 Task: Compose an email with the signature Carlos Perez with the subject Feedback on a public opinion poll and the message Please find attached the latest version of the project budget. from softage.4@softage.net to softage.9@softage.net, select first 2 words, change the font of the message to Serif and change the font typography to underline Send the email. Finally, move the email from Sent Items to the label Meeting notes
Action: Mouse moved to (97, 130)
Screenshot: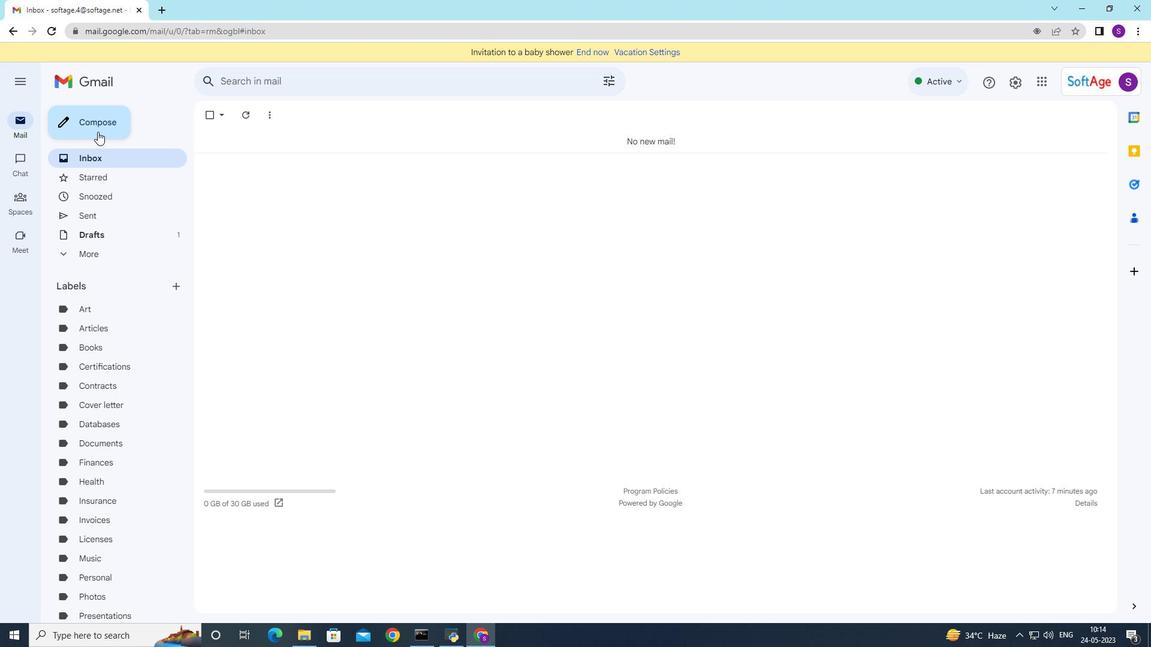 
Action: Mouse pressed left at (97, 130)
Screenshot: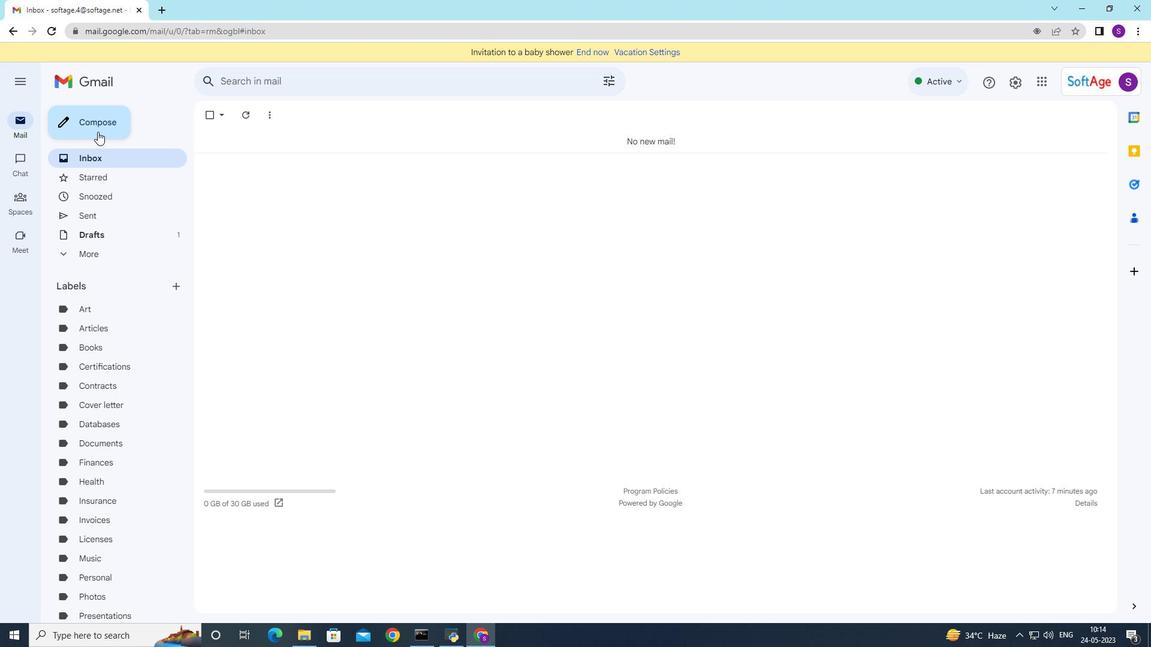 
Action: Mouse moved to (965, 607)
Screenshot: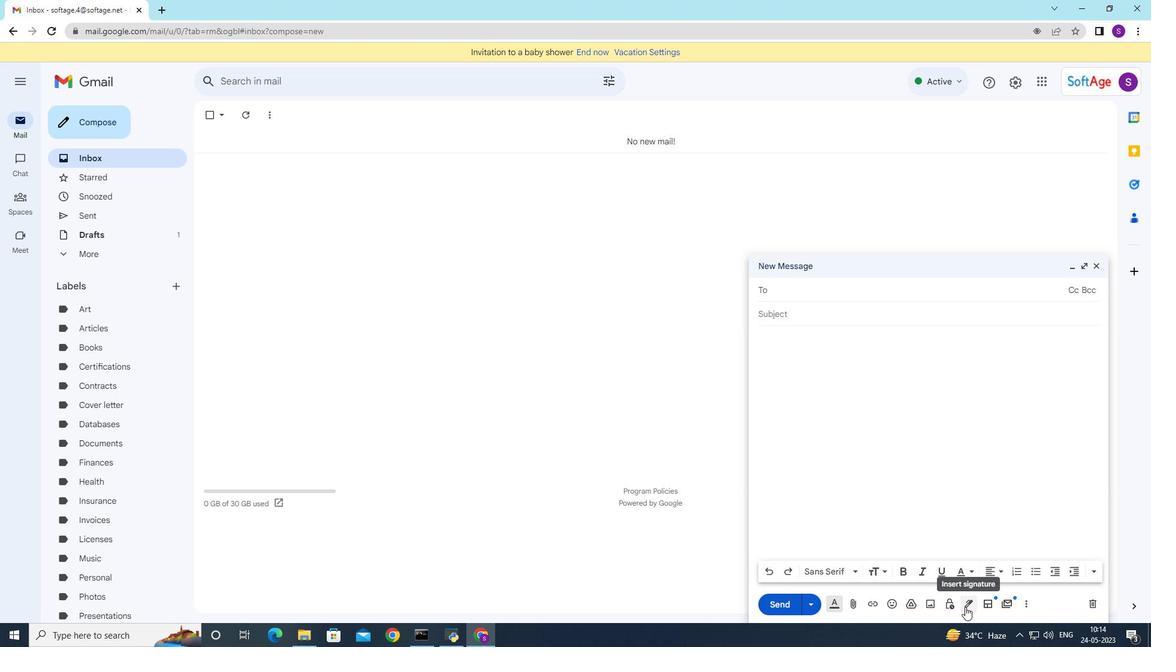 
Action: Mouse pressed left at (965, 607)
Screenshot: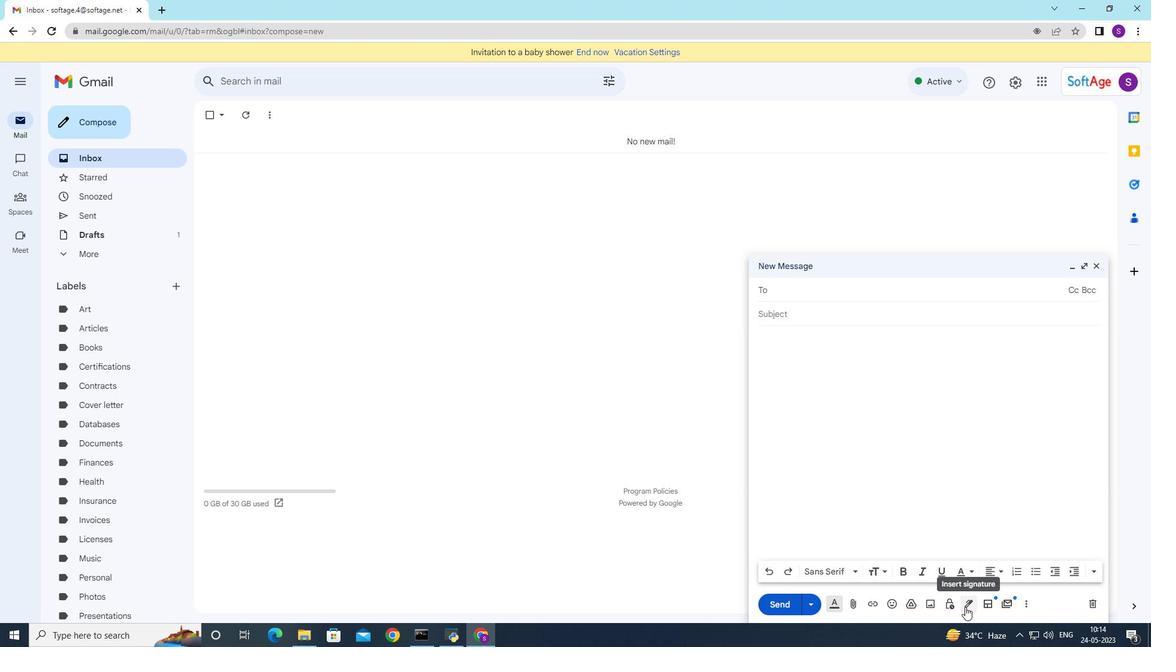 
Action: Mouse moved to (1020, 245)
Screenshot: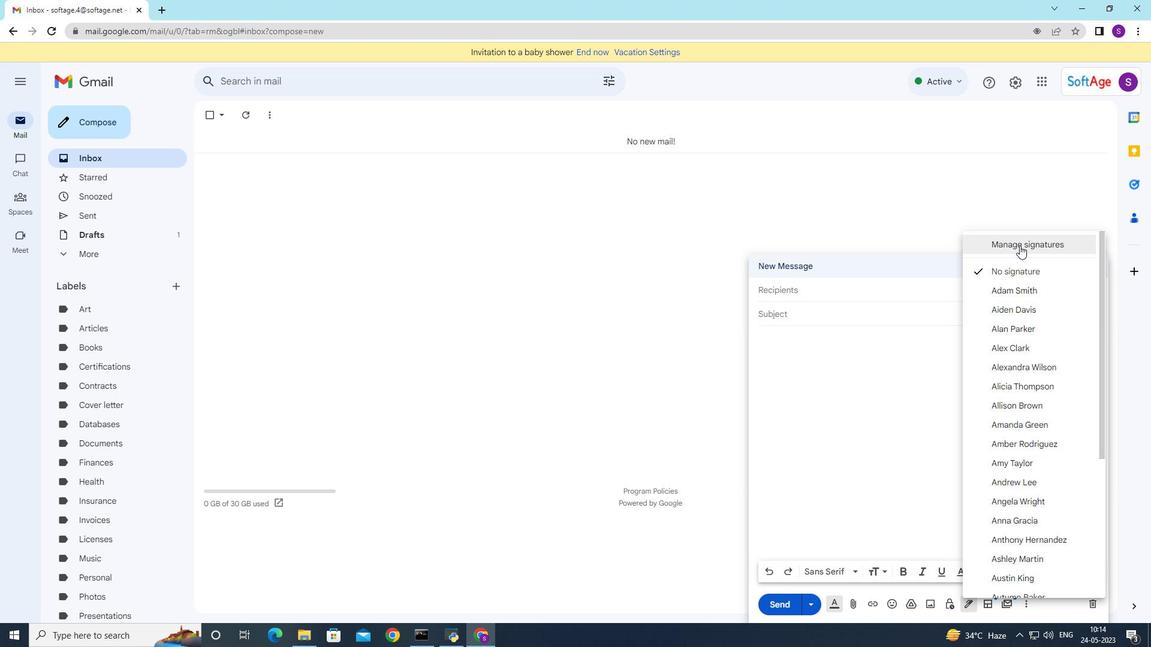 
Action: Mouse pressed left at (1020, 245)
Screenshot: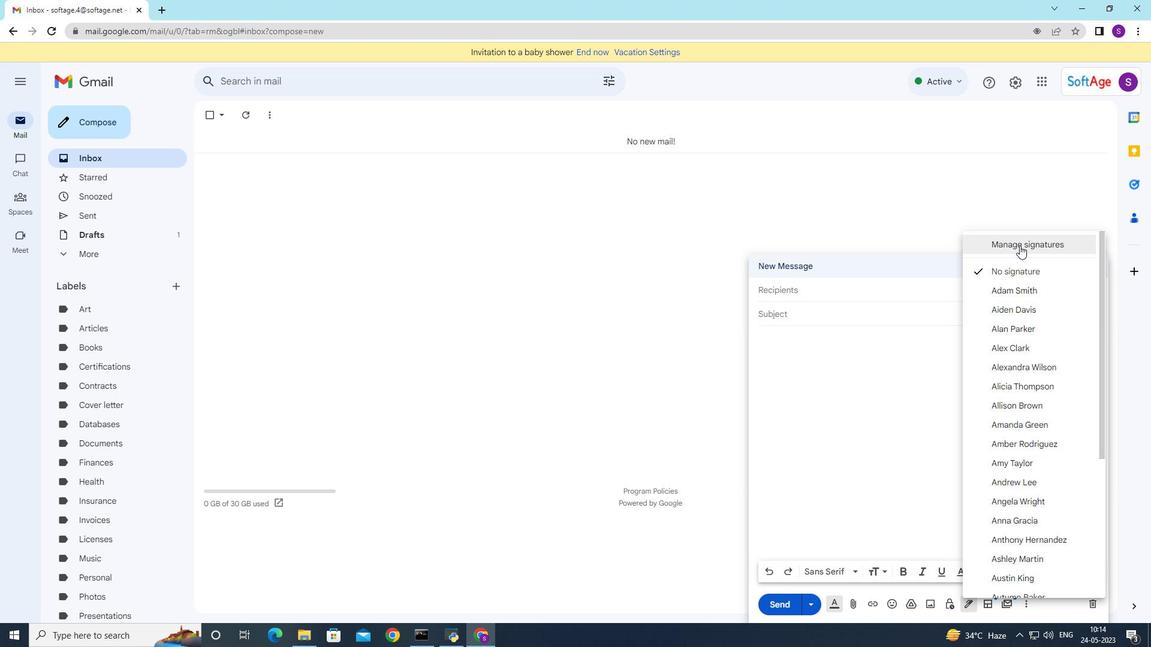 
Action: Mouse moved to (1097, 262)
Screenshot: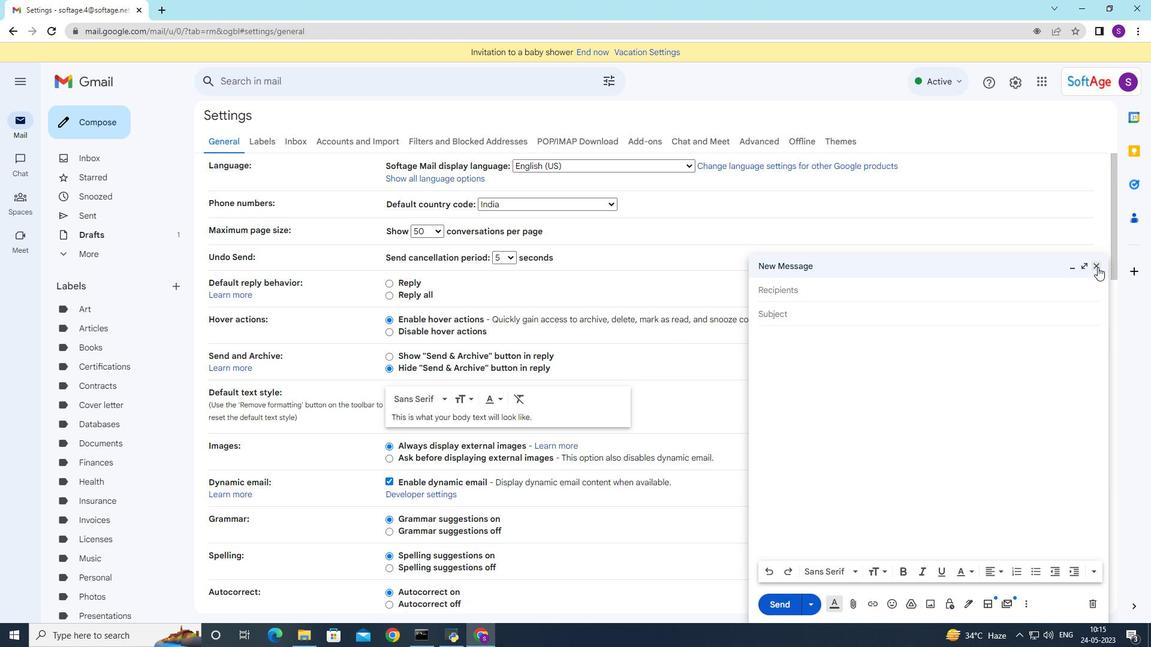 
Action: Mouse pressed left at (1097, 262)
Screenshot: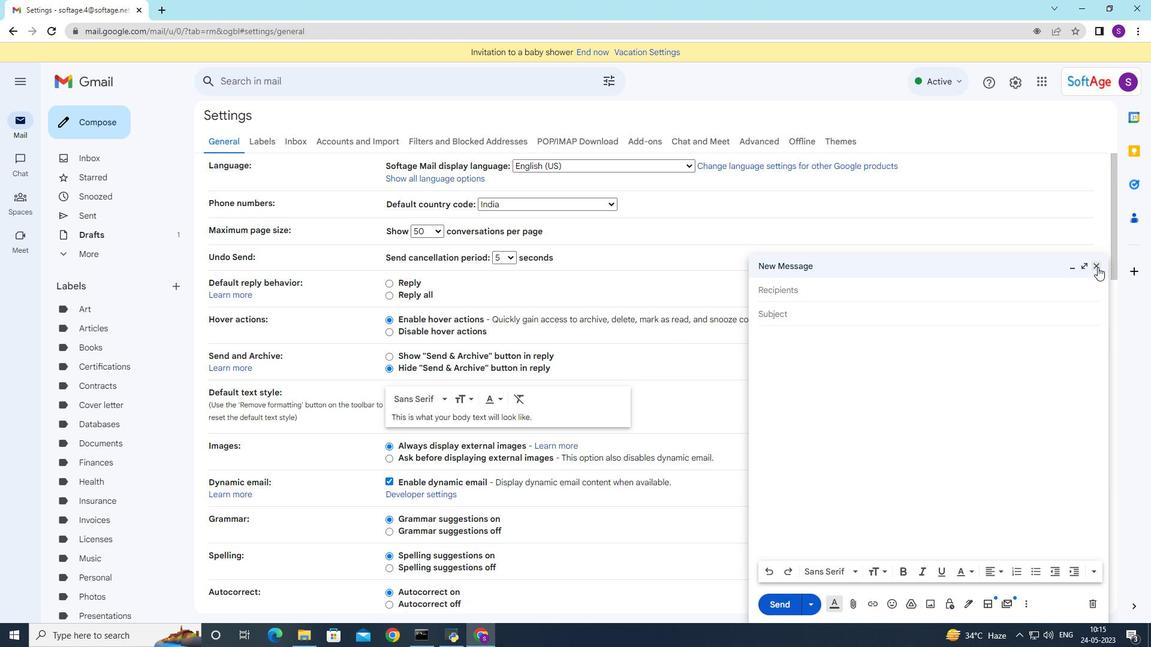 
Action: Mouse moved to (689, 294)
Screenshot: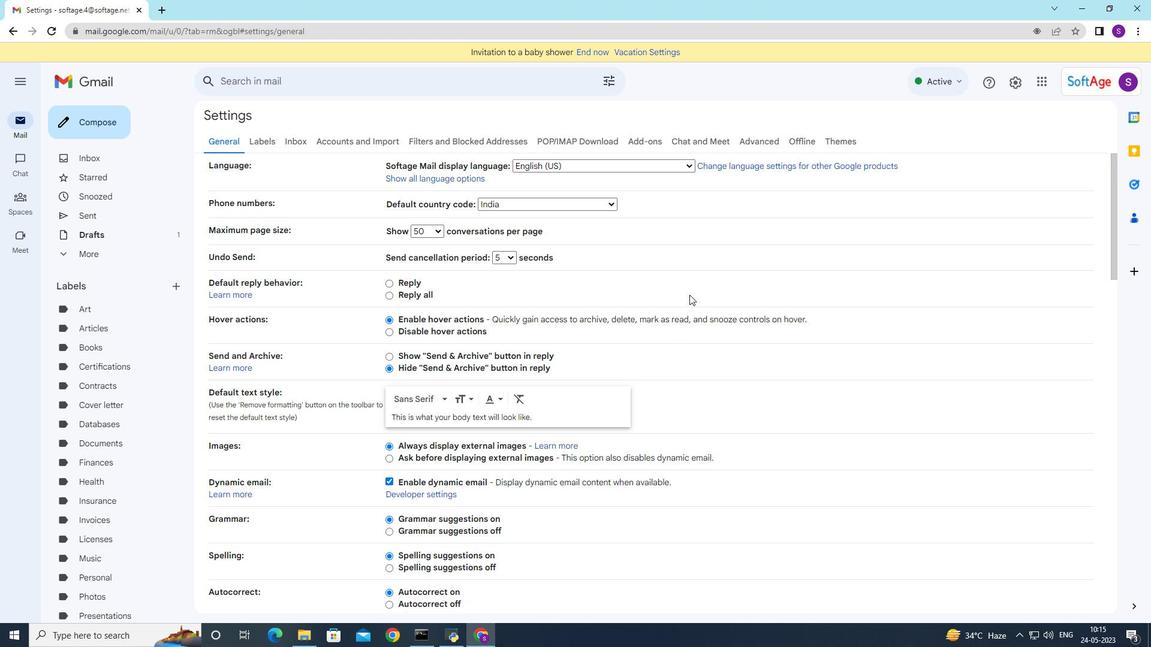 
Action: Mouse scrolled (689, 293) with delta (0, 0)
Screenshot: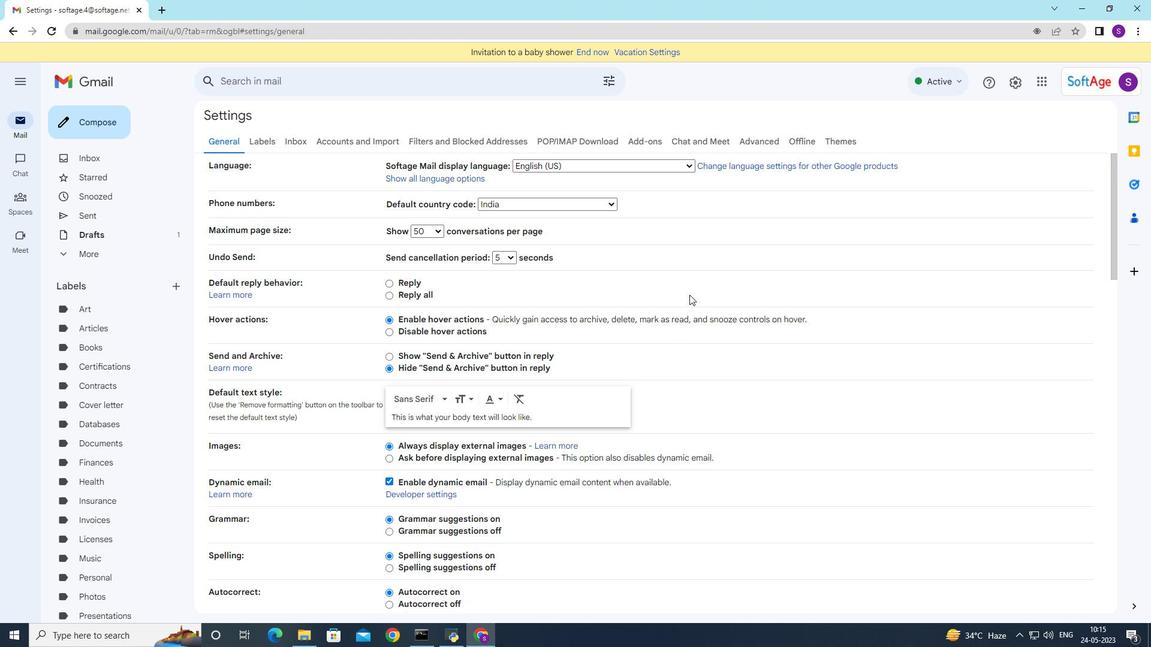 
Action: Mouse moved to (689, 296)
Screenshot: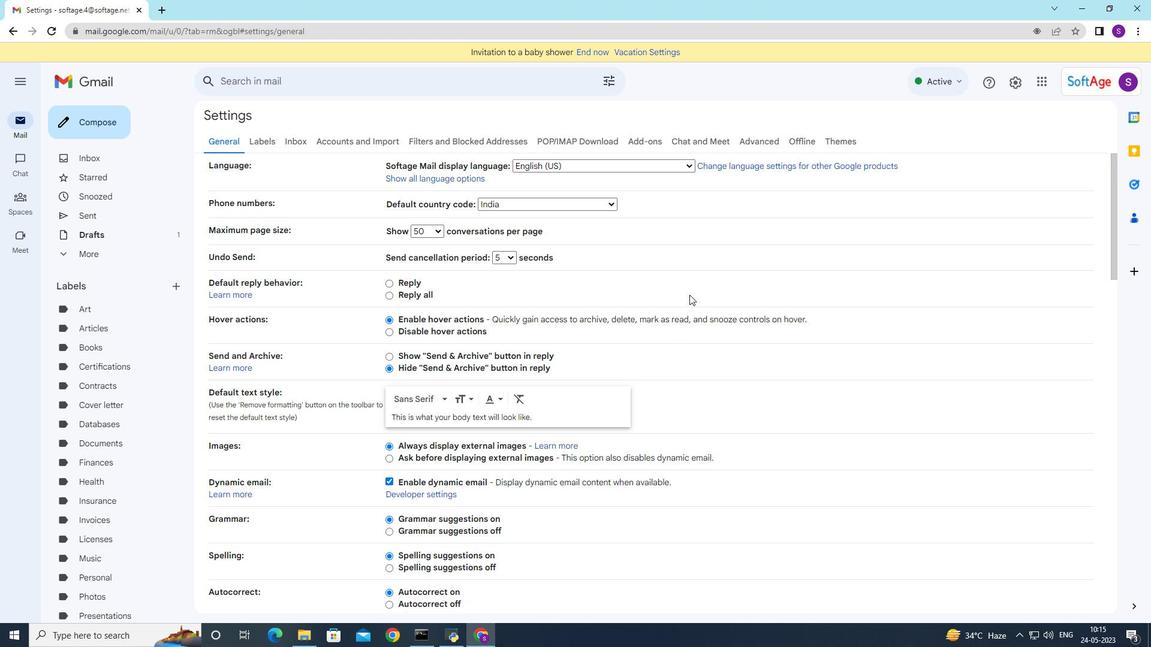 
Action: Mouse scrolled (689, 296) with delta (0, 0)
Screenshot: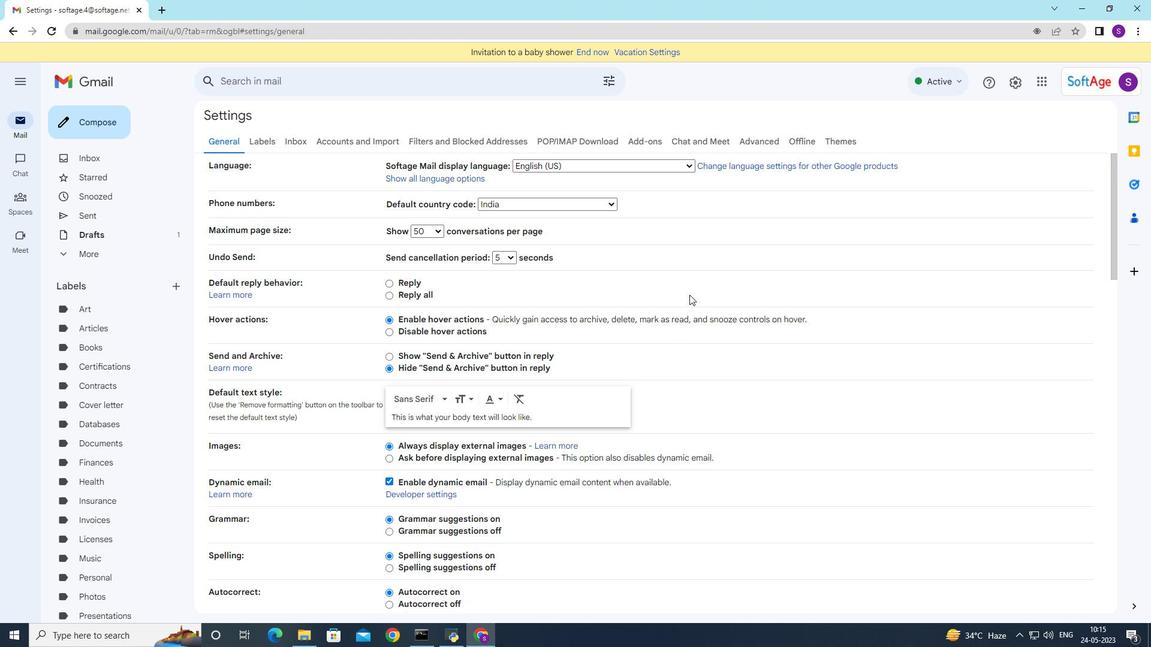 
Action: Mouse moved to (688, 297)
Screenshot: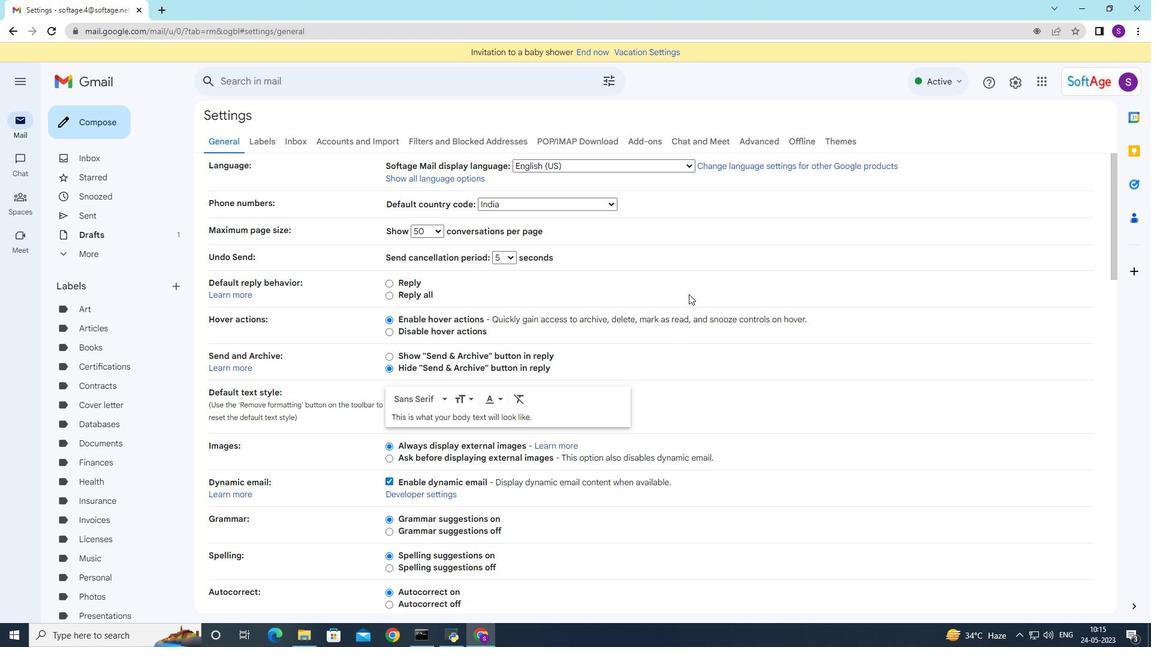 
Action: Mouse scrolled (688, 296) with delta (0, 0)
Screenshot: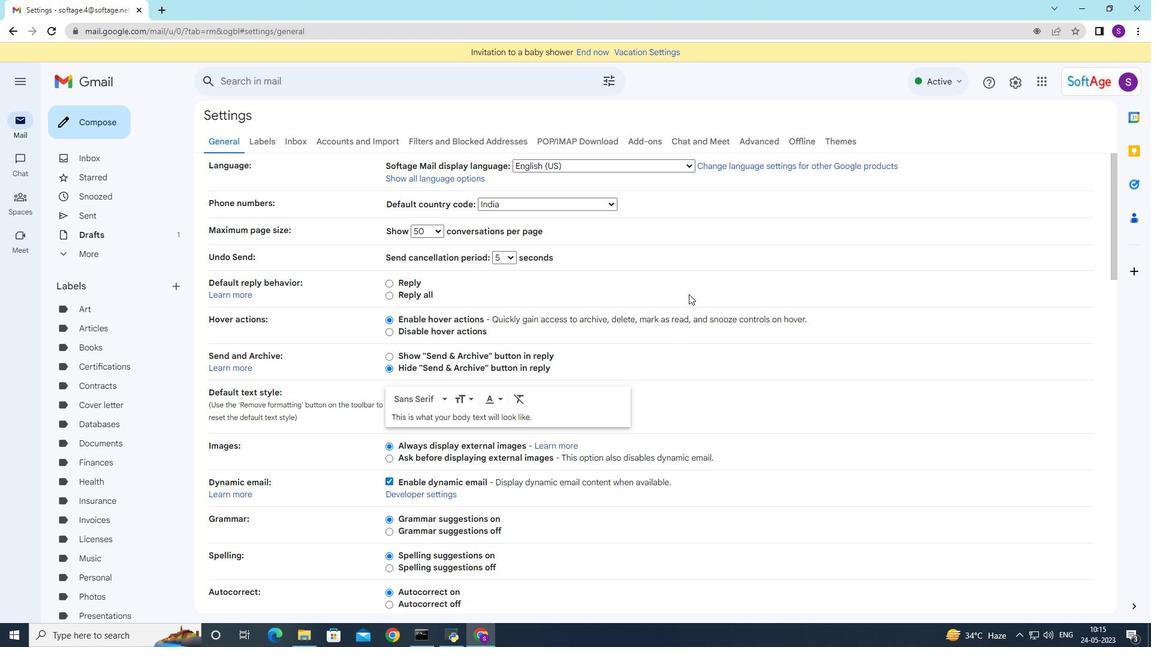 
Action: Mouse moved to (687, 298)
Screenshot: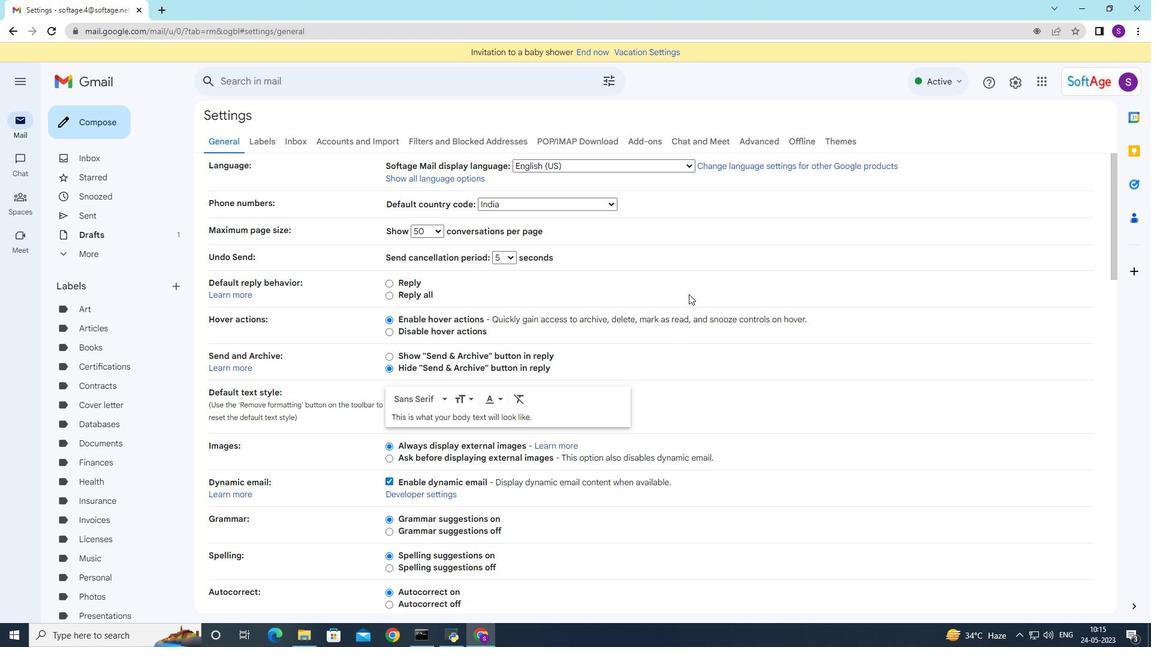 
Action: Mouse scrolled (688, 297) with delta (0, 0)
Screenshot: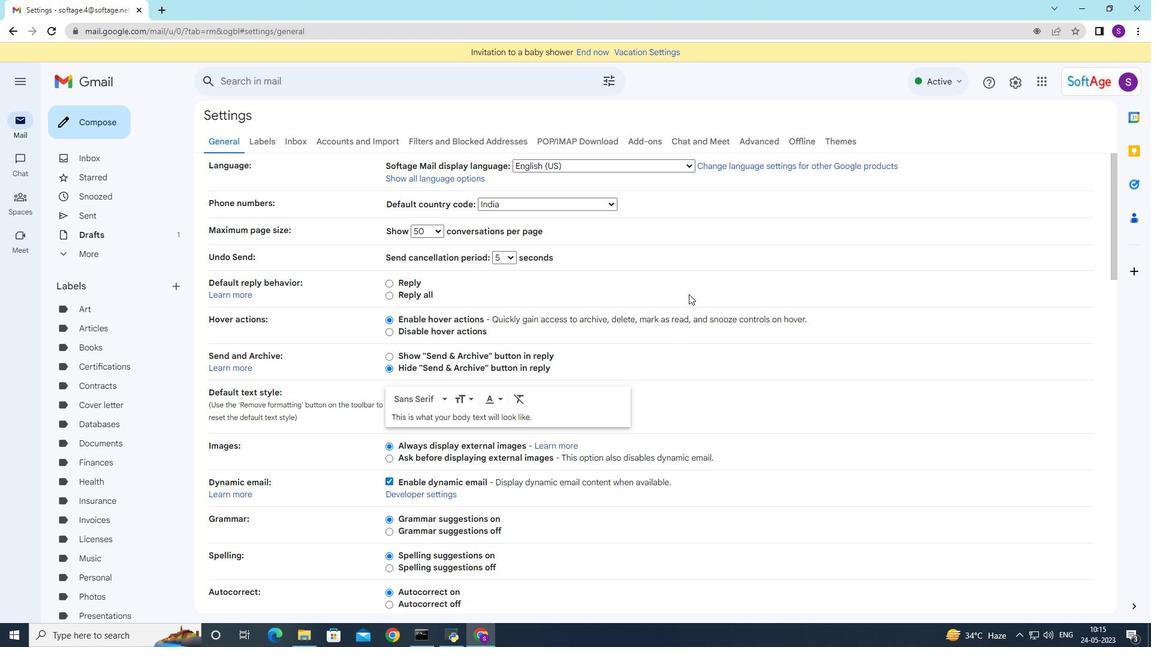 
Action: Mouse moved to (686, 302)
Screenshot: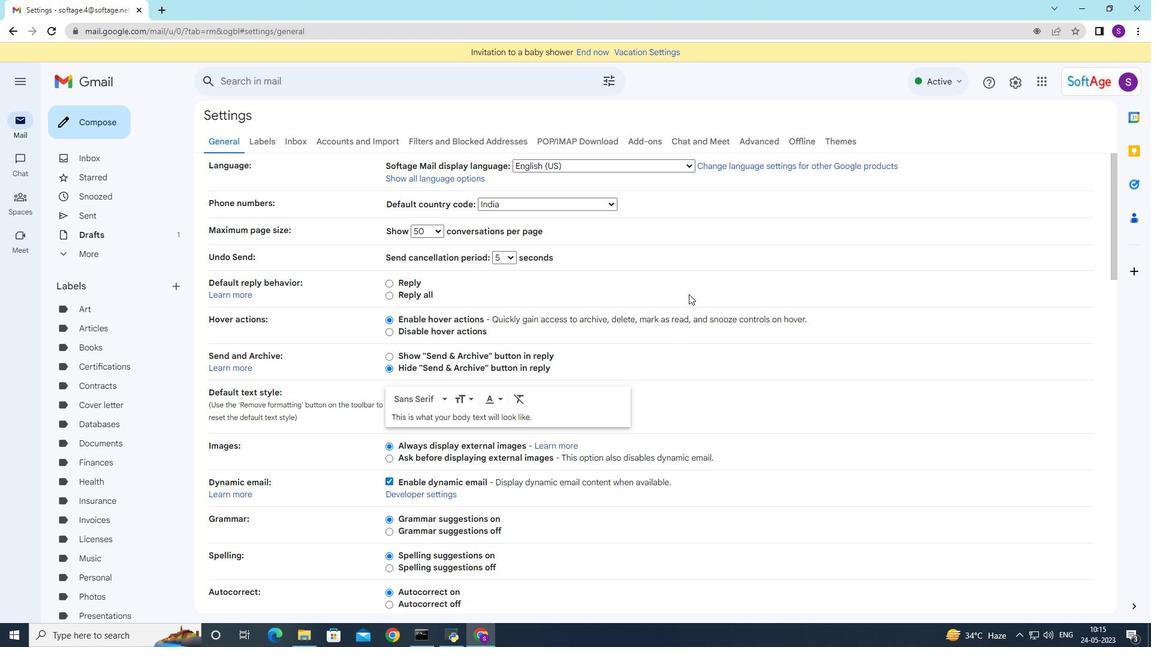 
Action: Mouse scrolled (687, 299) with delta (0, 0)
Screenshot: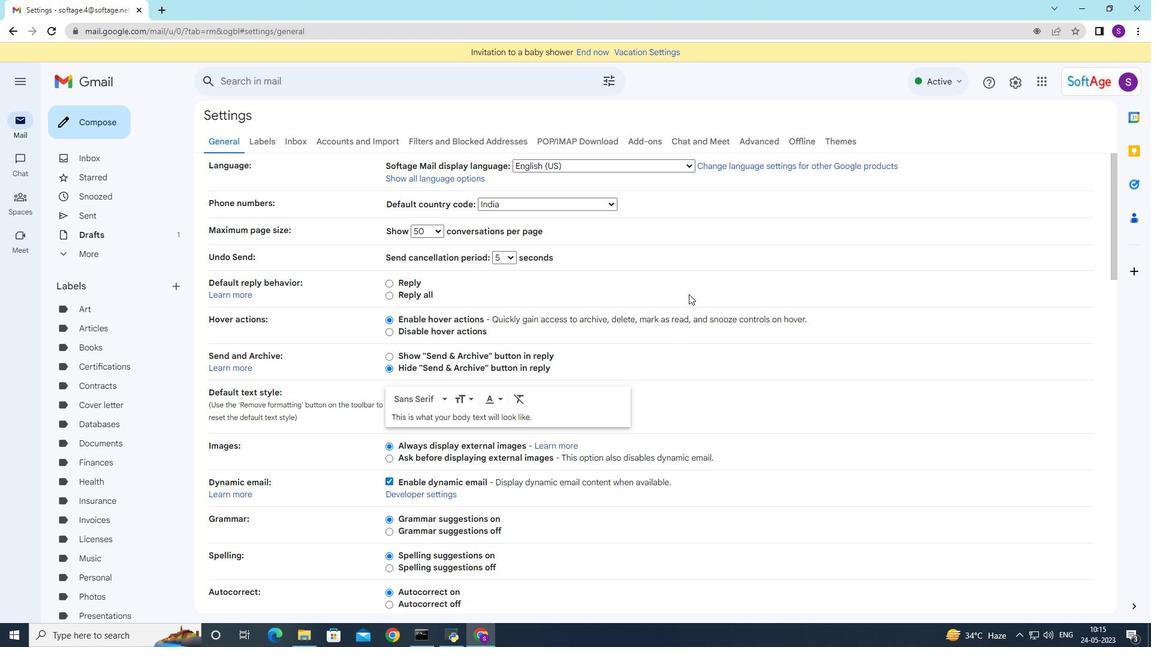 
Action: Mouse moved to (654, 351)
Screenshot: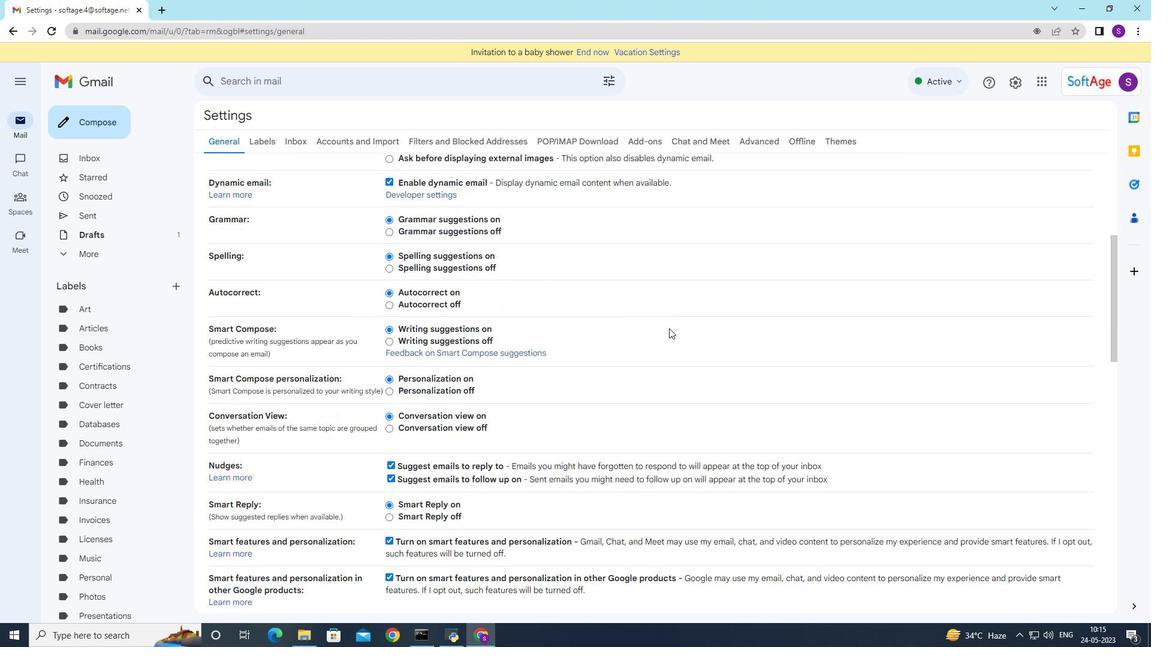 
Action: Mouse scrolled (654, 350) with delta (0, 0)
Screenshot: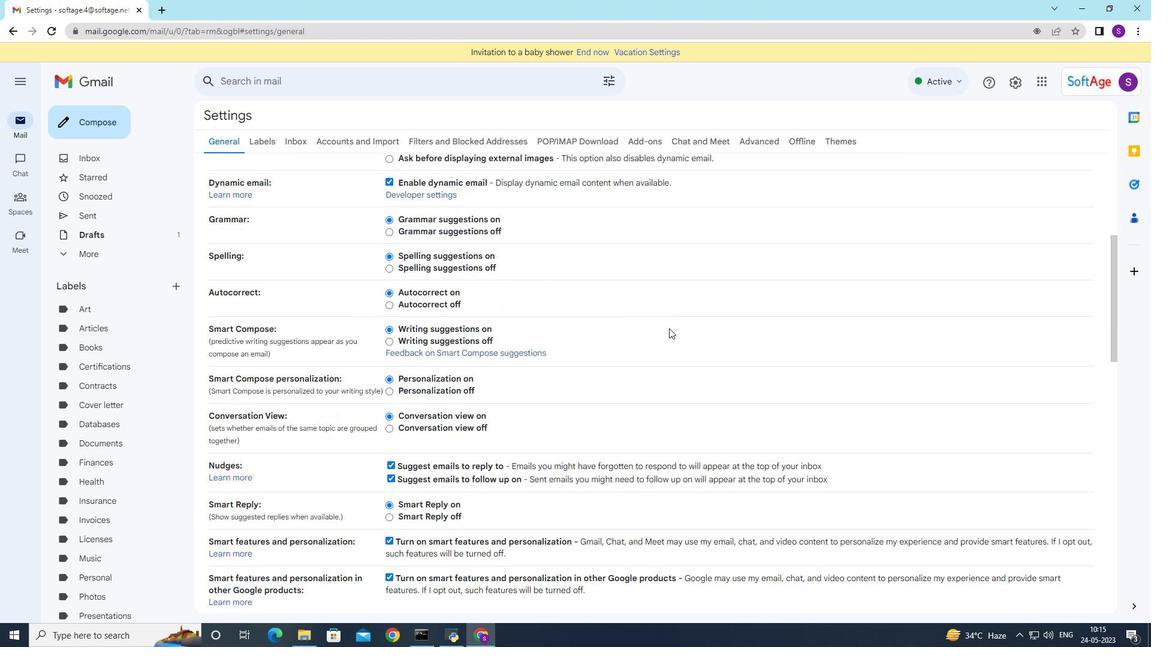 
Action: Mouse moved to (650, 355)
Screenshot: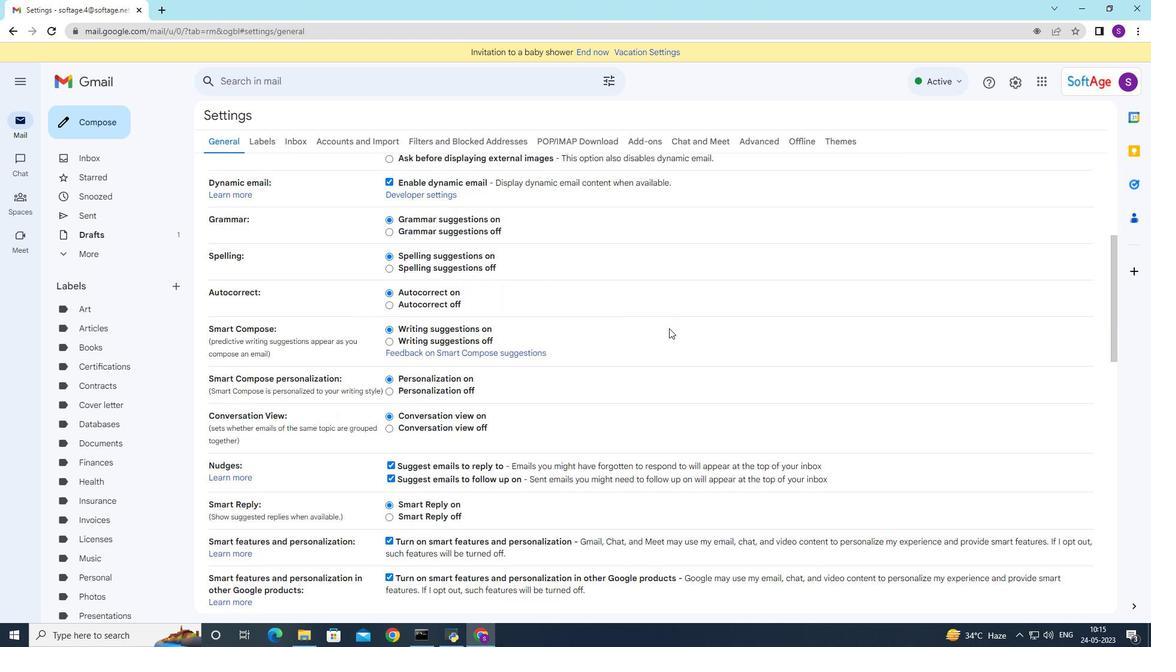 
Action: Mouse scrolled (650, 354) with delta (0, 0)
Screenshot: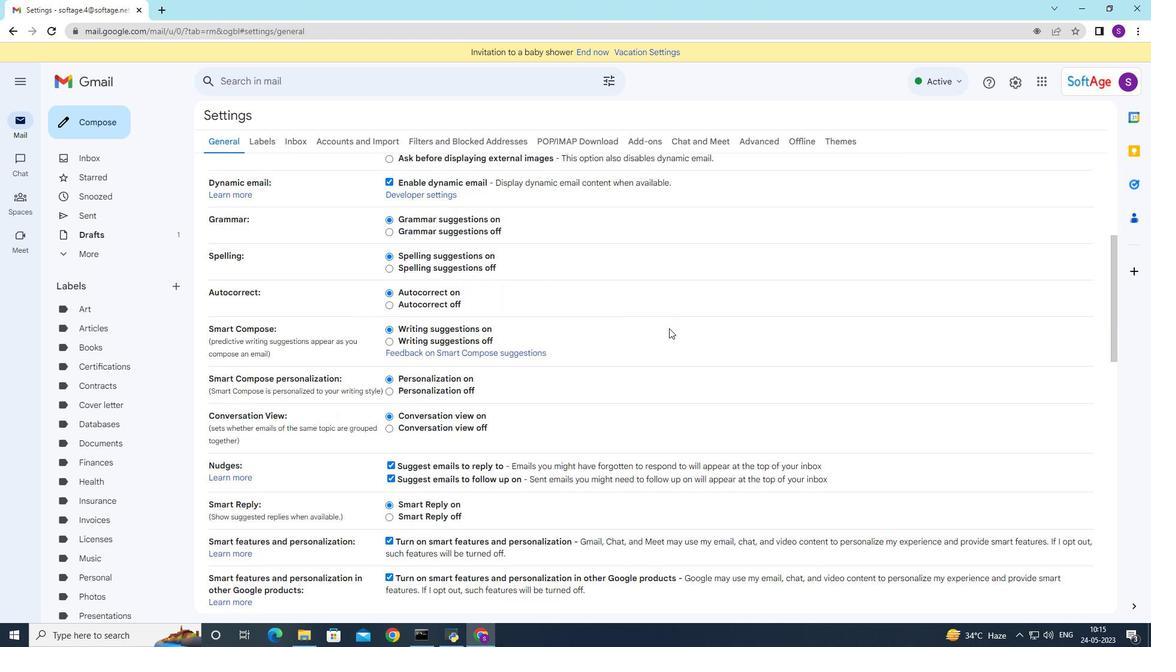 
Action: Mouse moved to (648, 358)
Screenshot: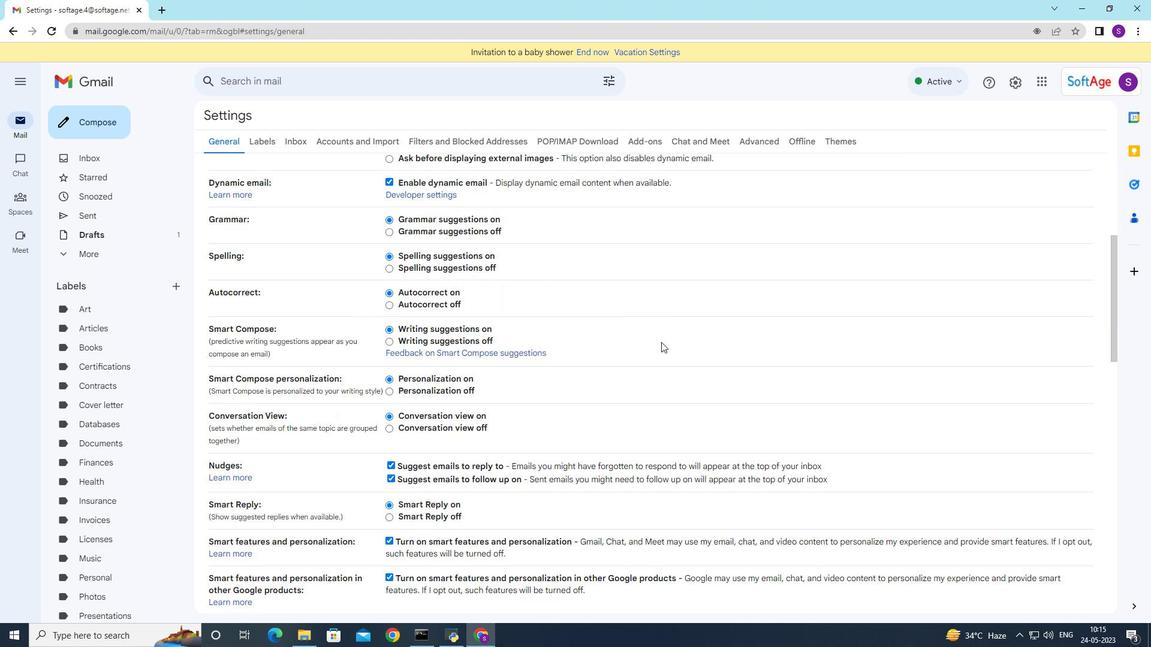 
Action: Mouse scrolled (648, 357) with delta (0, 0)
Screenshot: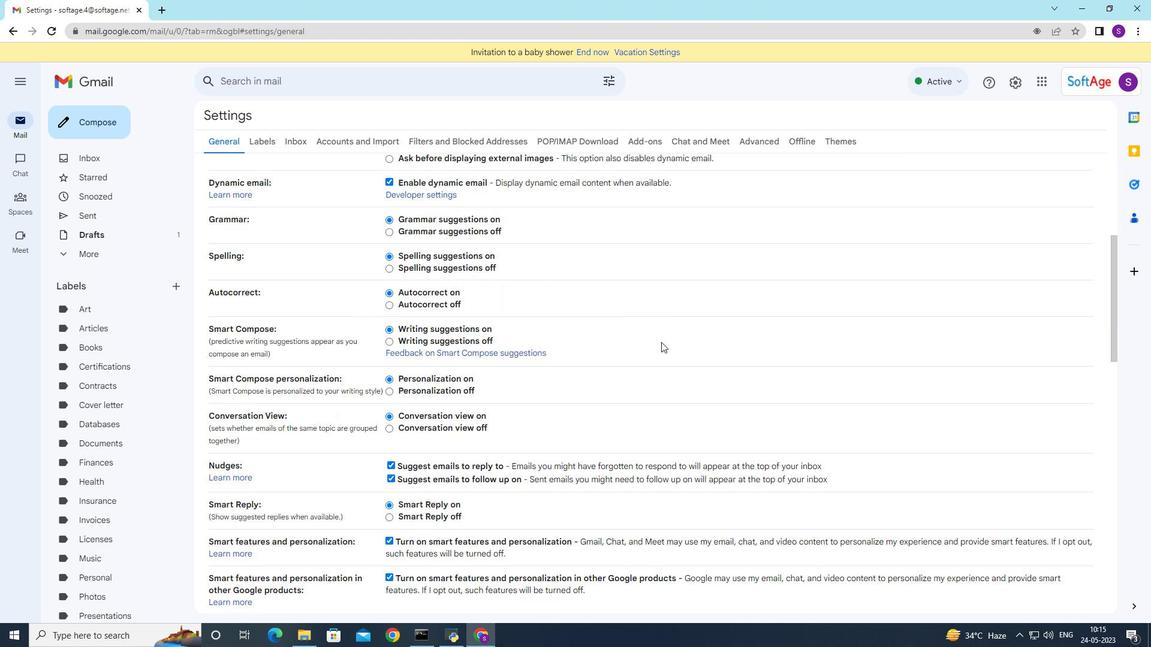 
Action: Mouse moved to (642, 363)
Screenshot: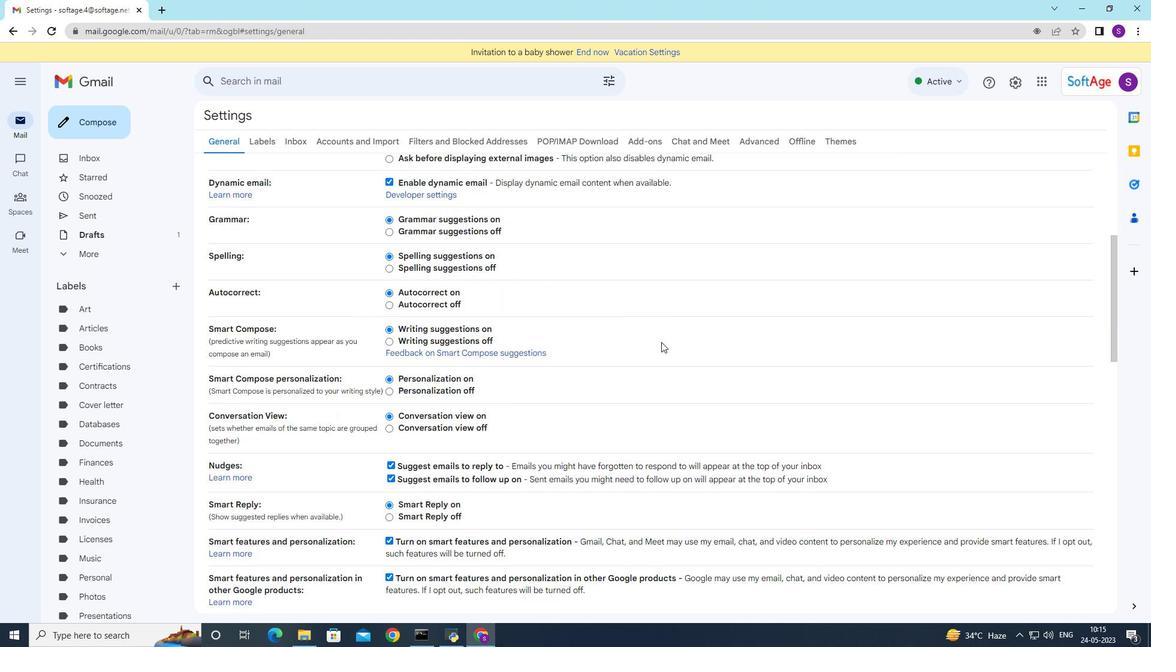 
Action: Mouse scrolled (642, 362) with delta (0, 0)
Screenshot: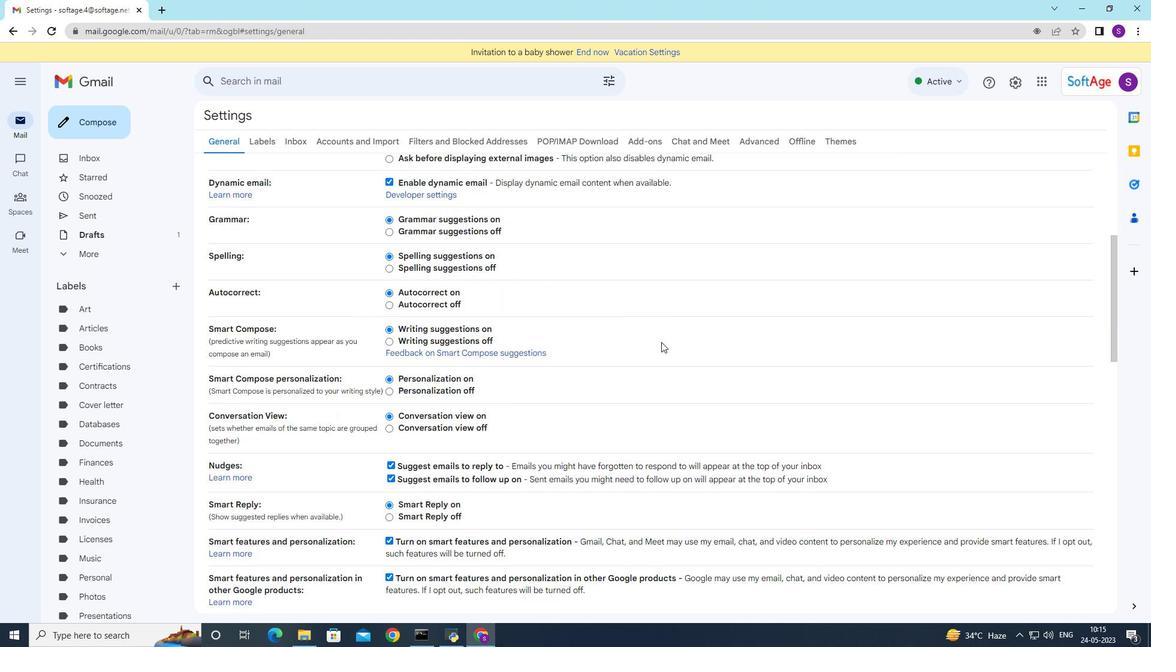 
Action: Mouse moved to (609, 393)
Screenshot: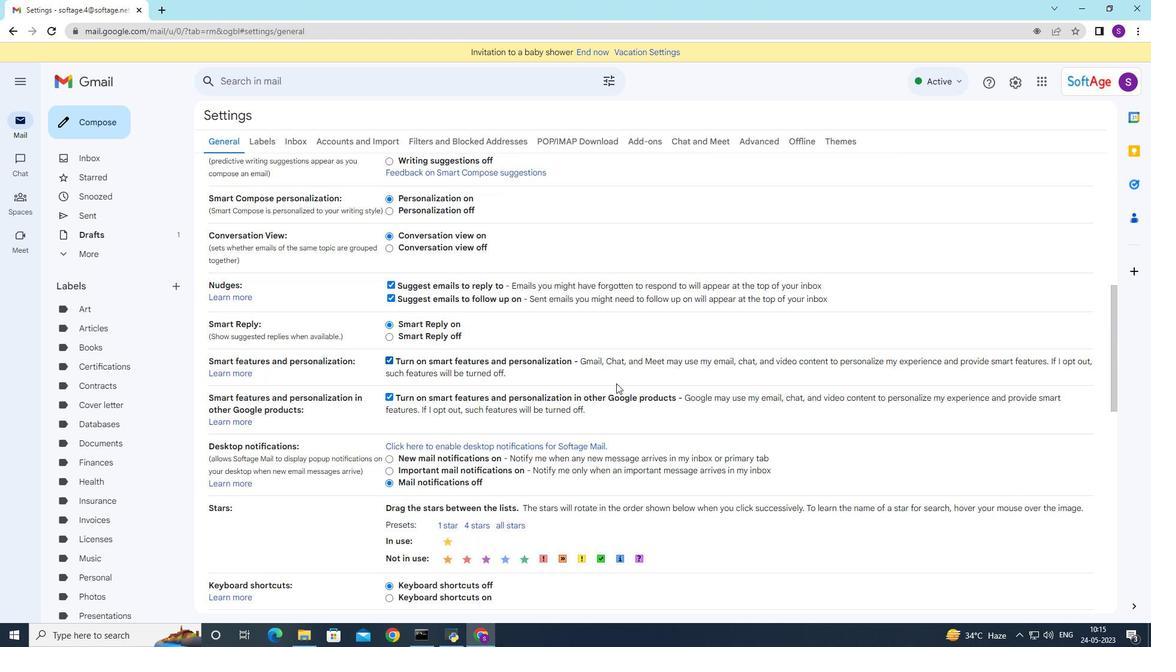 
Action: Mouse scrolled (609, 392) with delta (0, 0)
Screenshot: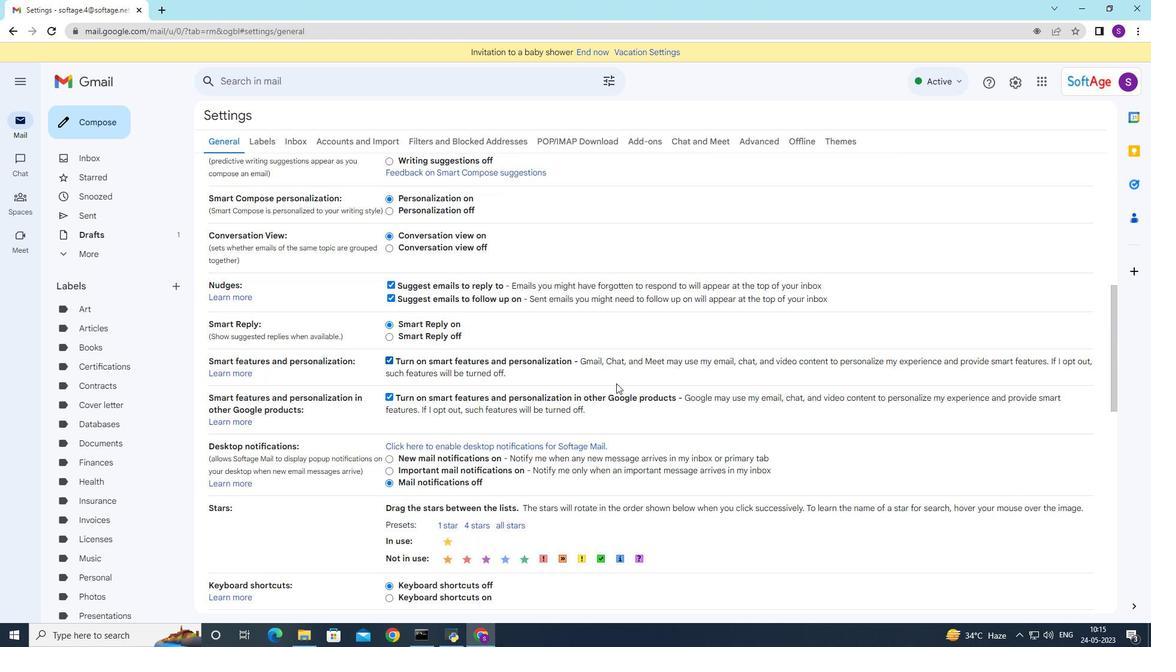 
Action: Mouse moved to (608, 394)
Screenshot: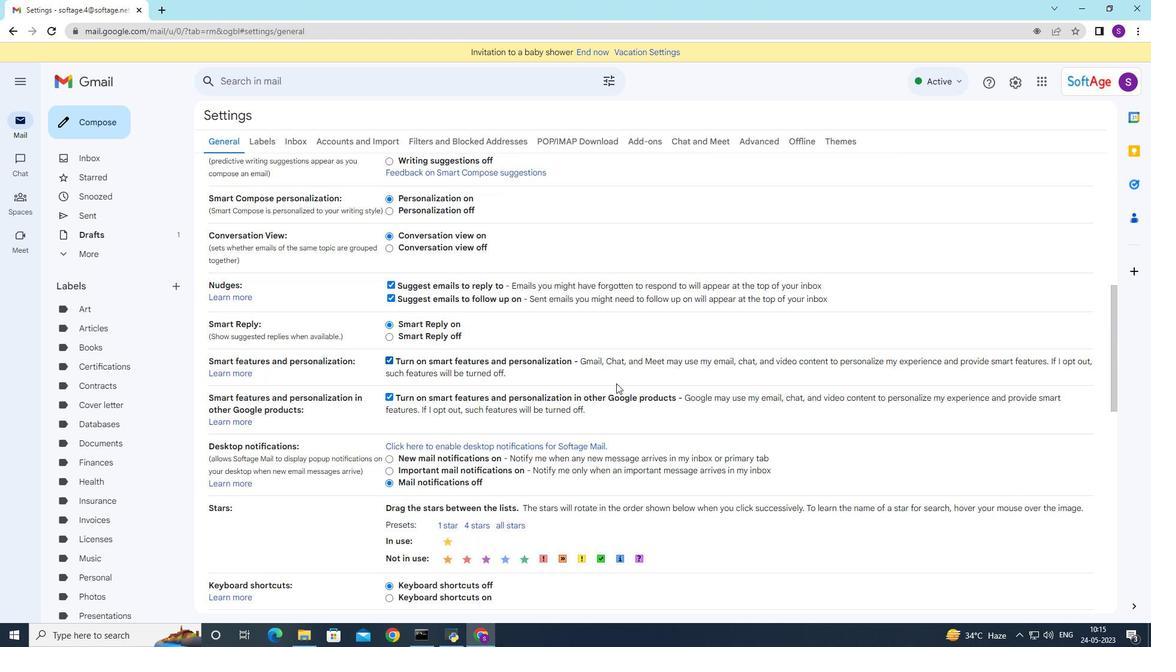
Action: Mouse scrolled (608, 393) with delta (0, 0)
Screenshot: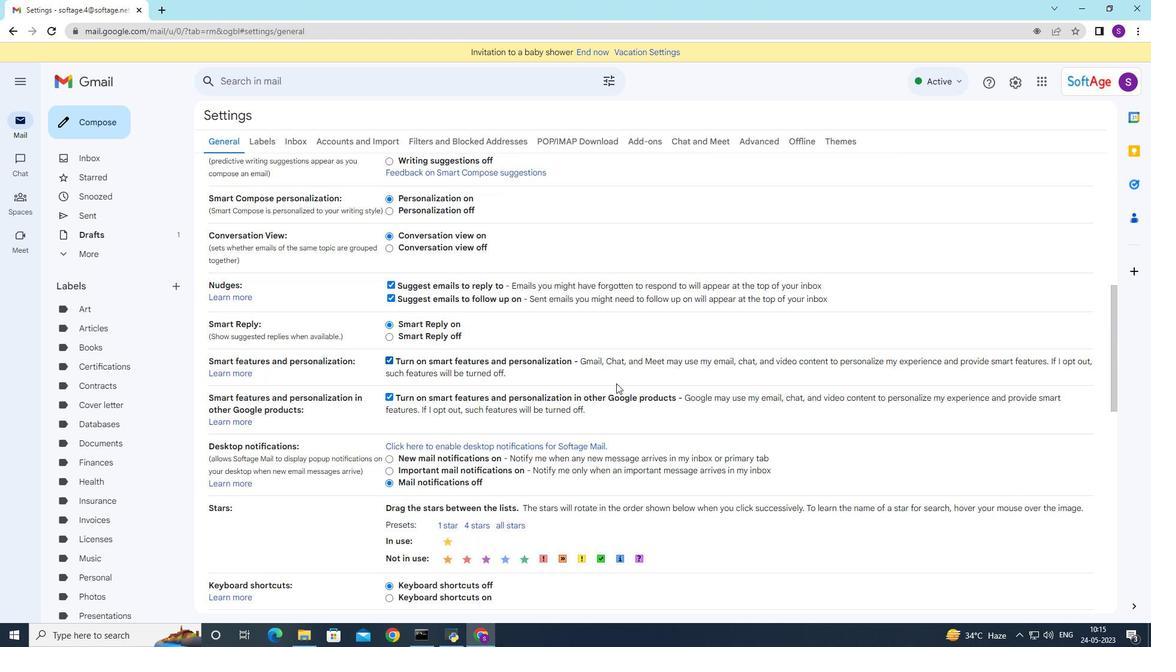 
Action: Mouse moved to (608, 395)
Screenshot: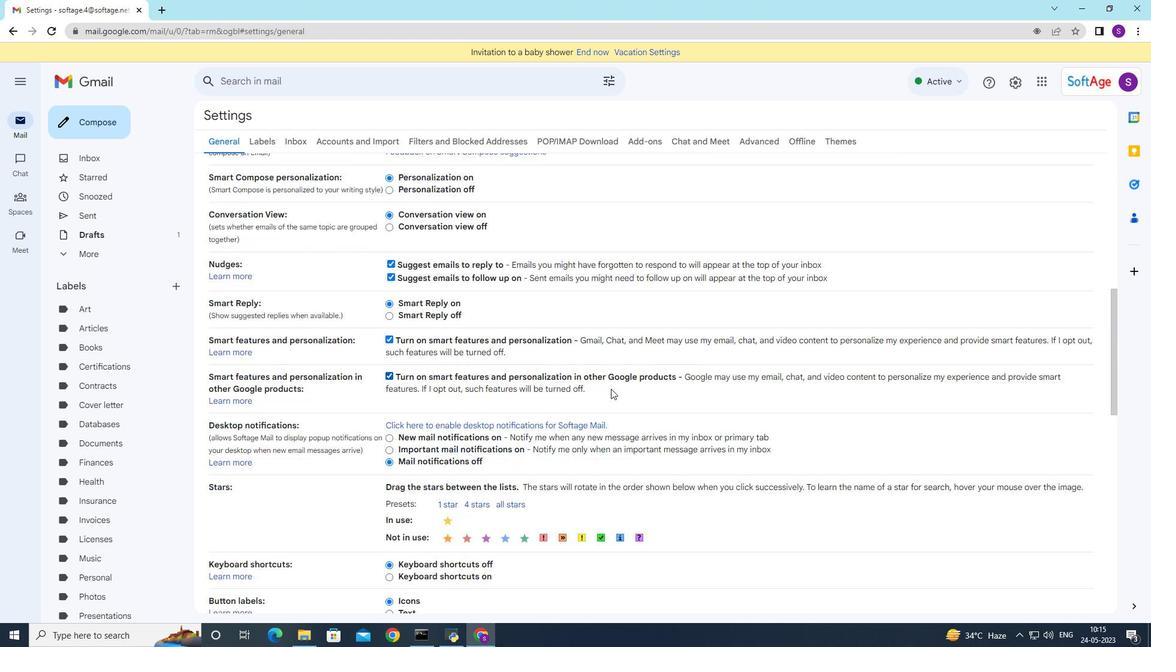
Action: Mouse scrolled (608, 393) with delta (0, 0)
Screenshot: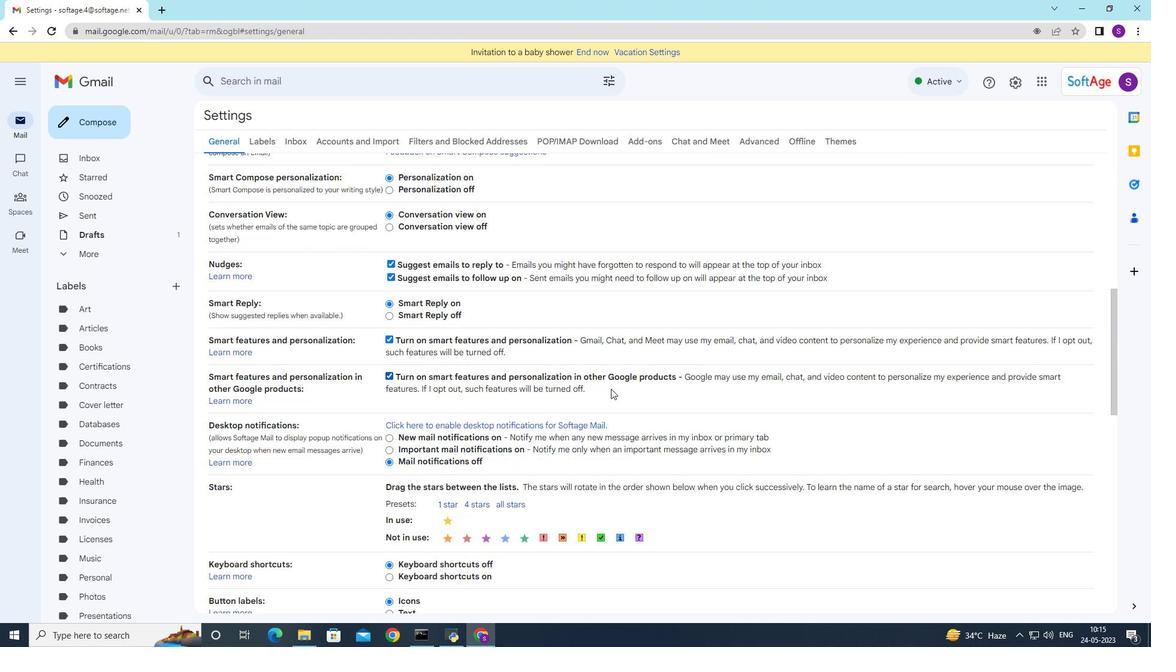 
Action: Mouse moved to (606, 396)
Screenshot: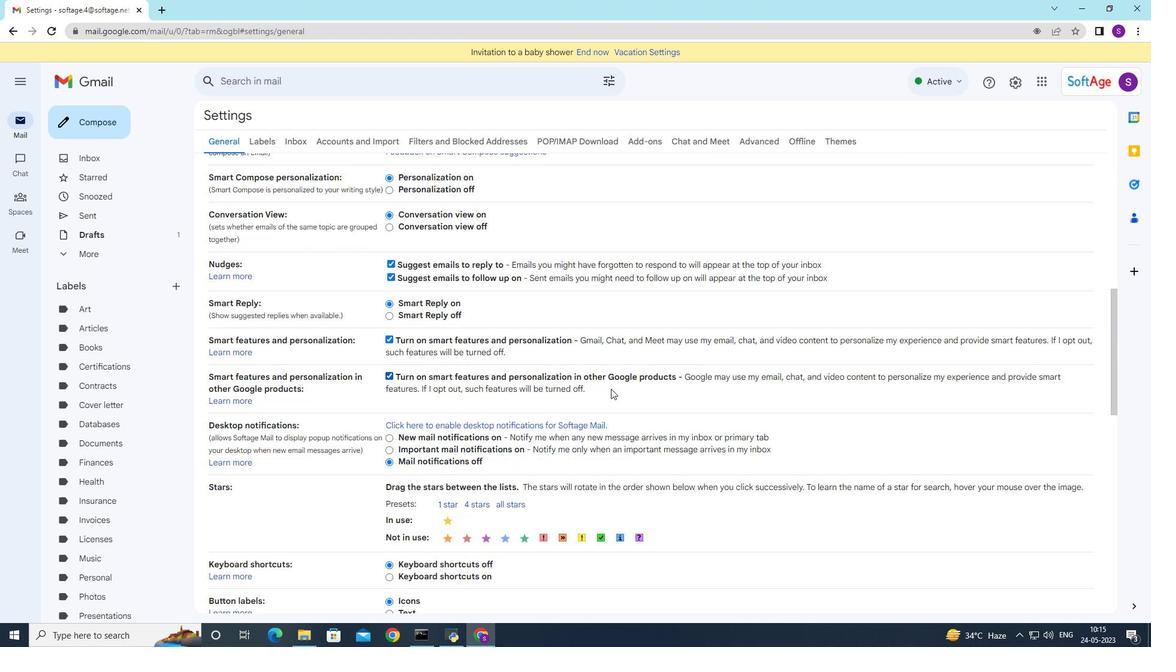 
Action: Mouse scrolled (607, 395) with delta (0, 0)
Screenshot: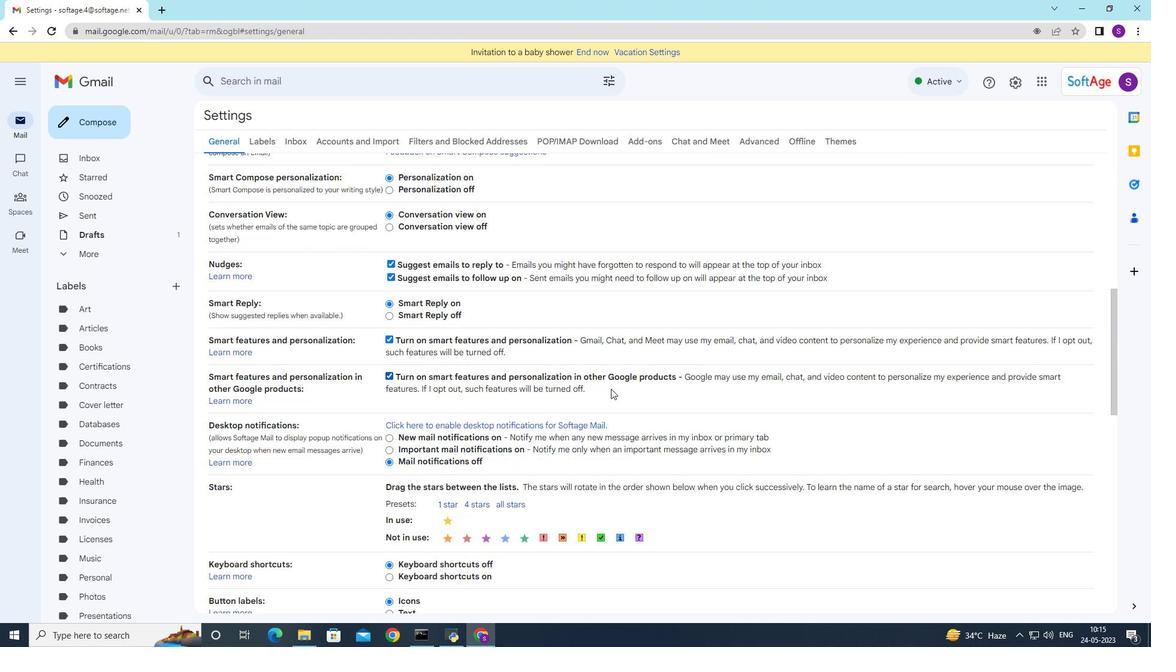 
Action: Mouse moved to (555, 448)
Screenshot: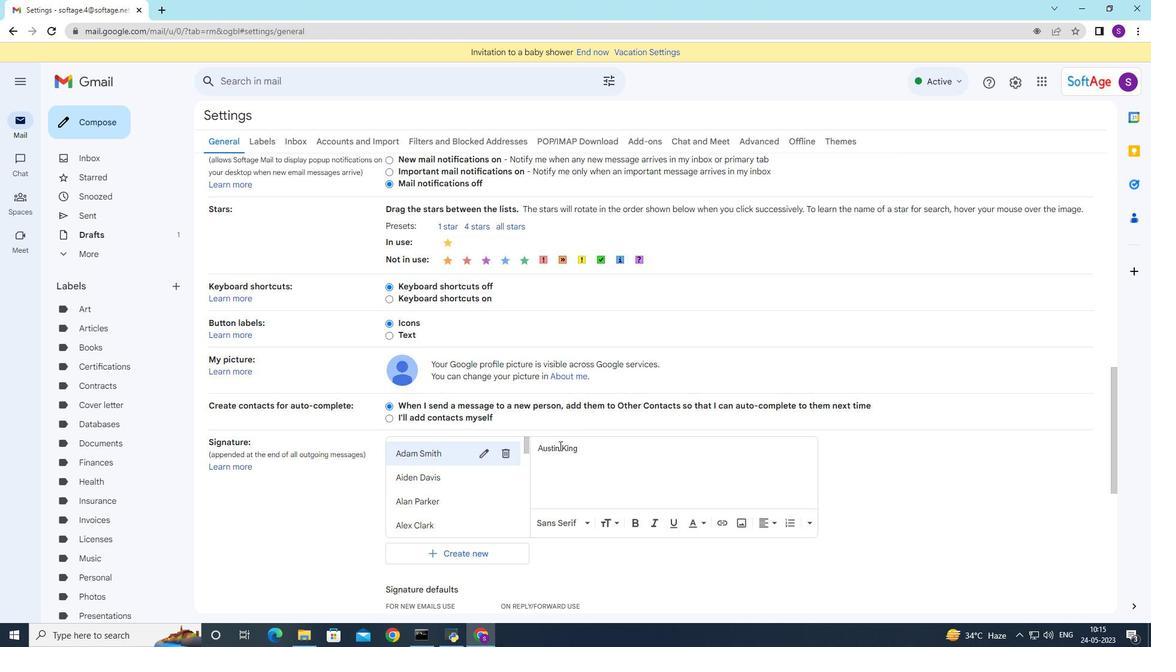 
Action: Mouse scrolled (555, 447) with delta (0, 0)
Screenshot: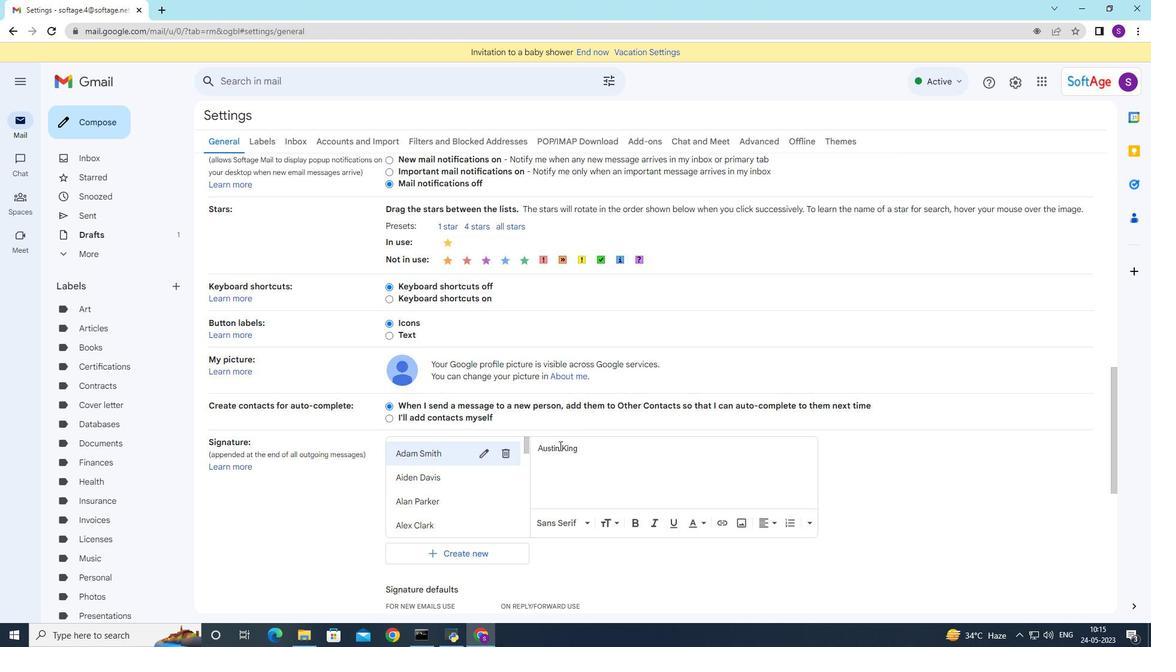 
Action: Mouse moved to (552, 451)
Screenshot: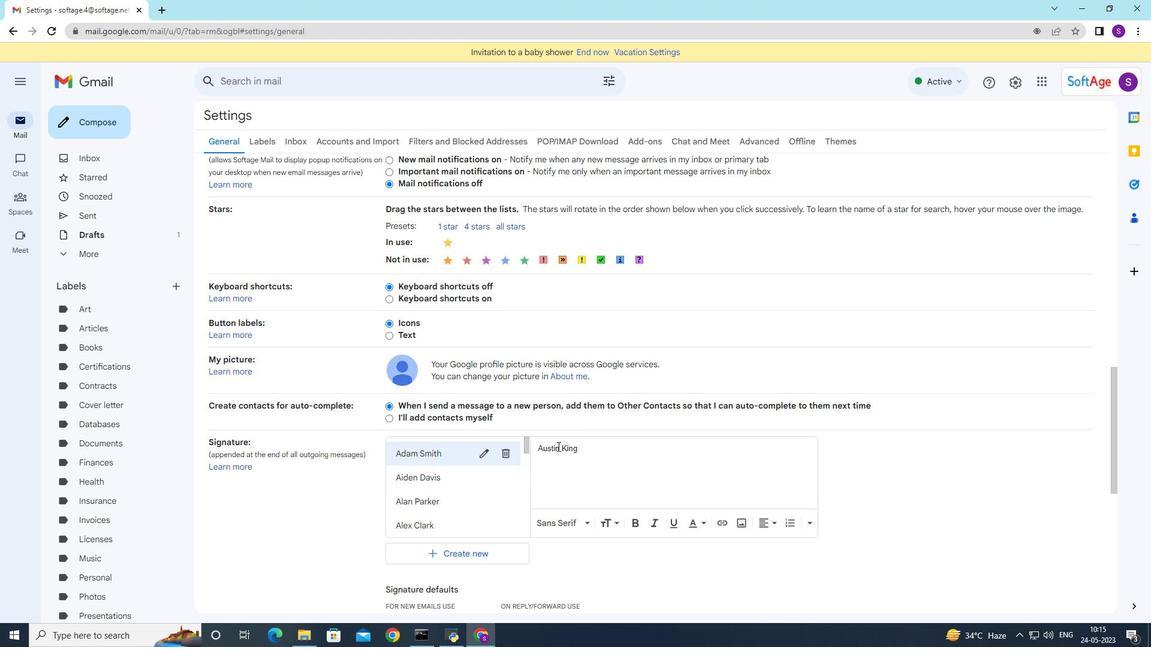 
Action: Mouse scrolled (552, 450) with delta (0, 0)
Screenshot: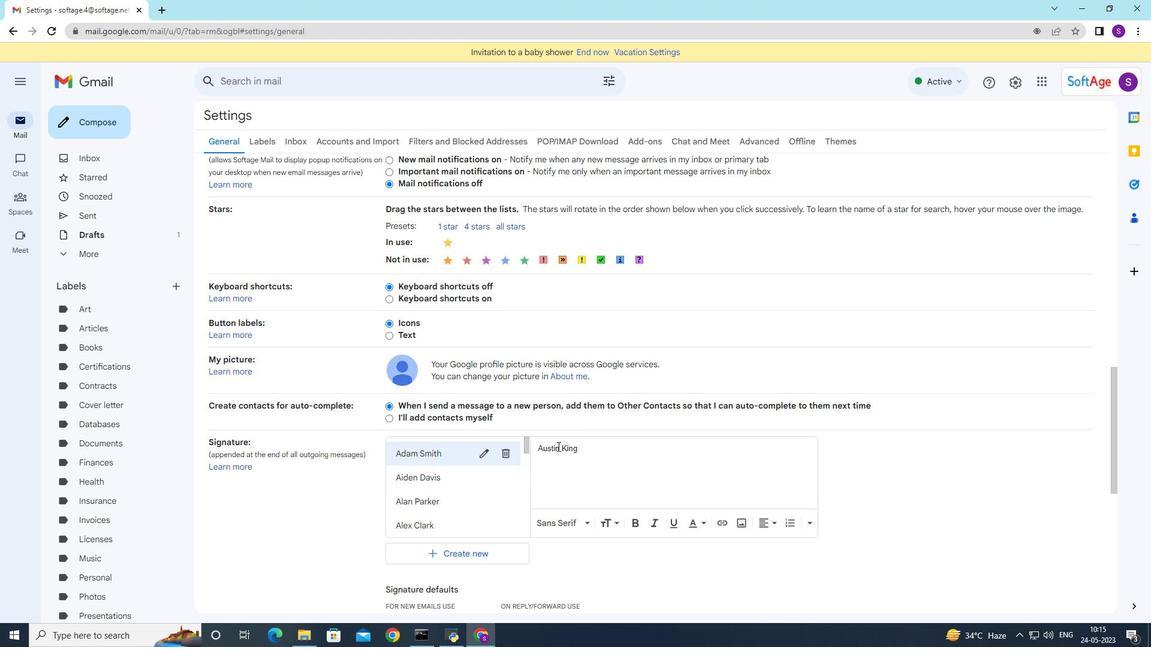 
Action: Mouse moved to (552, 452)
Screenshot: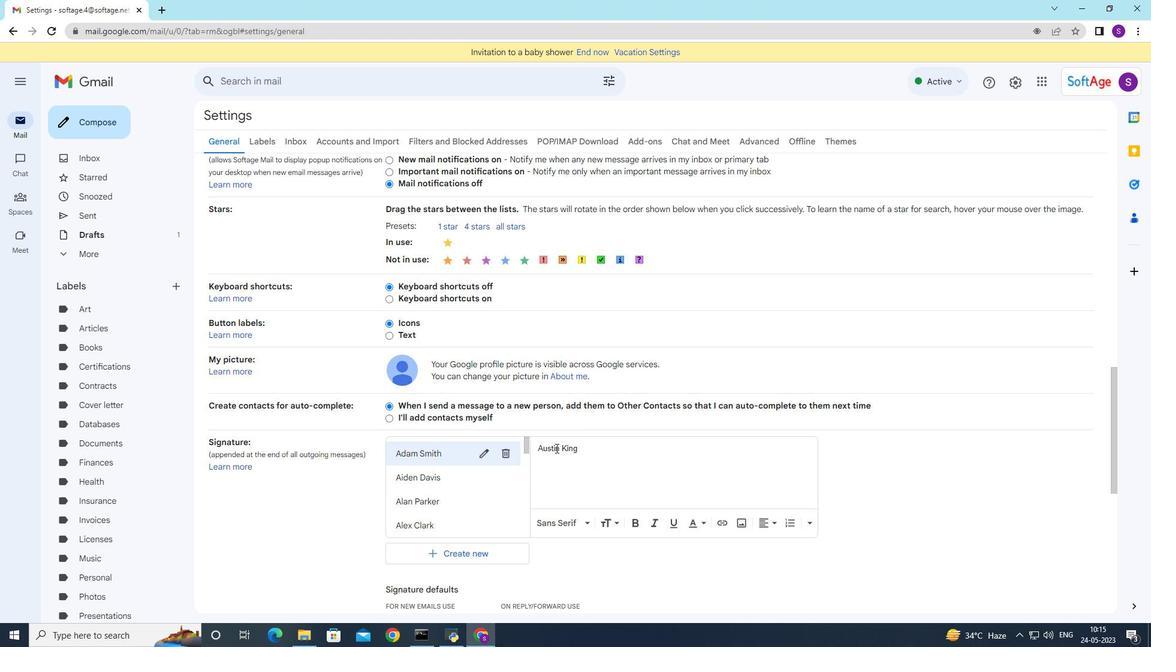 
Action: Mouse scrolled (552, 451) with delta (0, 0)
Screenshot: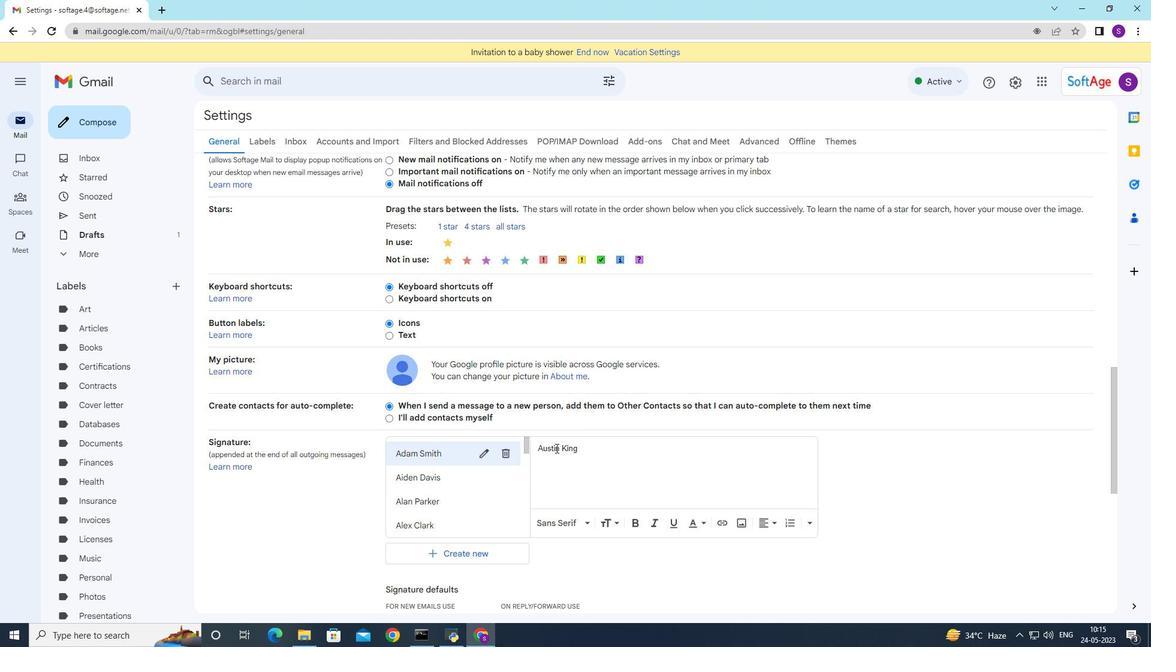 
Action: Mouse moved to (551, 452)
Screenshot: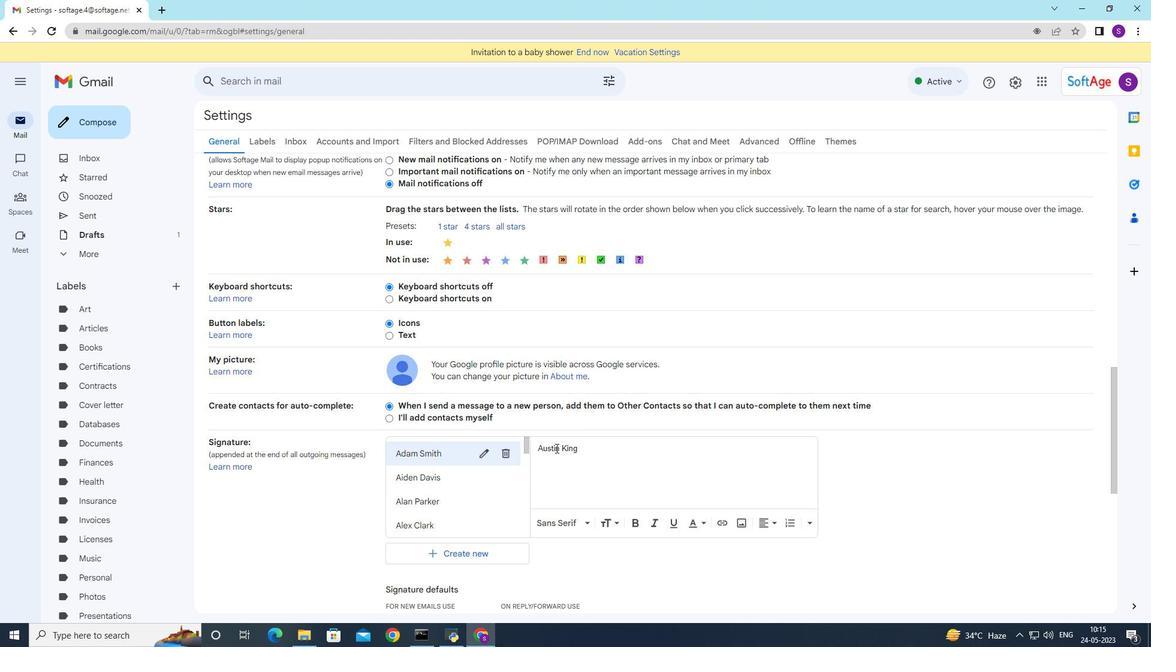 
Action: Mouse scrolled (551, 451) with delta (0, 0)
Screenshot: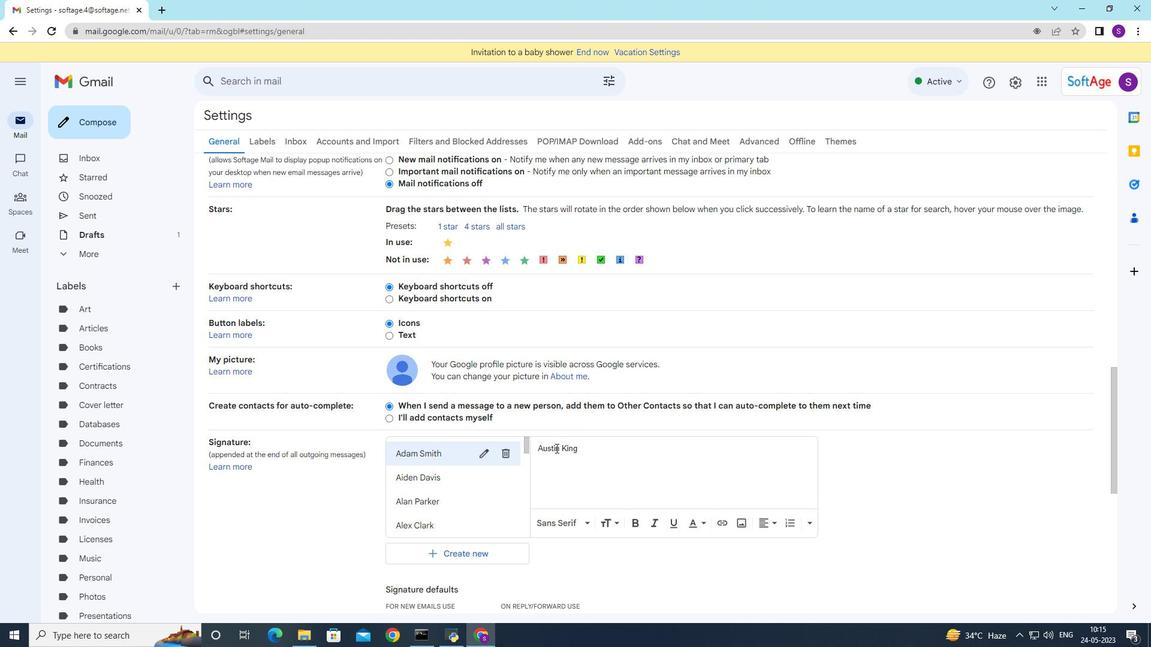 
Action: Mouse moved to (459, 316)
Screenshot: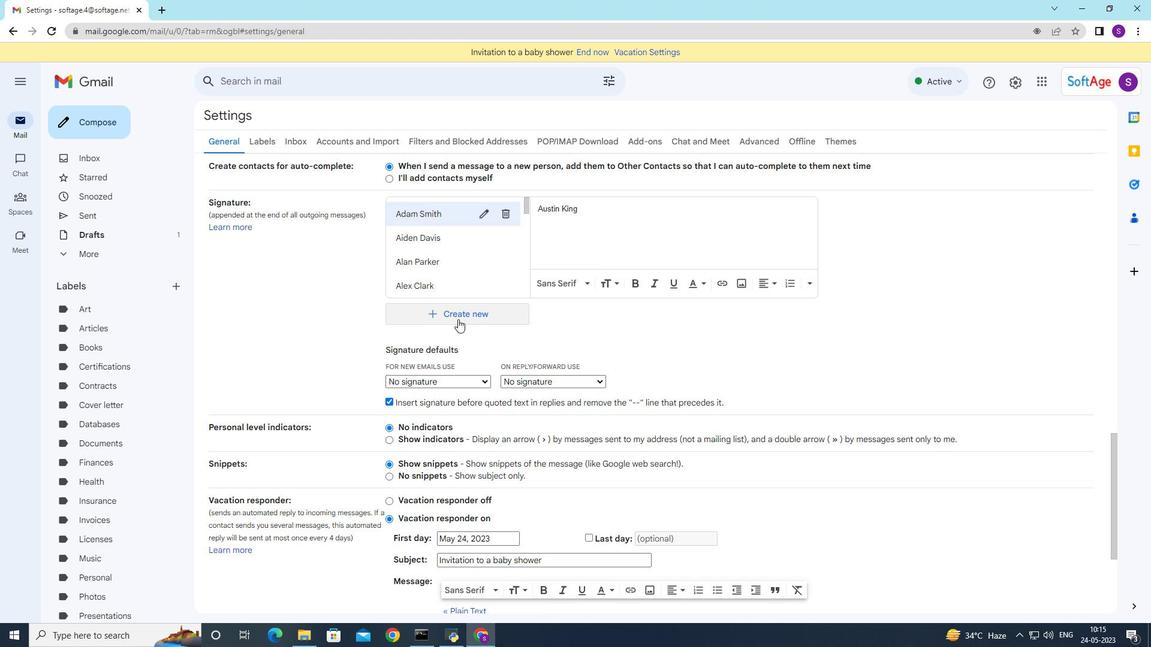 
Action: Mouse pressed left at (459, 316)
Screenshot: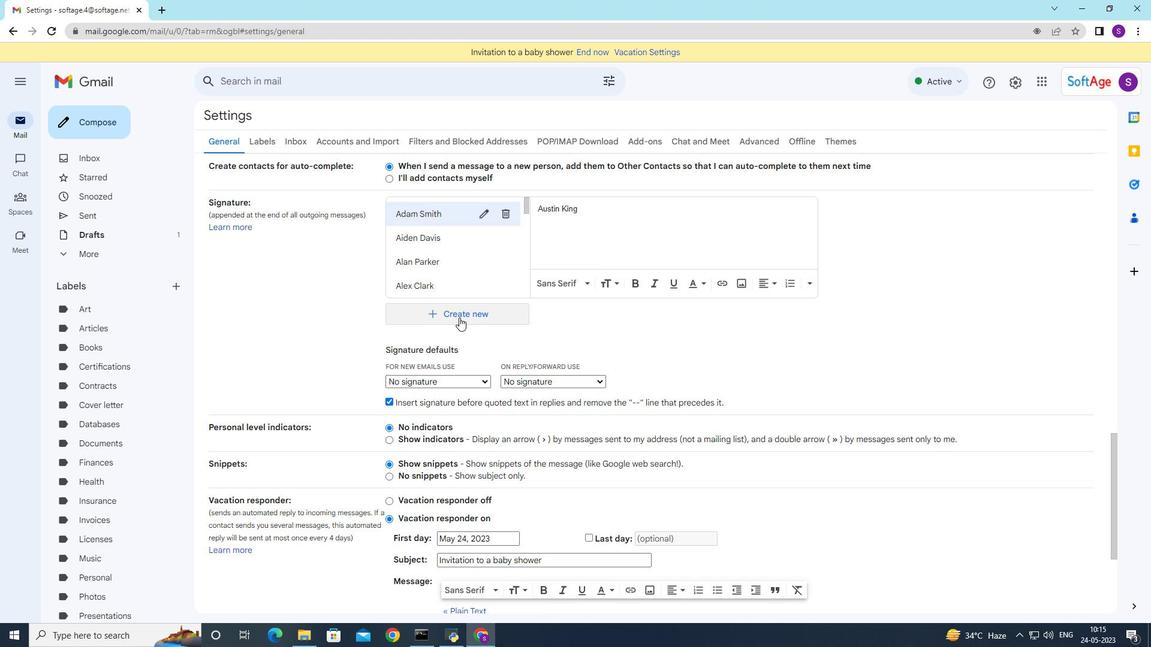 
Action: Mouse moved to (459, 315)
Screenshot: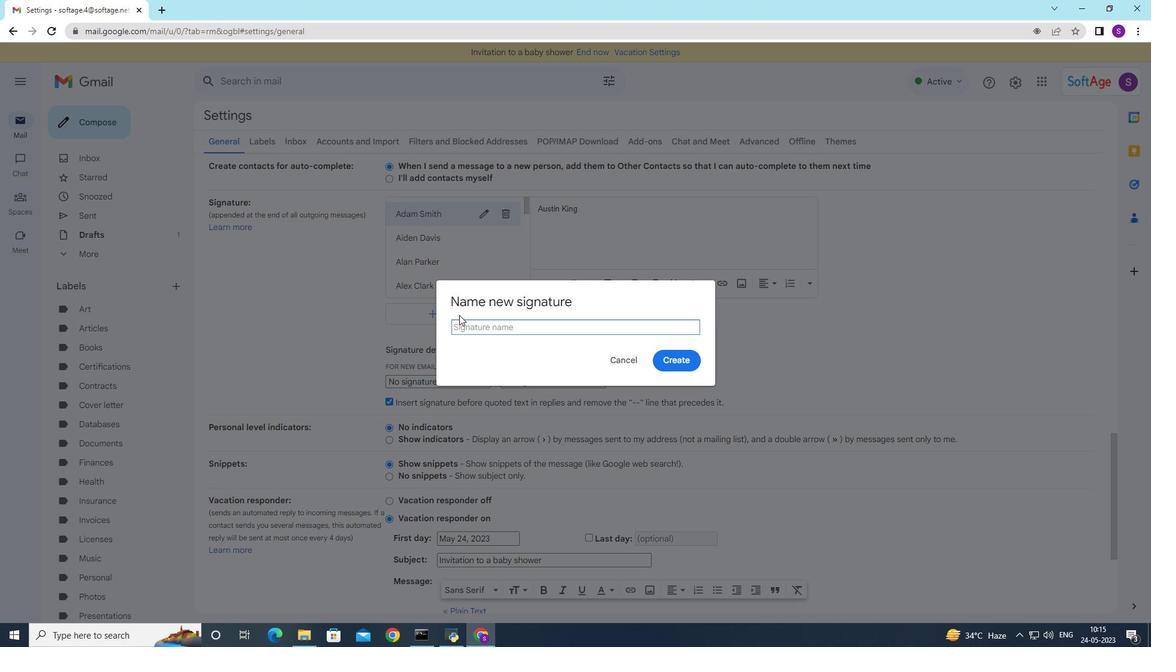 
Action: Key pressed <Key.shift>Carlos<Key.space><Key.shift><Key.shift><Key.shift>Perez
Screenshot: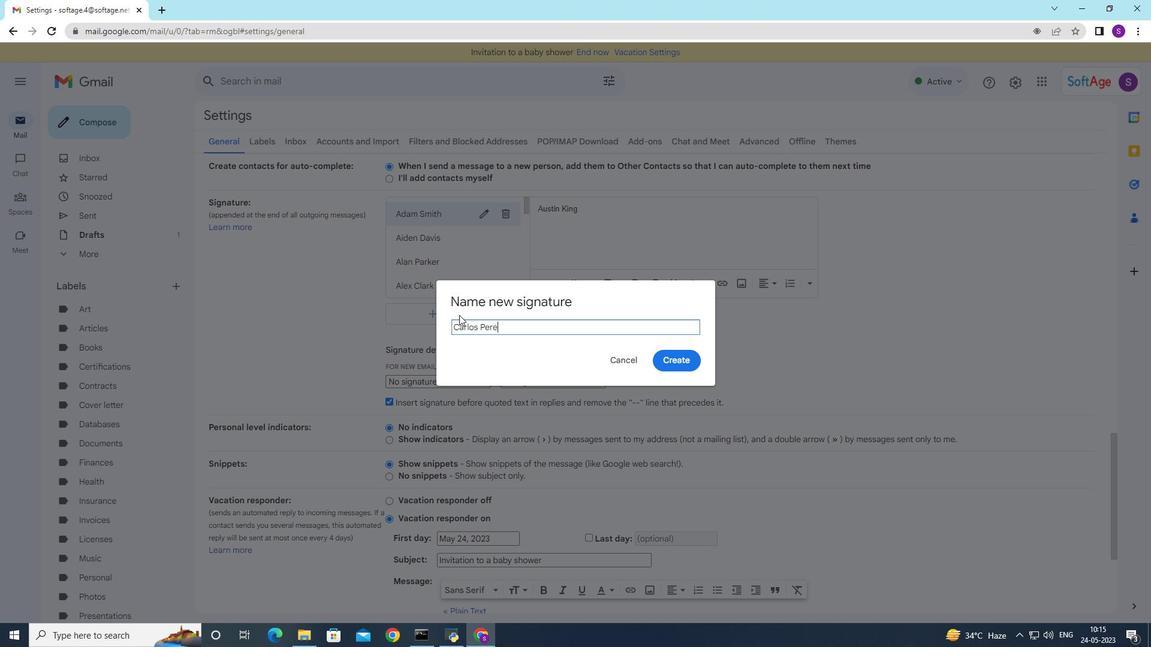 
Action: Mouse moved to (692, 362)
Screenshot: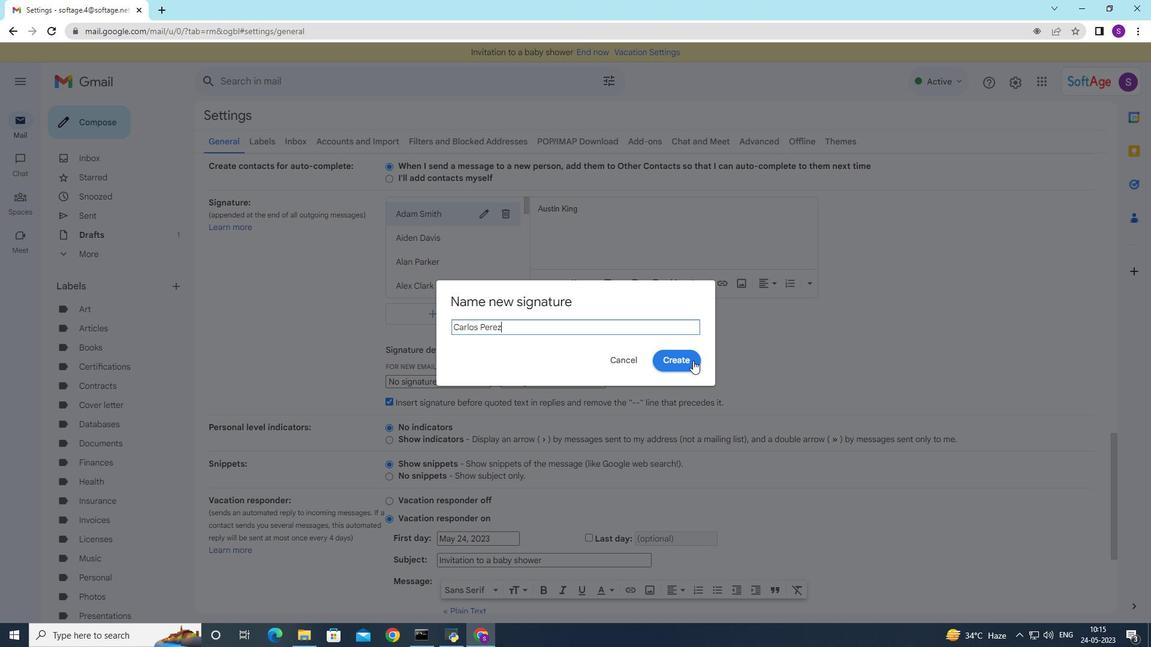 
Action: Mouse pressed left at (692, 362)
Screenshot: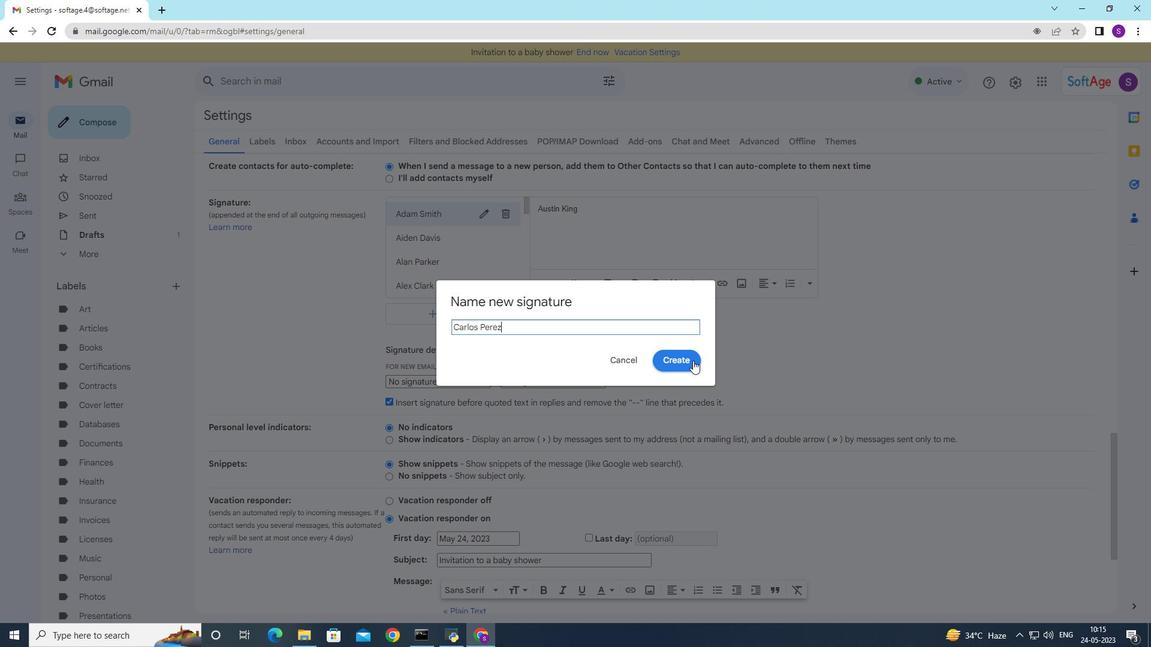 
Action: Mouse moved to (604, 233)
Screenshot: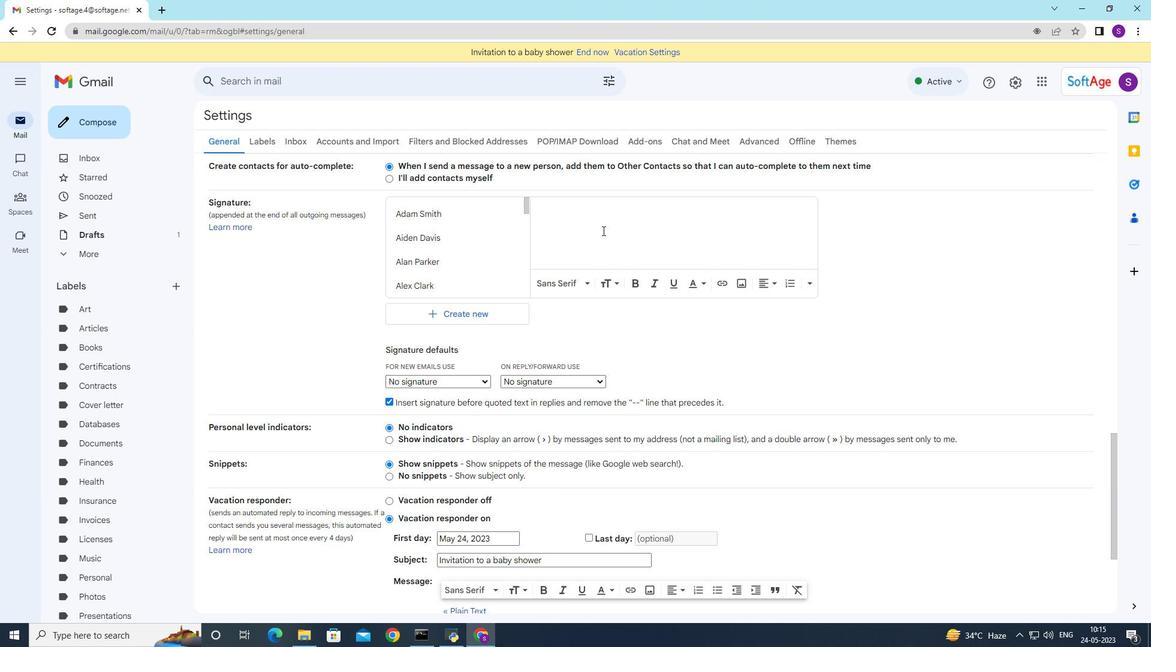 
Action: Key pressed <Key.shift>Carlos<Key.shift><Key.space><Key.shift><Key.shift><Key.shift><Key.shift><Key.shift><Key.shift><Key.shift>Perez
Screenshot: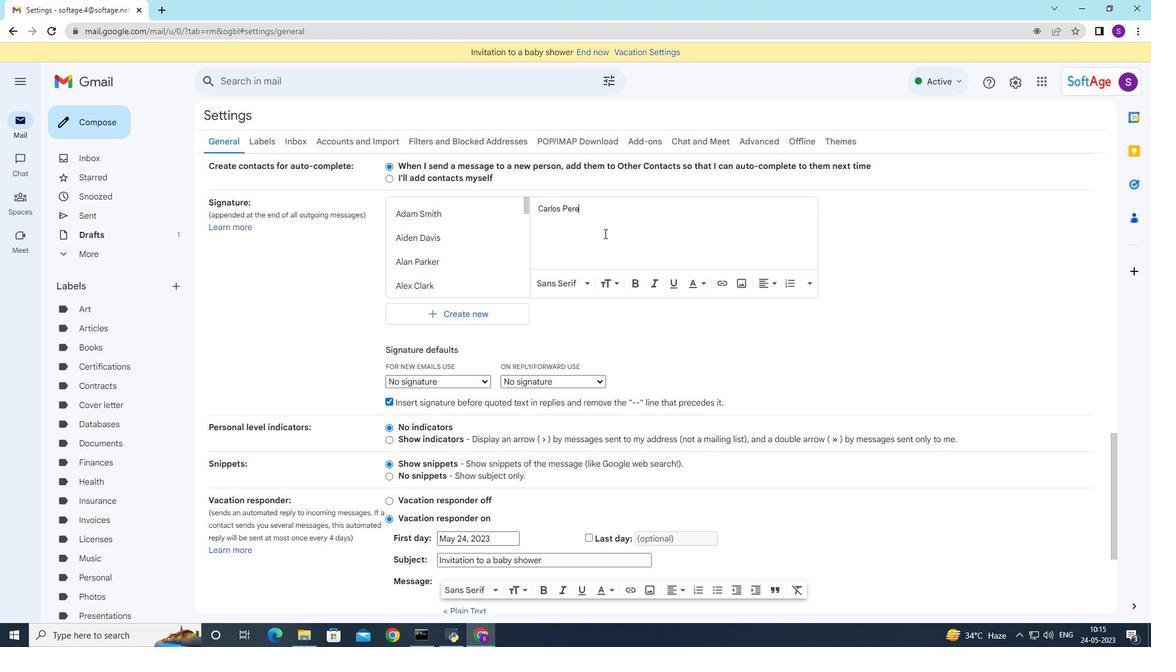 
Action: Mouse moved to (577, 356)
Screenshot: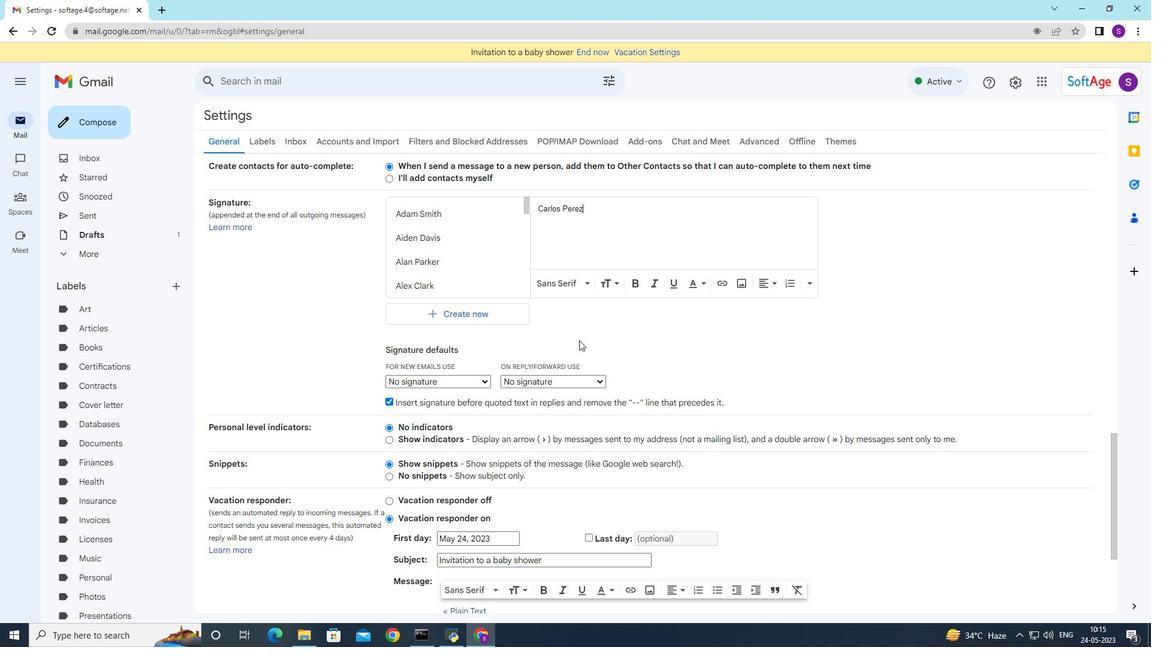
Action: Mouse scrolled (578, 354) with delta (0, 0)
Screenshot: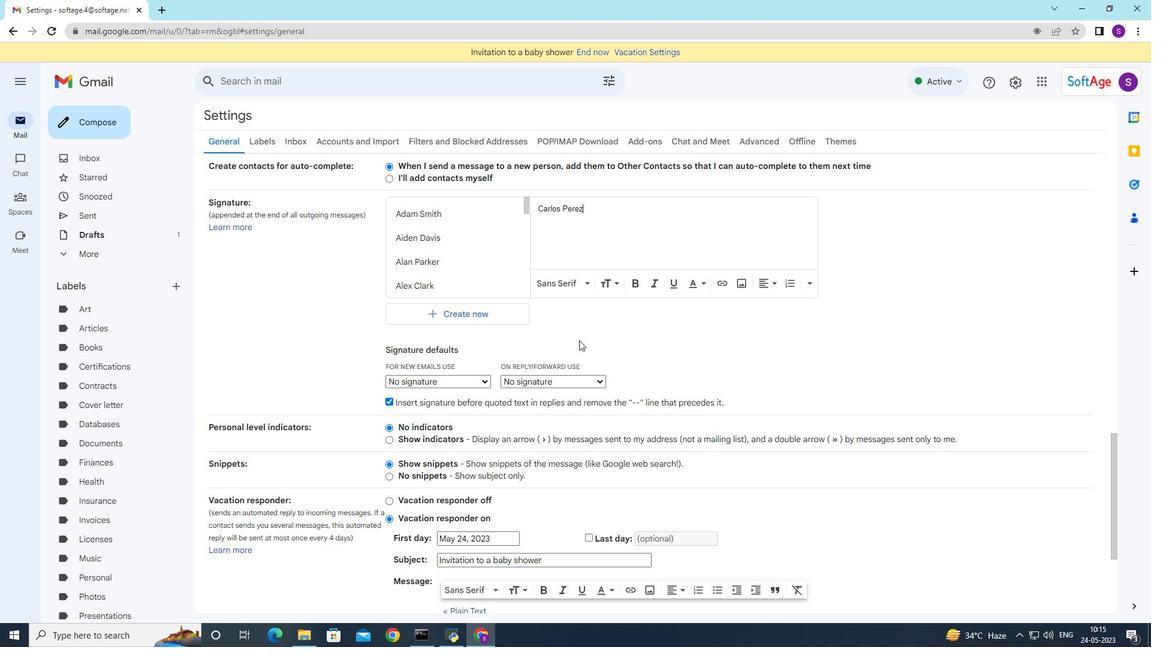 
Action: Mouse moved to (577, 357)
Screenshot: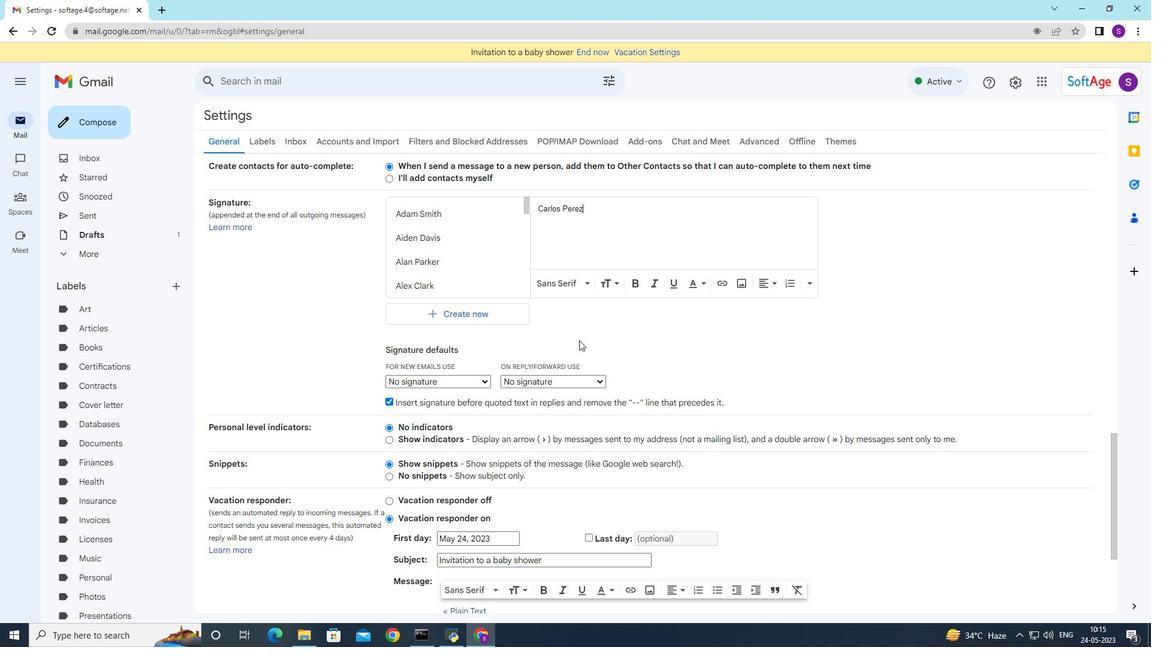 
Action: Mouse scrolled (577, 356) with delta (0, 0)
Screenshot: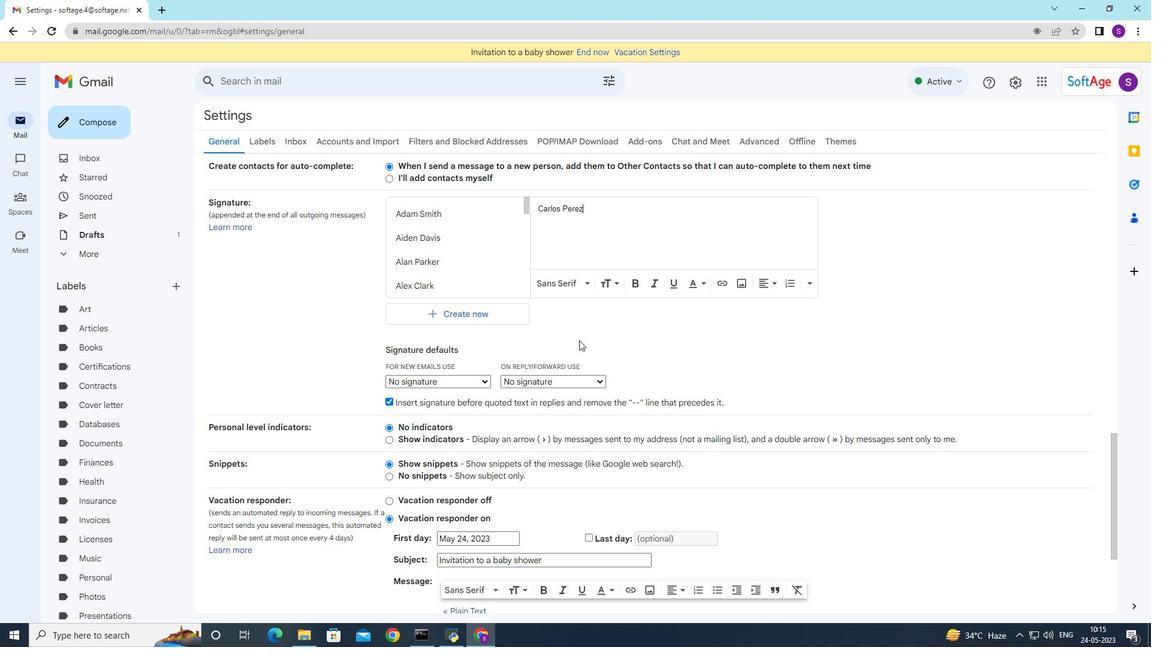 
Action: Mouse moved to (575, 369)
Screenshot: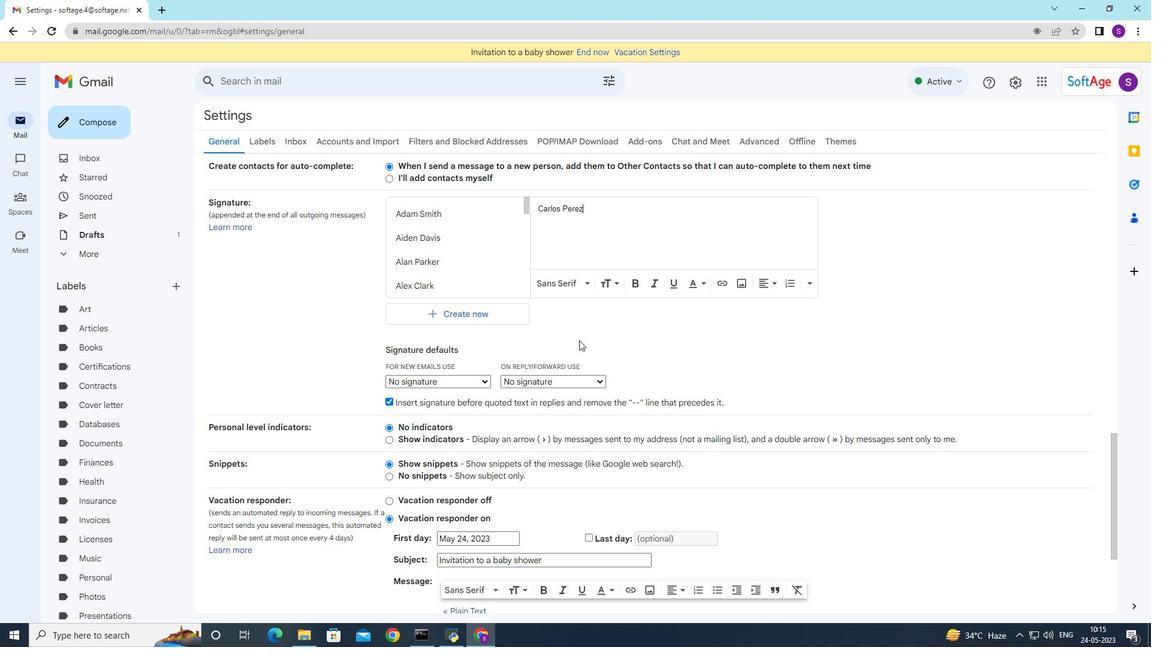 
Action: Mouse scrolled (576, 357) with delta (0, 0)
Screenshot: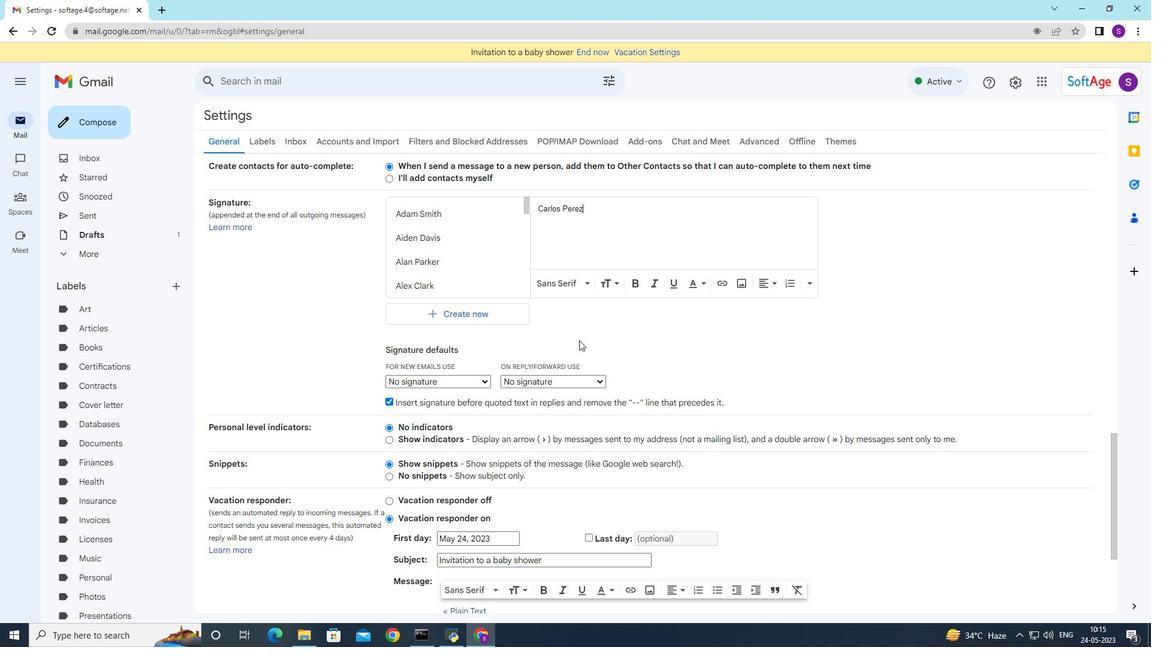 
Action: Mouse moved to (566, 385)
Screenshot: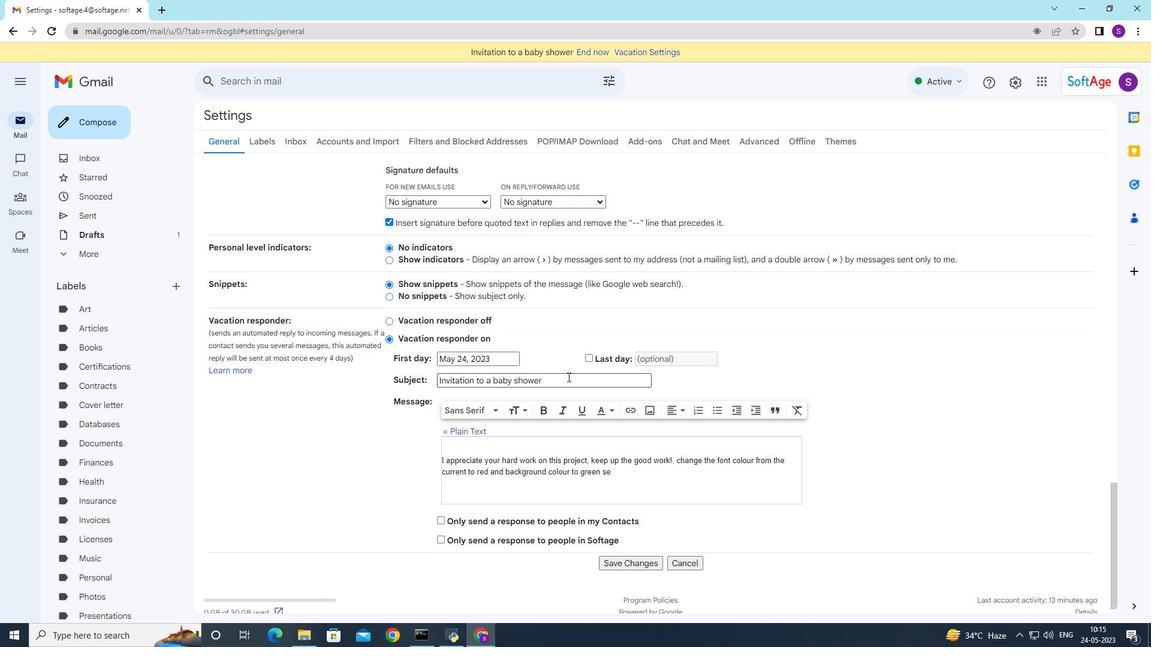 
Action: Mouse scrolled (566, 384) with delta (0, 0)
Screenshot: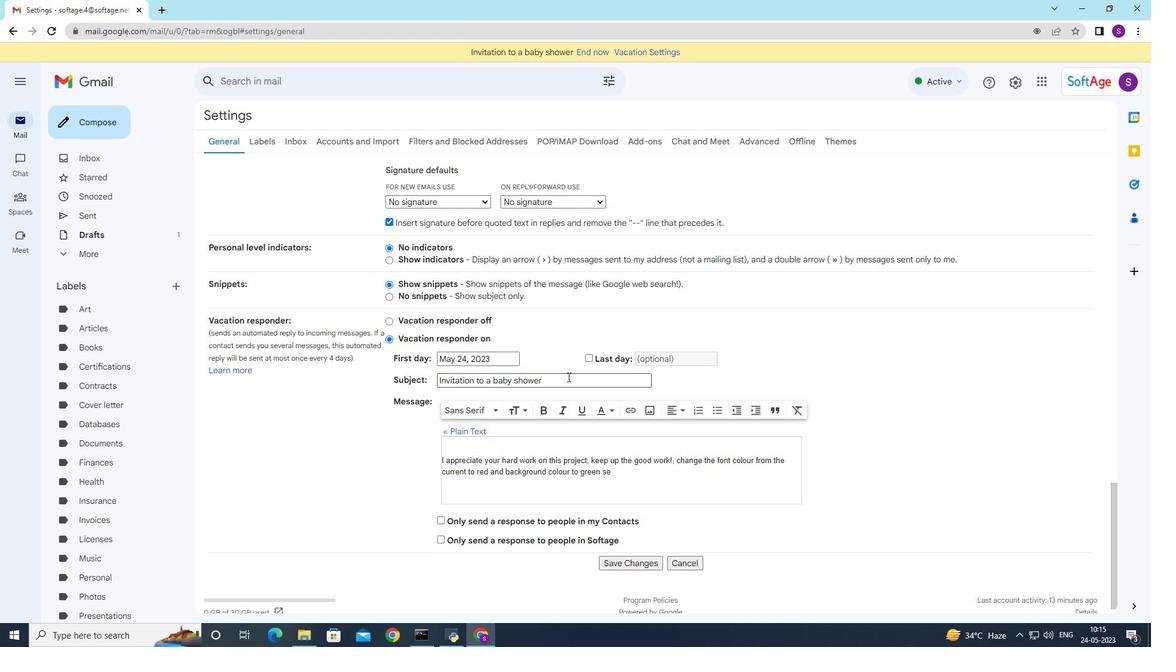 
Action: Mouse moved to (567, 418)
Screenshot: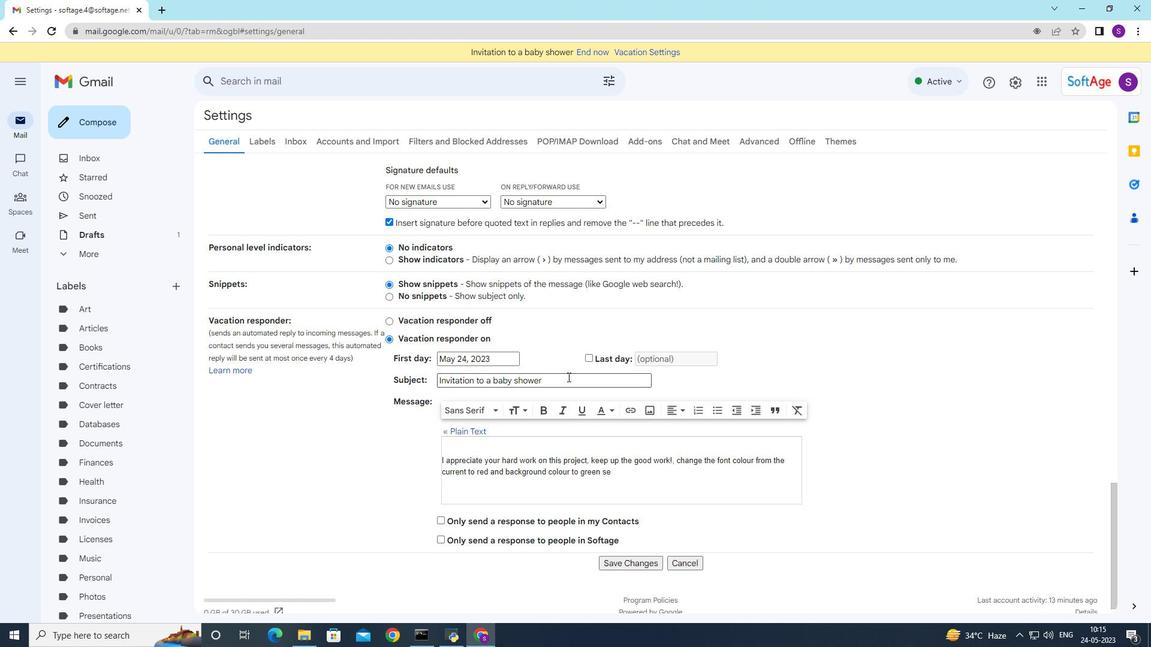 
Action: Mouse scrolled (567, 417) with delta (0, 0)
Screenshot: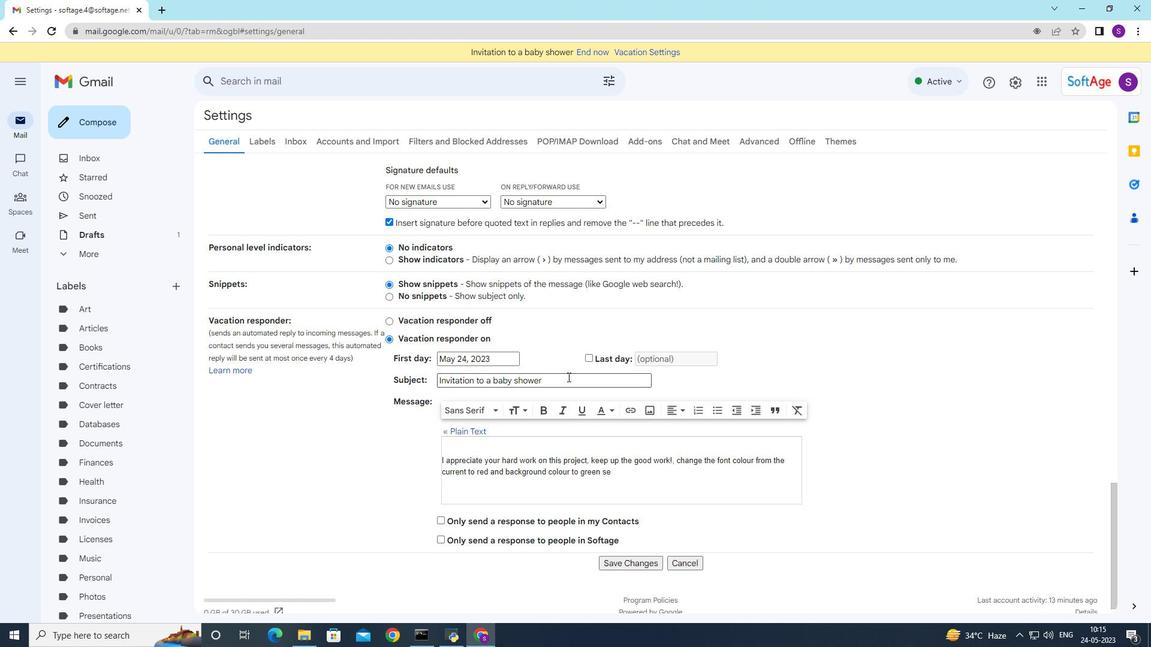 
Action: Mouse moved to (567, 428)
Screenshot: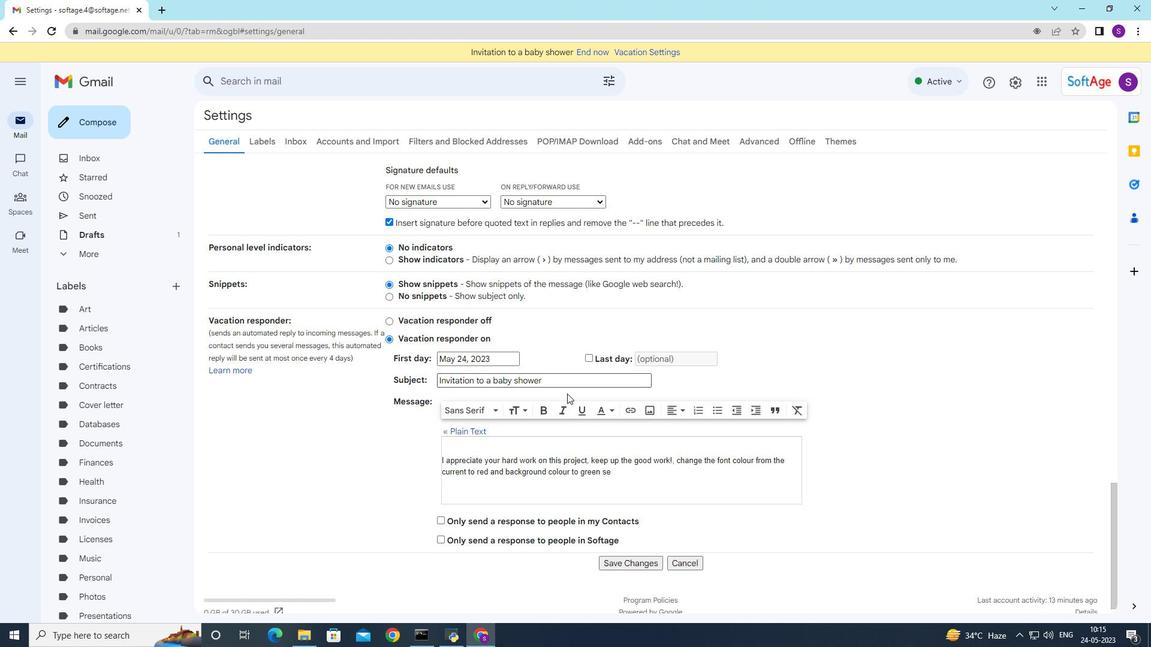 
Action: Mouse scrolled (567, 427) with delta (0, 0)
Screenshot: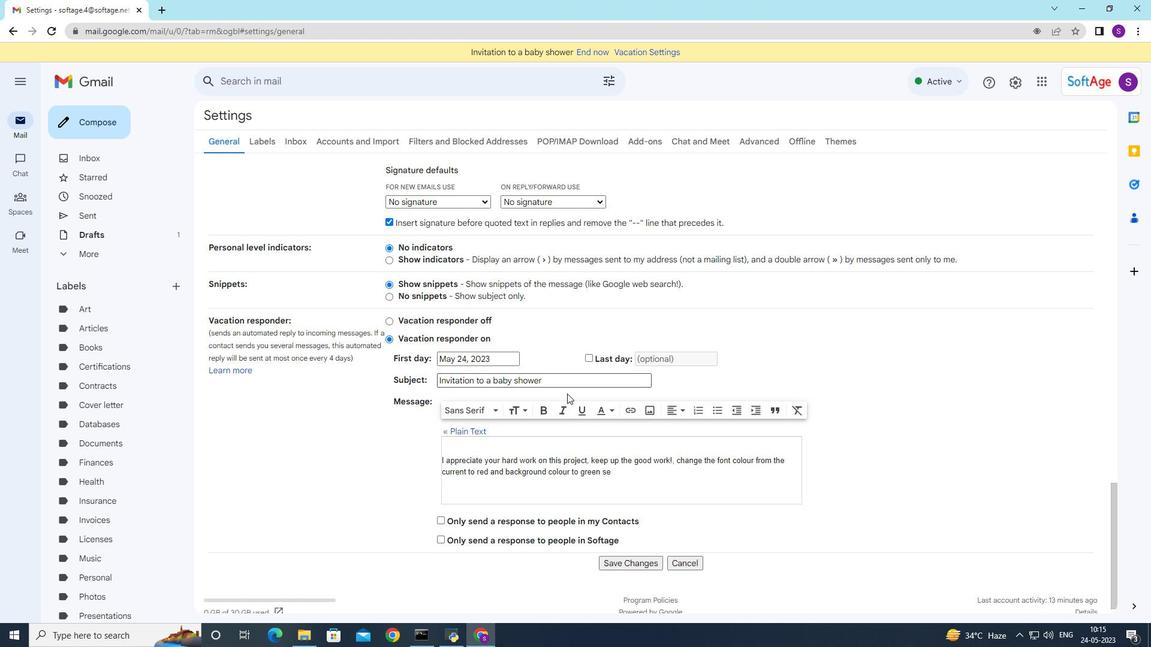 
Action: Mouse moved to (567, 436)
Screenshot: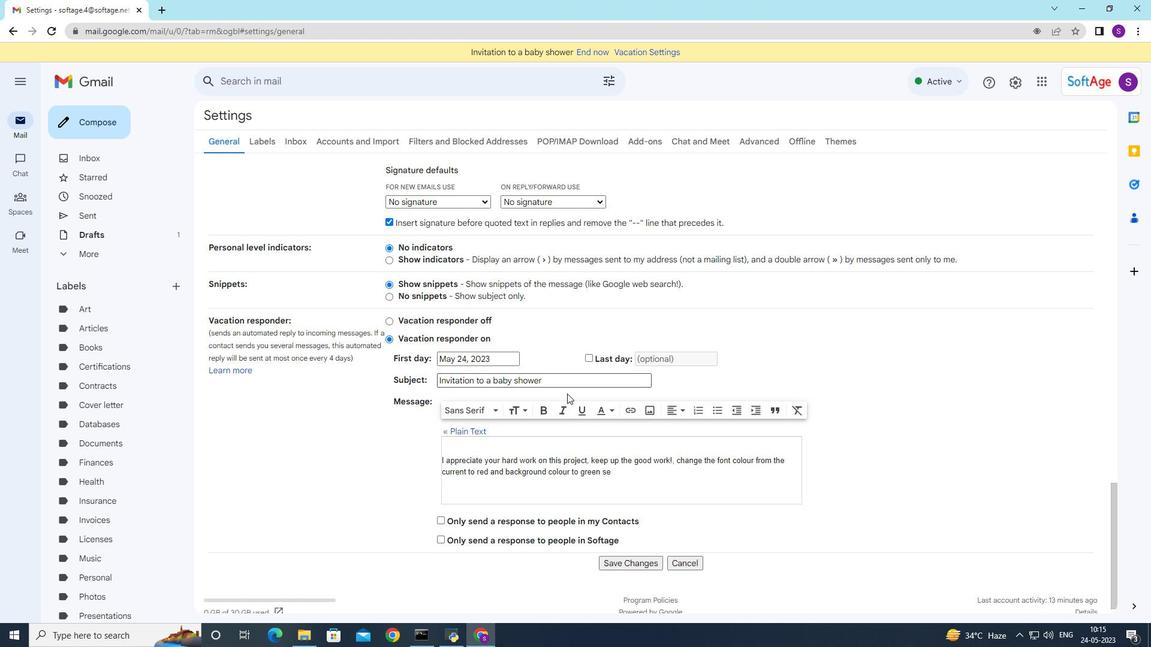 
Action: Mouse scrolled (567, 434) with delta (0, 0)
Screenshot: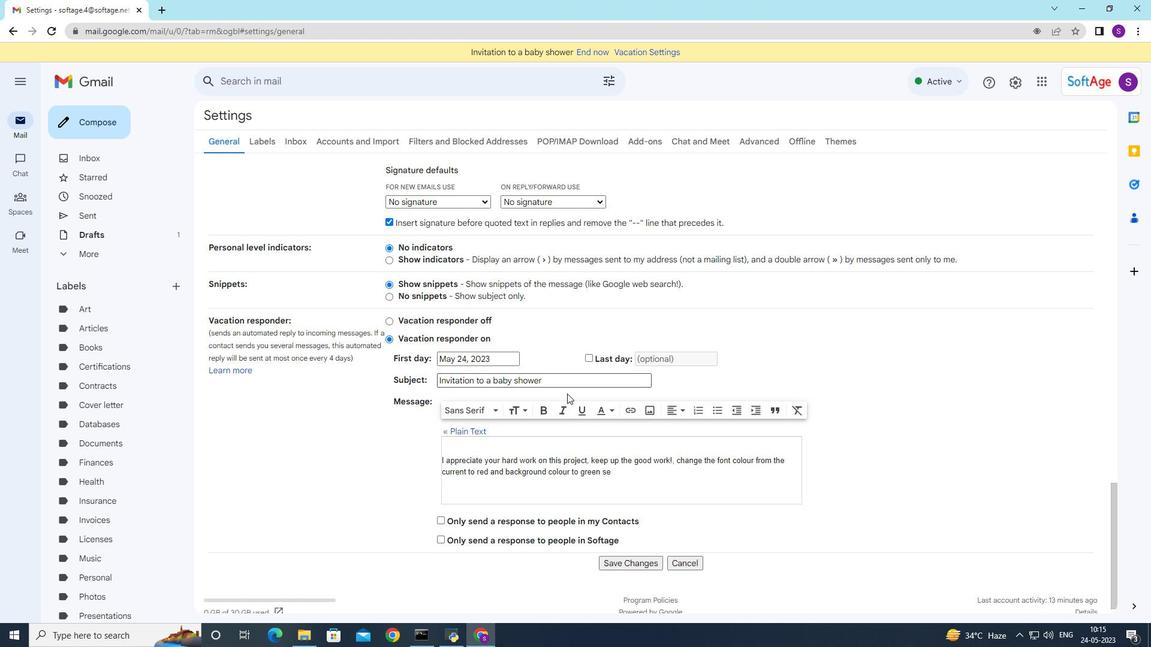 
Action: Mouse moved to (567, 447)
Screenshot: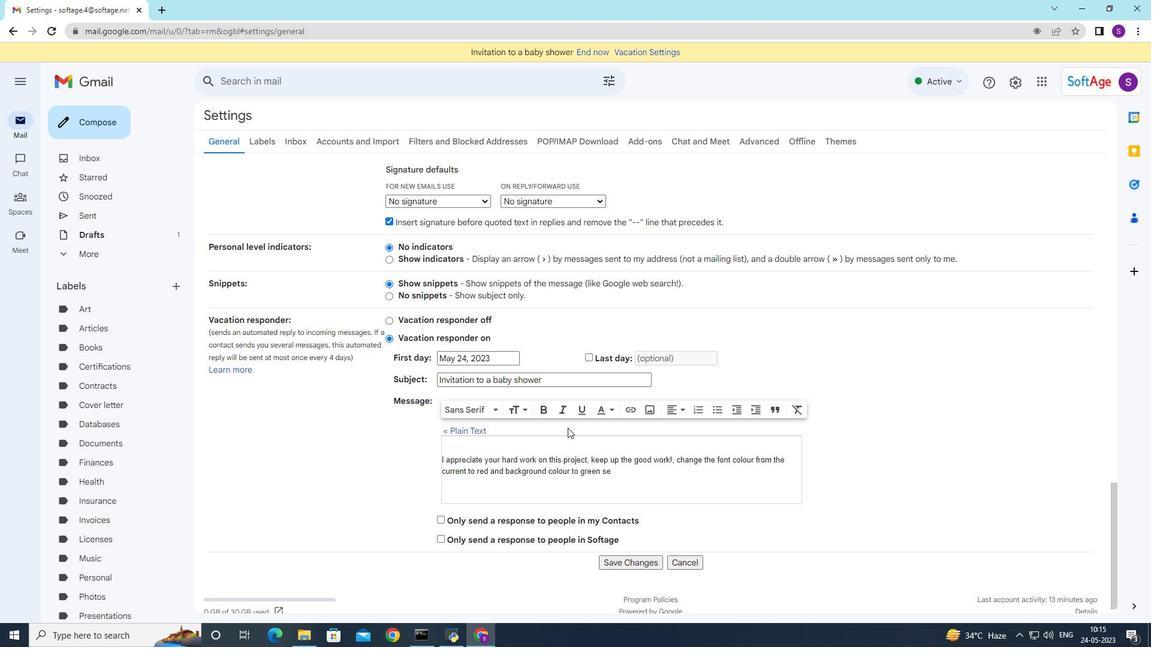 
Action: Mouse scrolled (567, 447) with delta (0, 0)
Screenshot: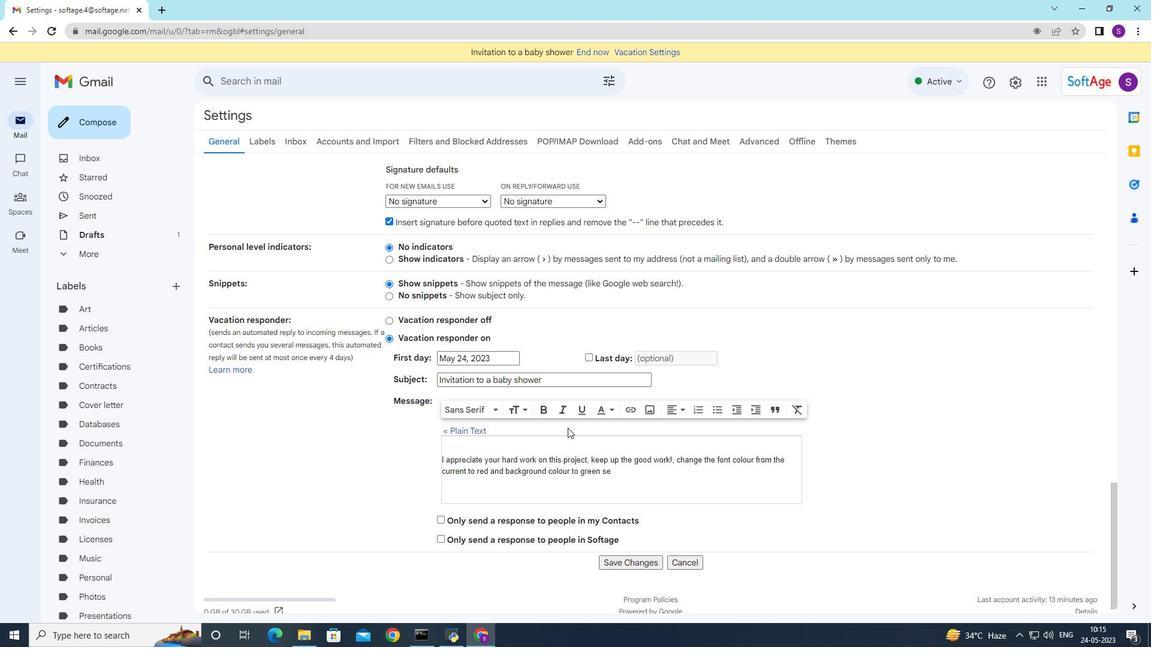 
Action: Mouse moved to (633, 552)
Screenshot: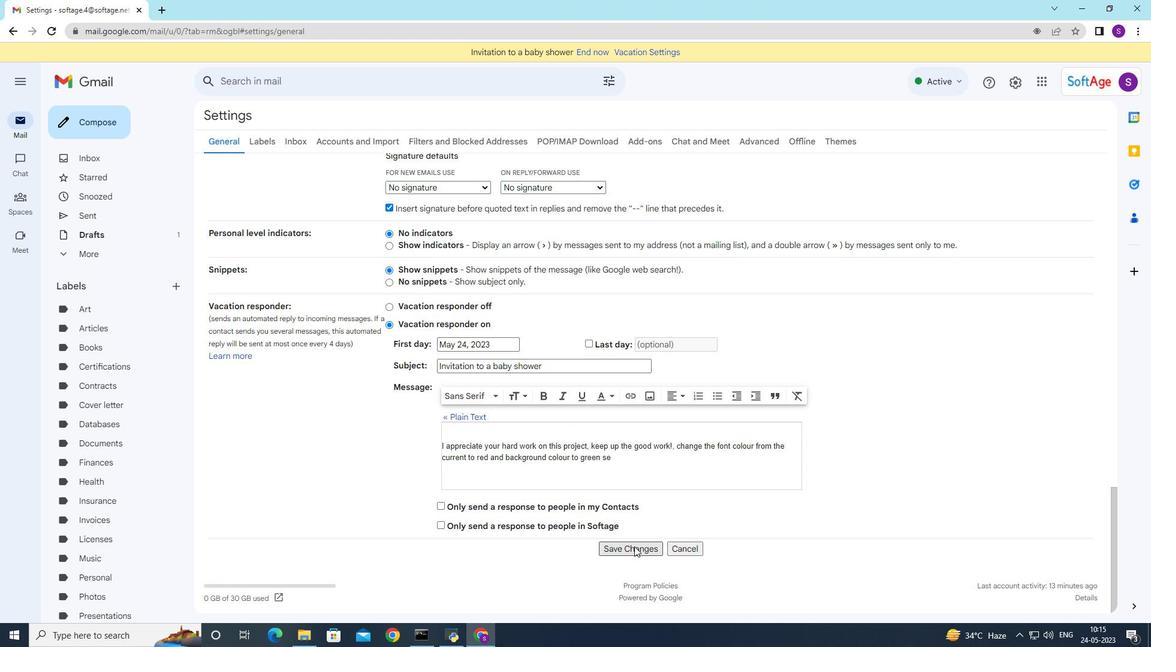 
Action: Mouse pressed left at (633, 552)
Screenshot: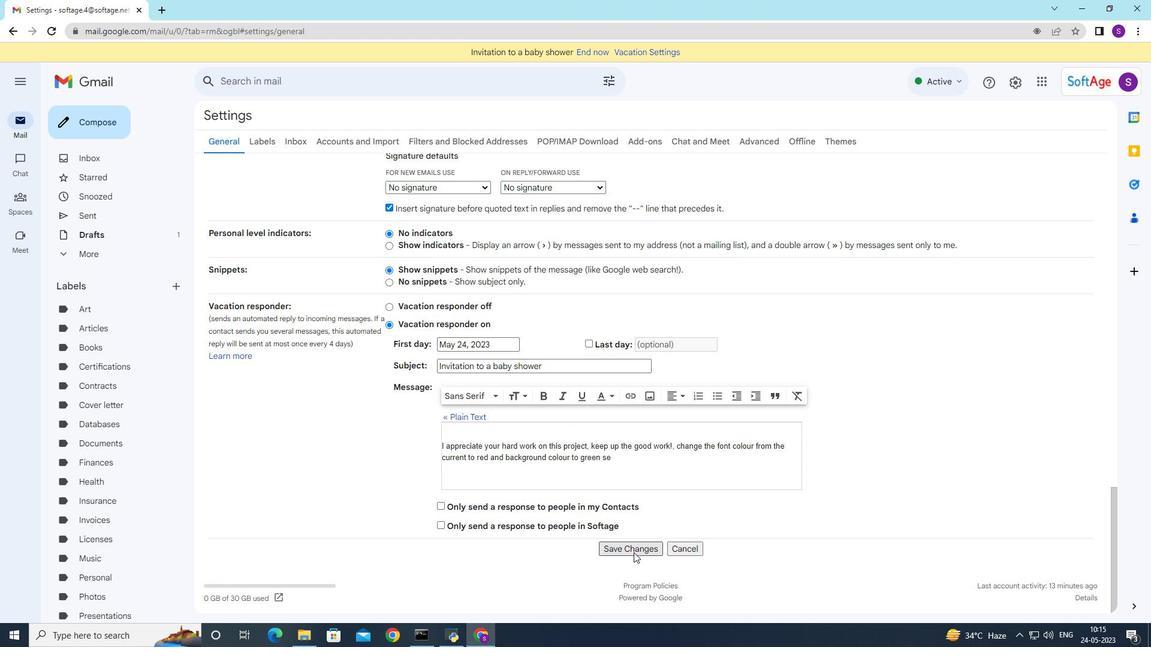 
Action: Mouse moved to (85, 112)
Screenshot: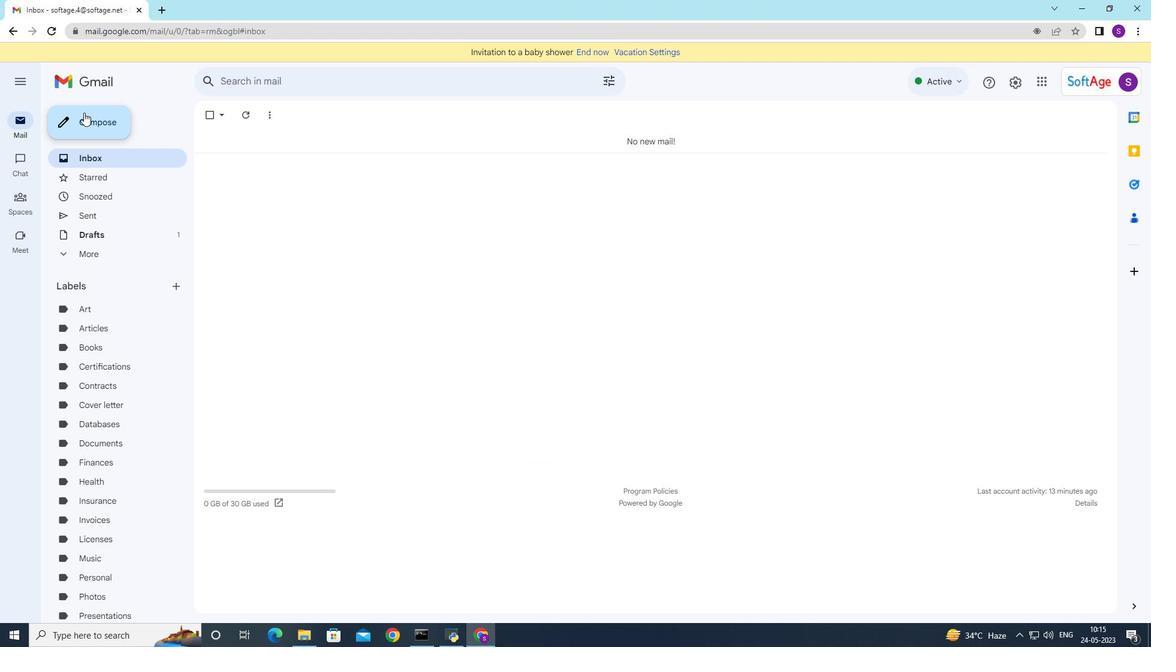 
Action: Mouse pressed left at (85, 112)
Screenshot: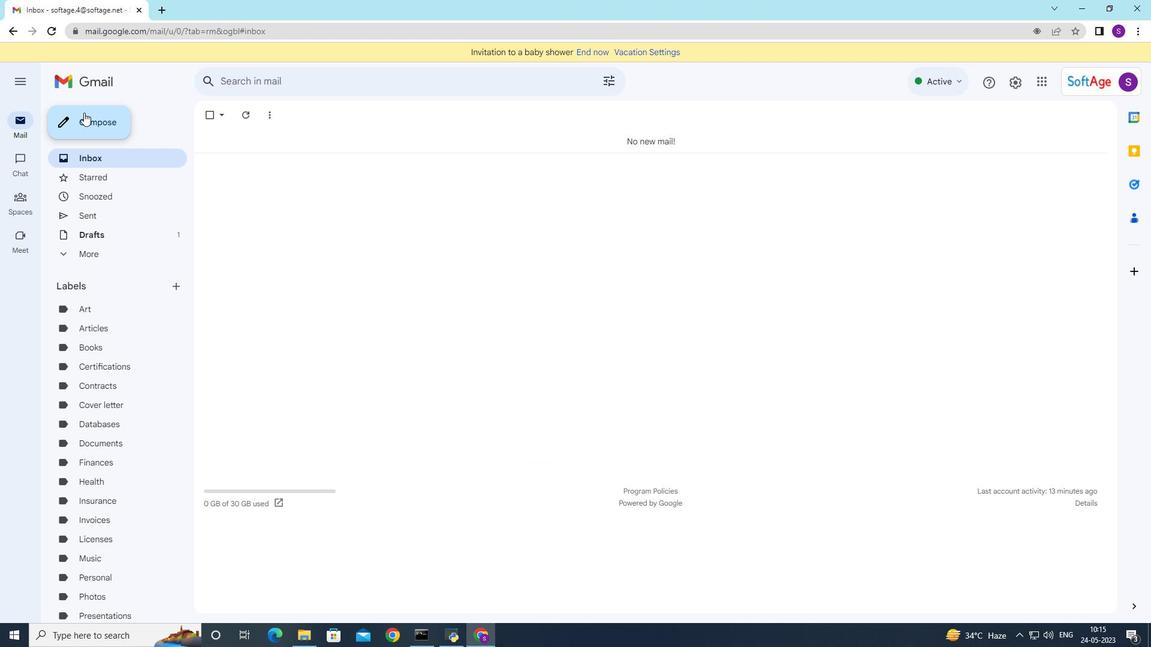 
Action: Mouse moved to (867, 386)
Screenshot: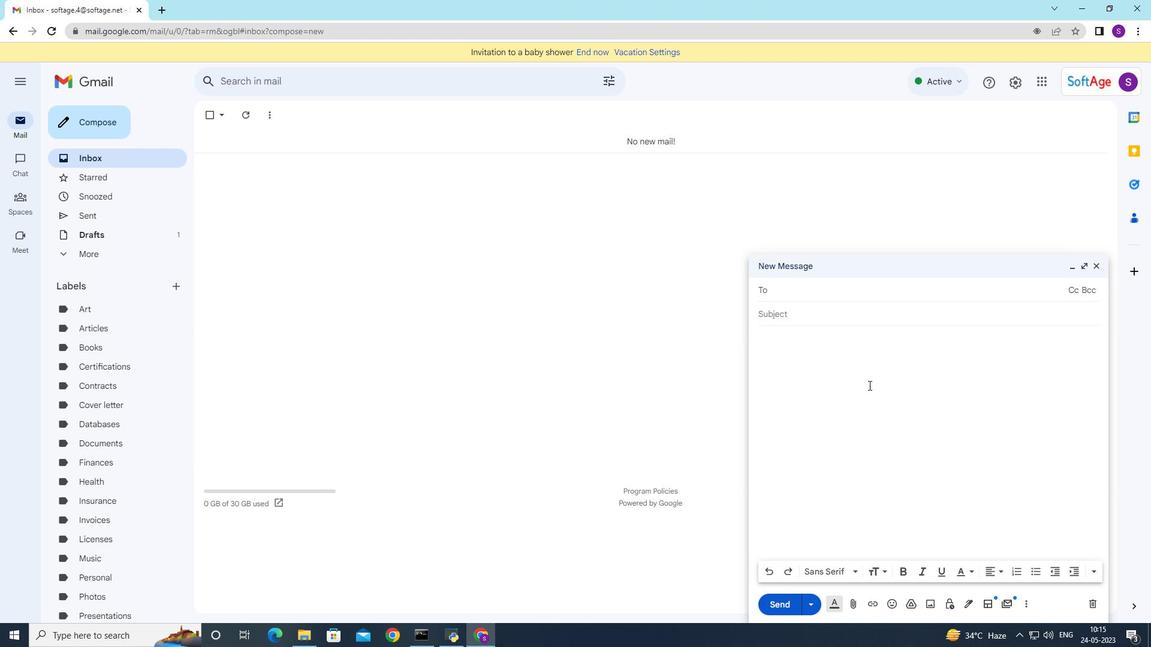 
Action: Key pressed softage.
Screenshot: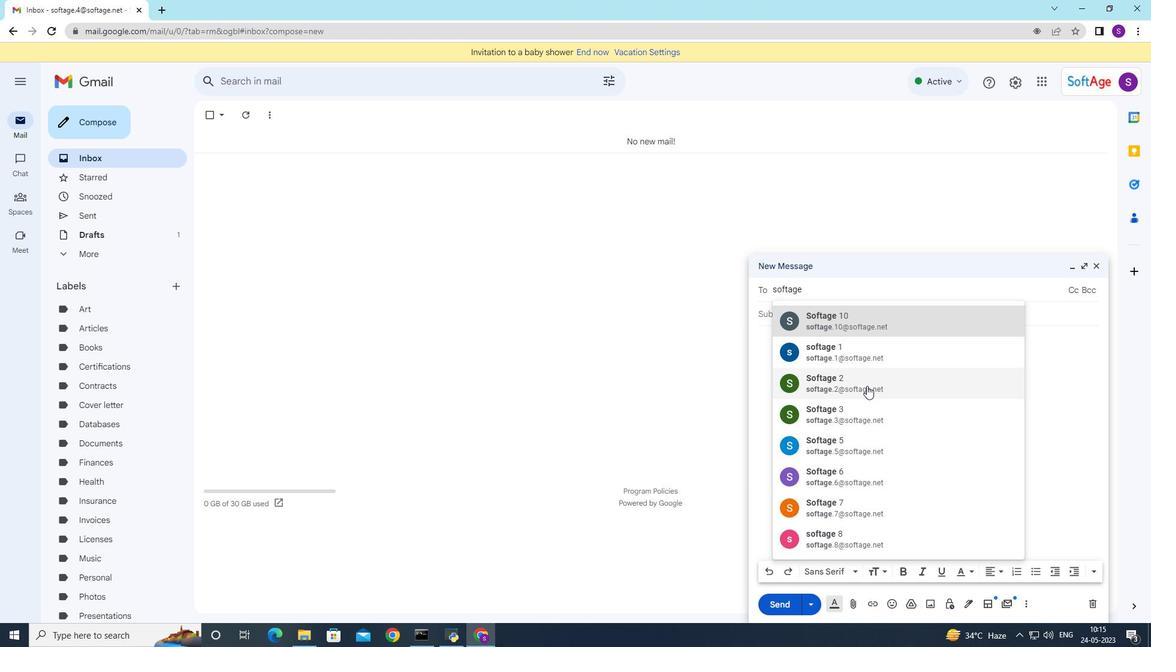 
Action: Mouse moved to (856, 358)
Screenshot: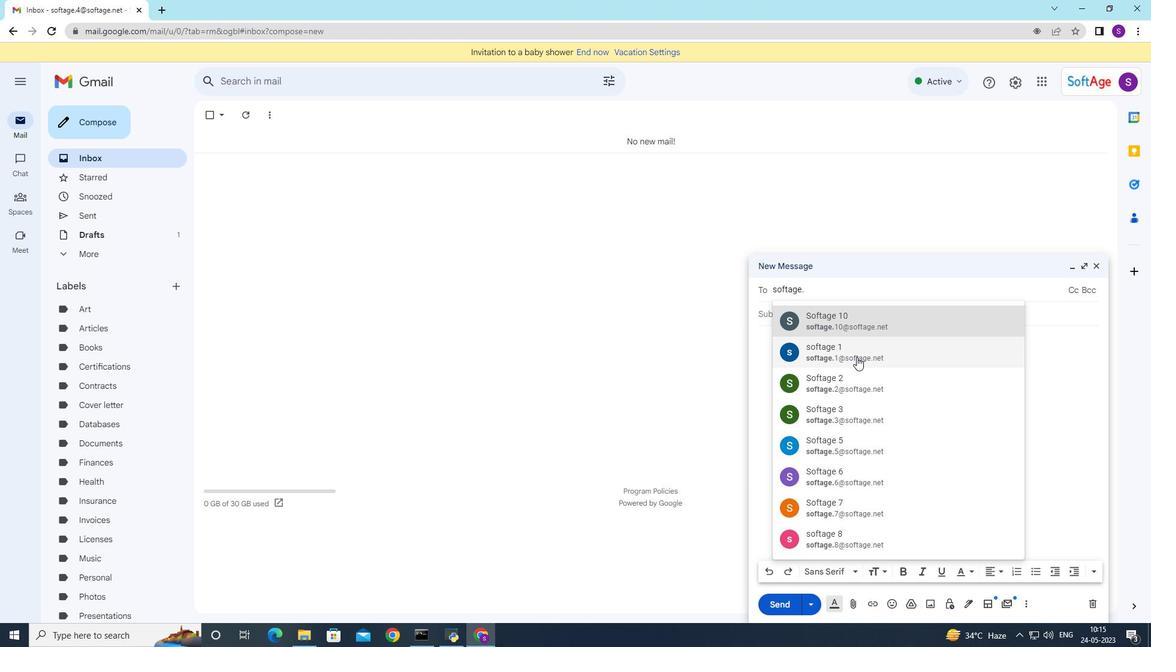 
Action: Key pressed 9
Screenshot: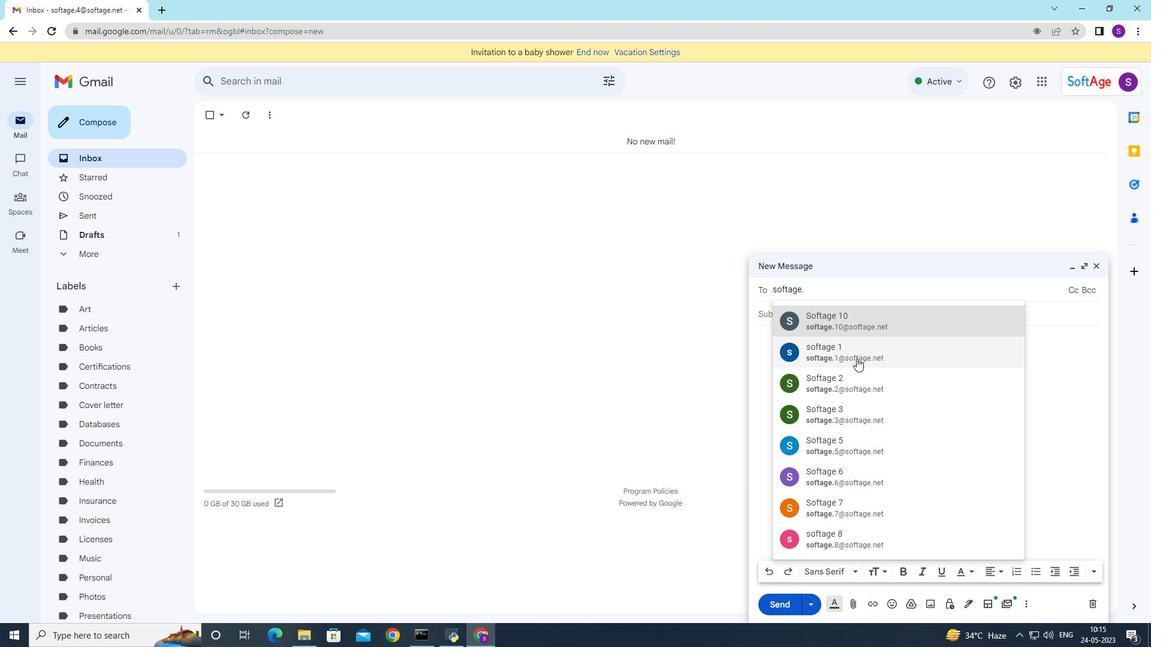 
Action: Mouse moved to (878, 327)
Screenshot: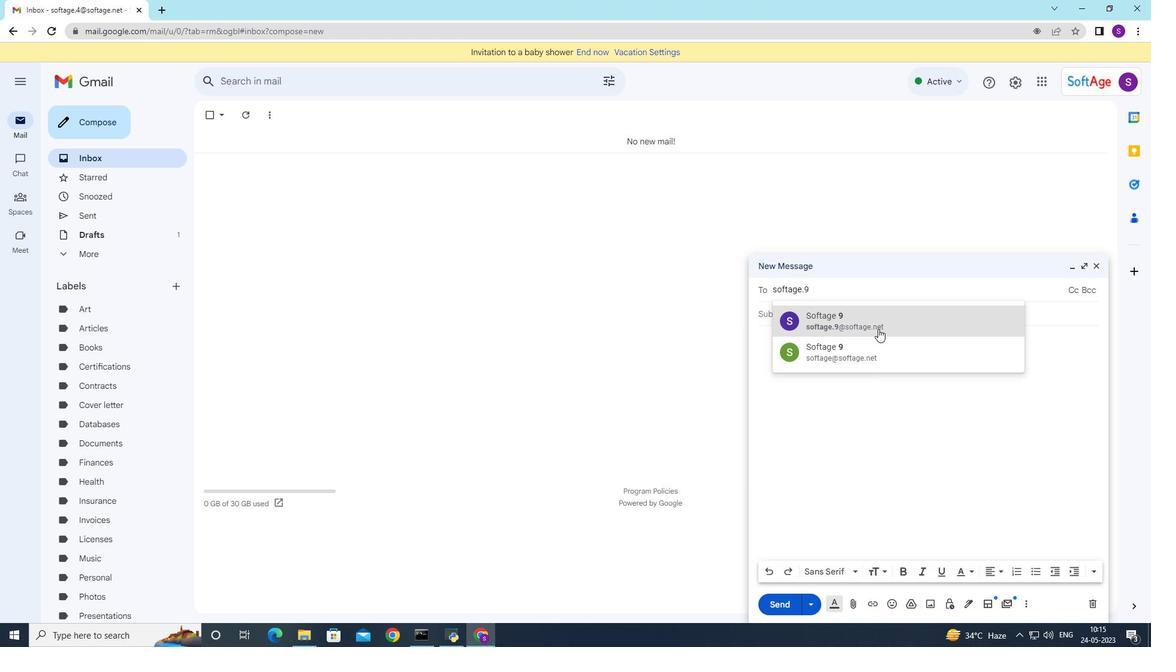 
Action: Mouse pressed left at (878, 327)
Screenshot: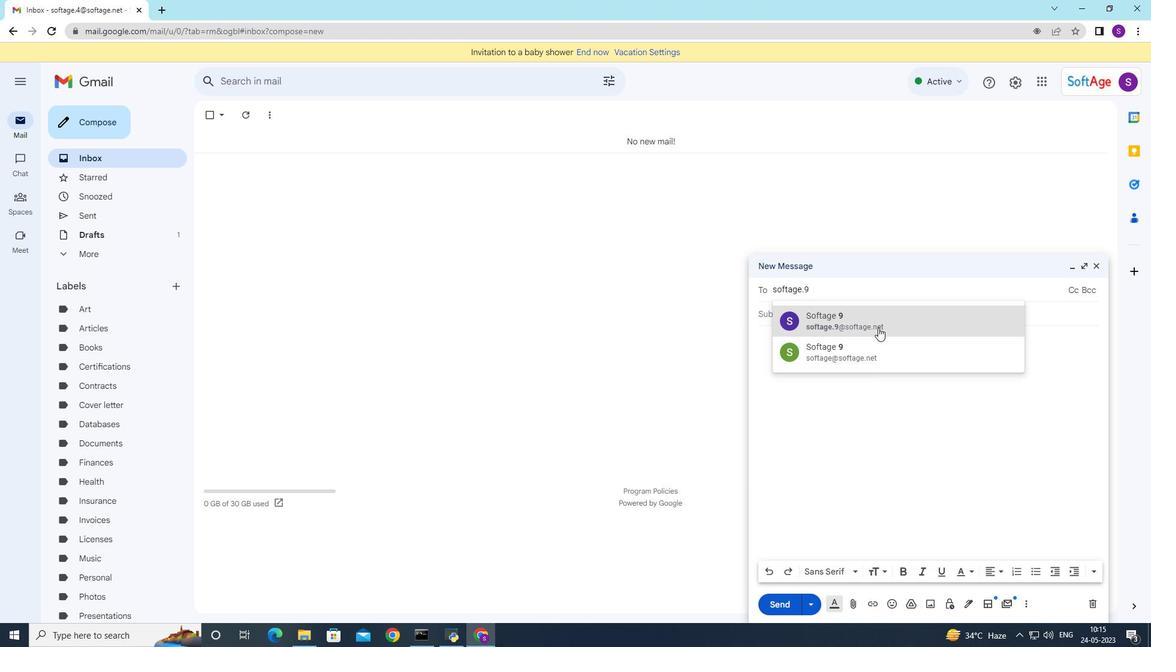 
Action: Mouse moved to (805, 334)
Screenshot: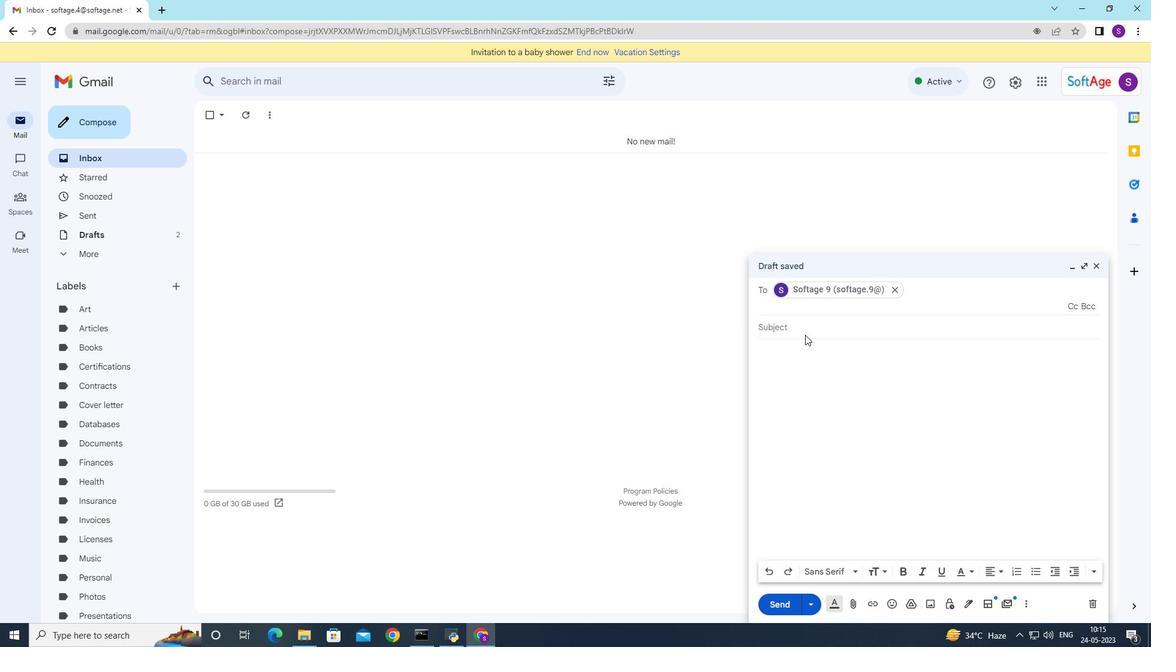 
Action: Mouse pressed left at (805, 334)
Screenshot: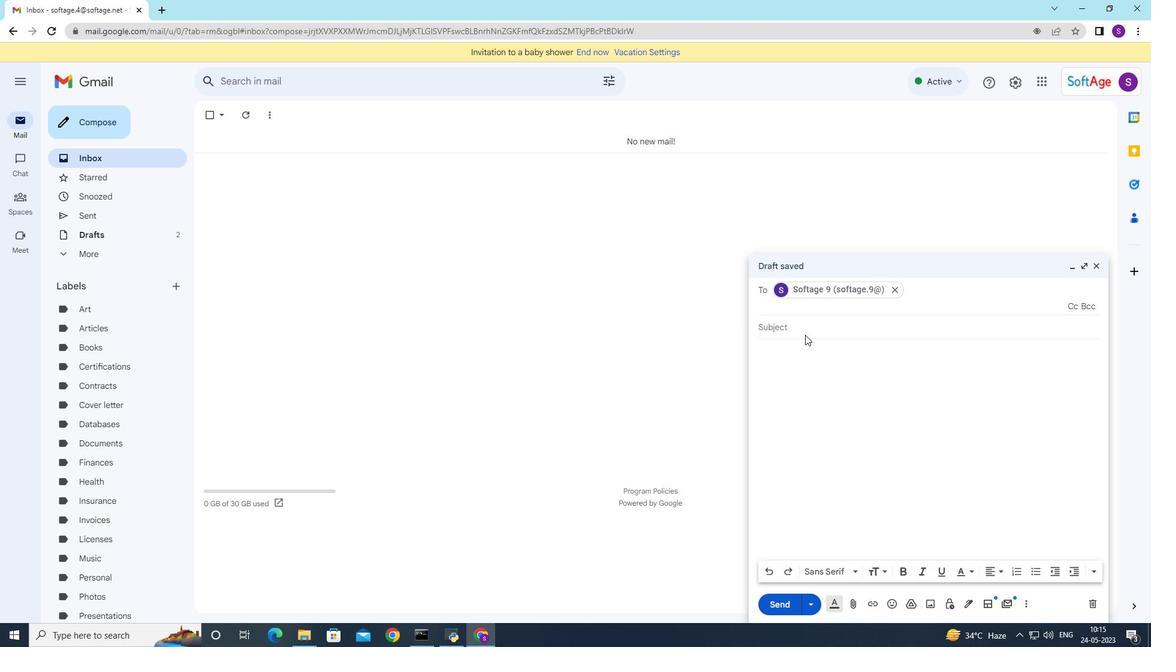 
Action: Mouse moved to (804, 334)
Screenshot: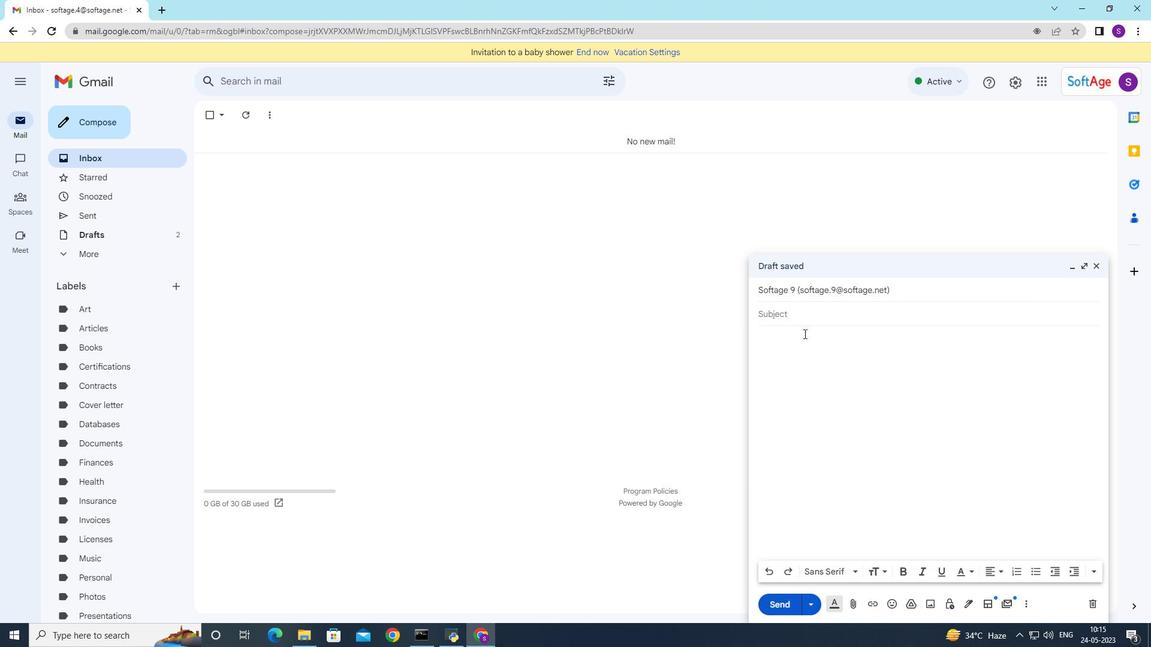 
Action: Key pressed <Key.shift>Feedback<Key.space>on<Key.space>a<Key.space>public<Key.space>opinion<Key.space>poll
Screenshot: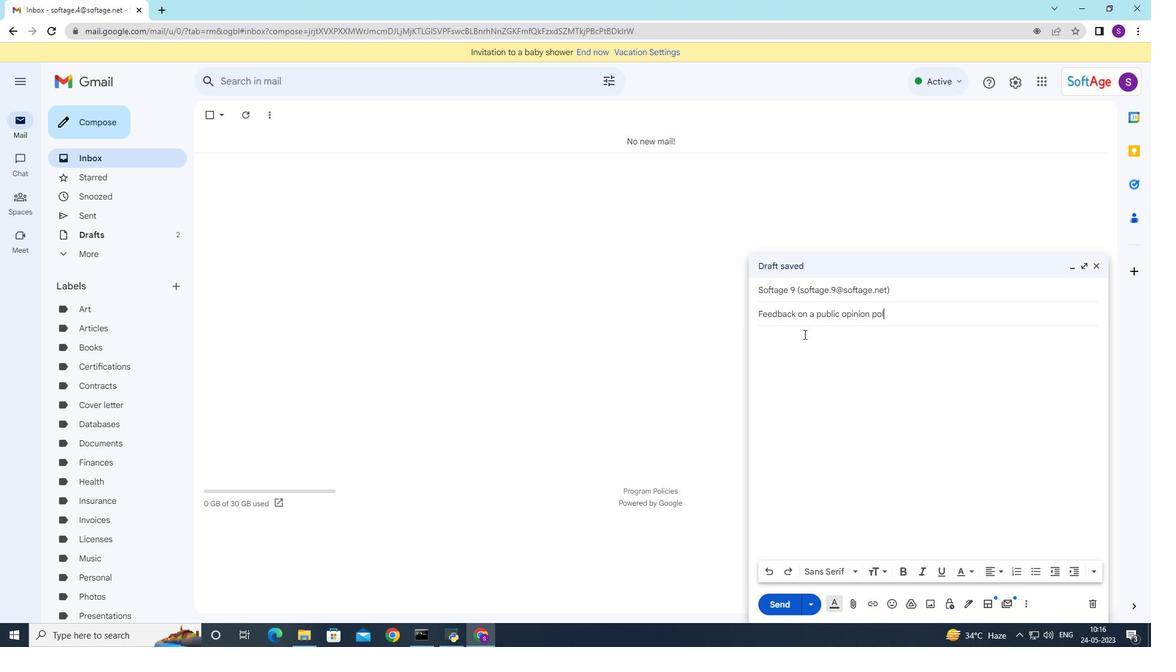 
Action: Mouse moved to (800, 337)
Screenshot: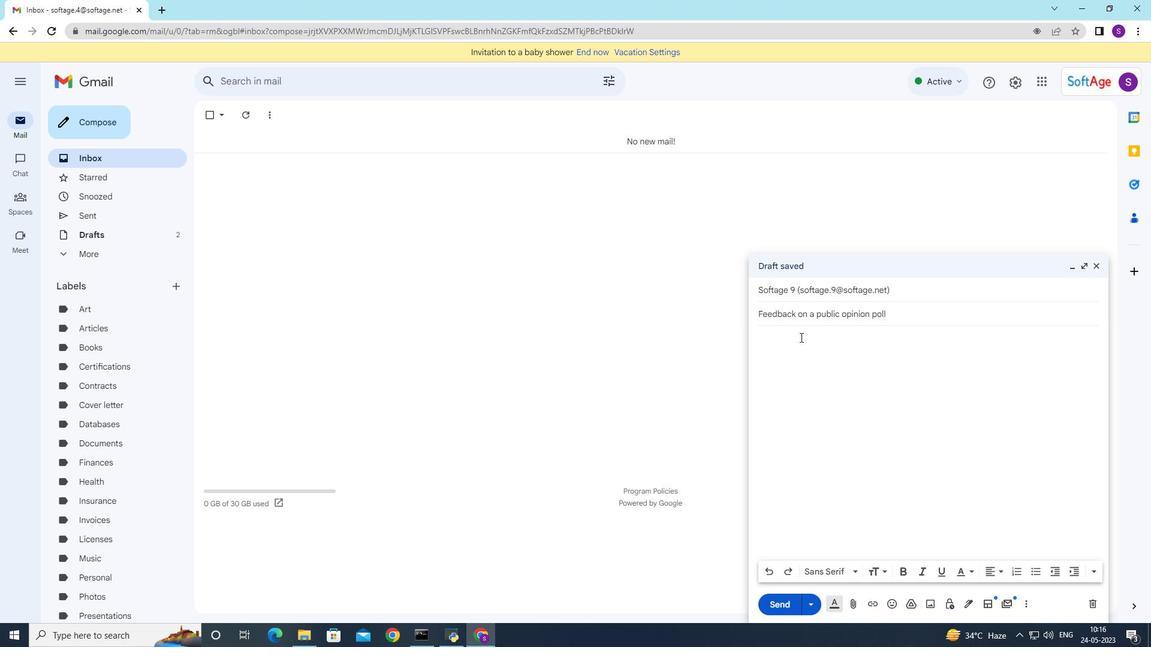 
Action: Mouse pressed left at (800, 337)
Screenshot: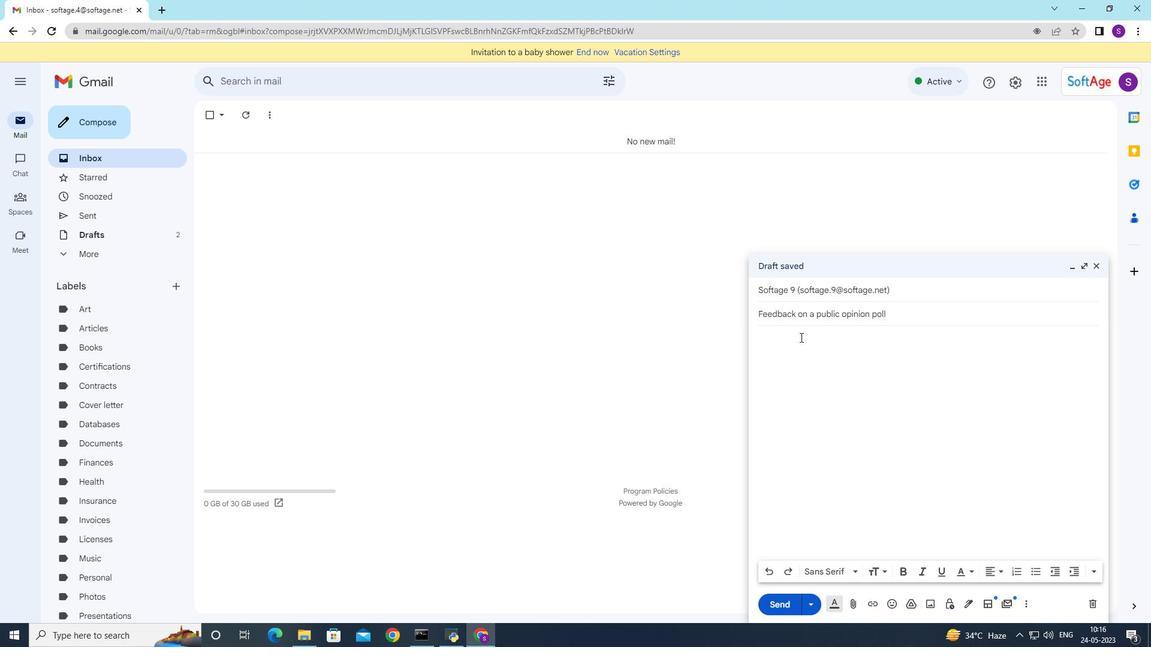 
Action: Mouse moved to (973, 606)
Screenshot: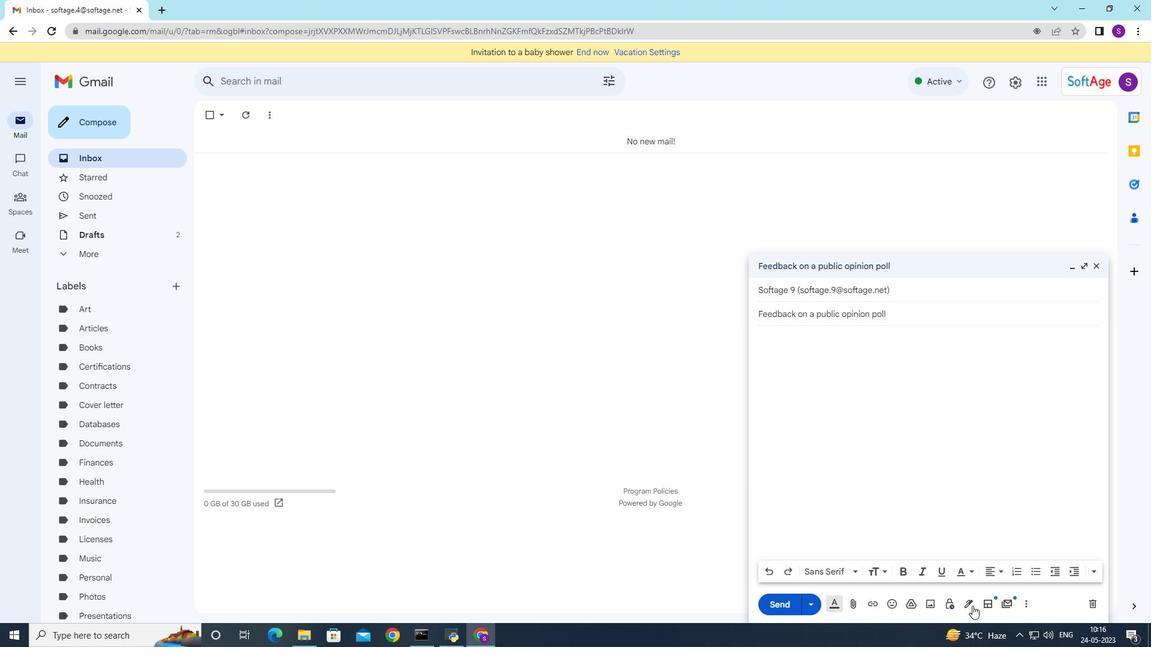 
Action: Mouse pressed left at (973, 606)
Screenshot: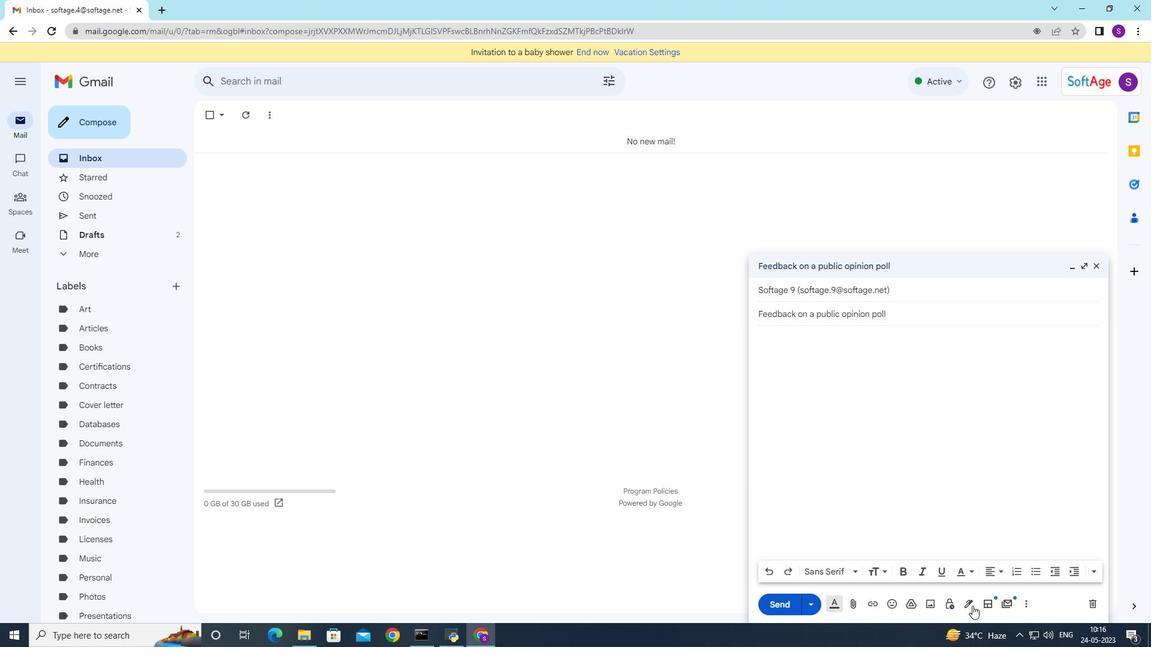 
Action: Mouse moved to (1017, 500)
Screenshot: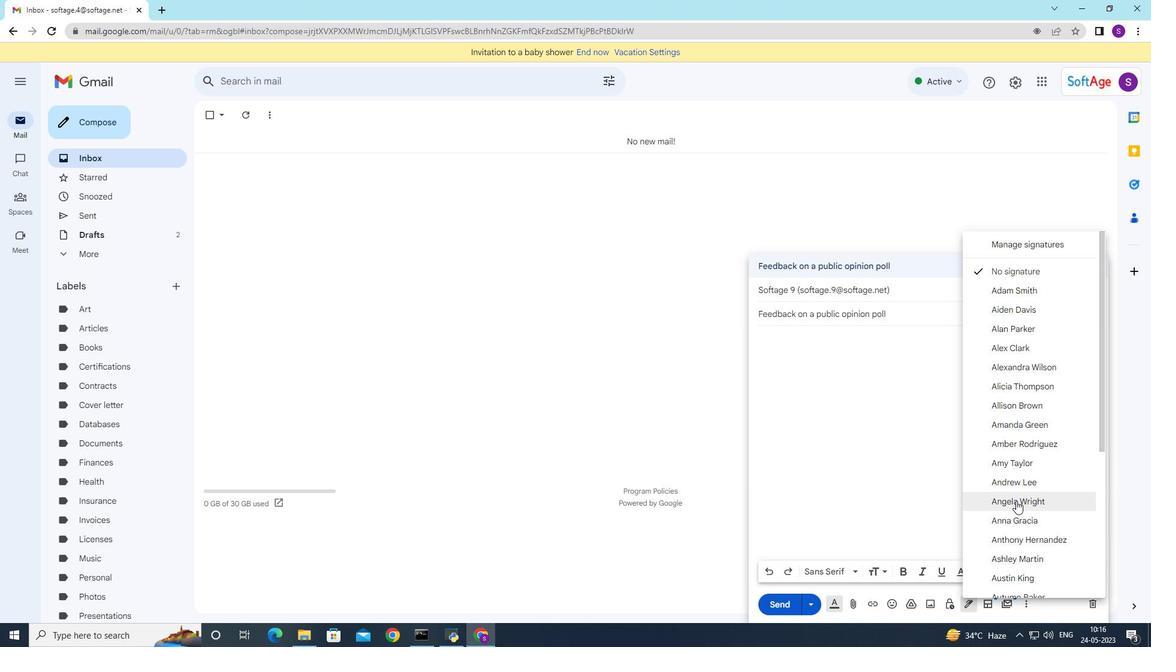 
Action: Mouse scrolled (1017, 499) with delta (0, 0)
Screenshot: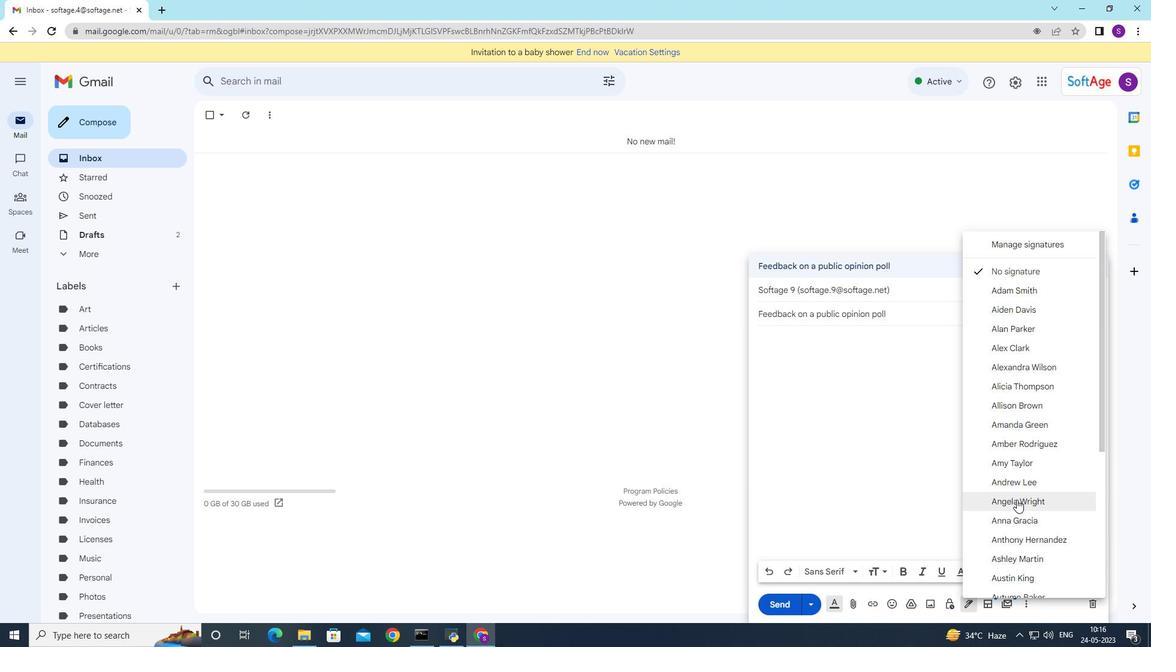 
Action: Mouse moved to (1017, 500)
Screenshot: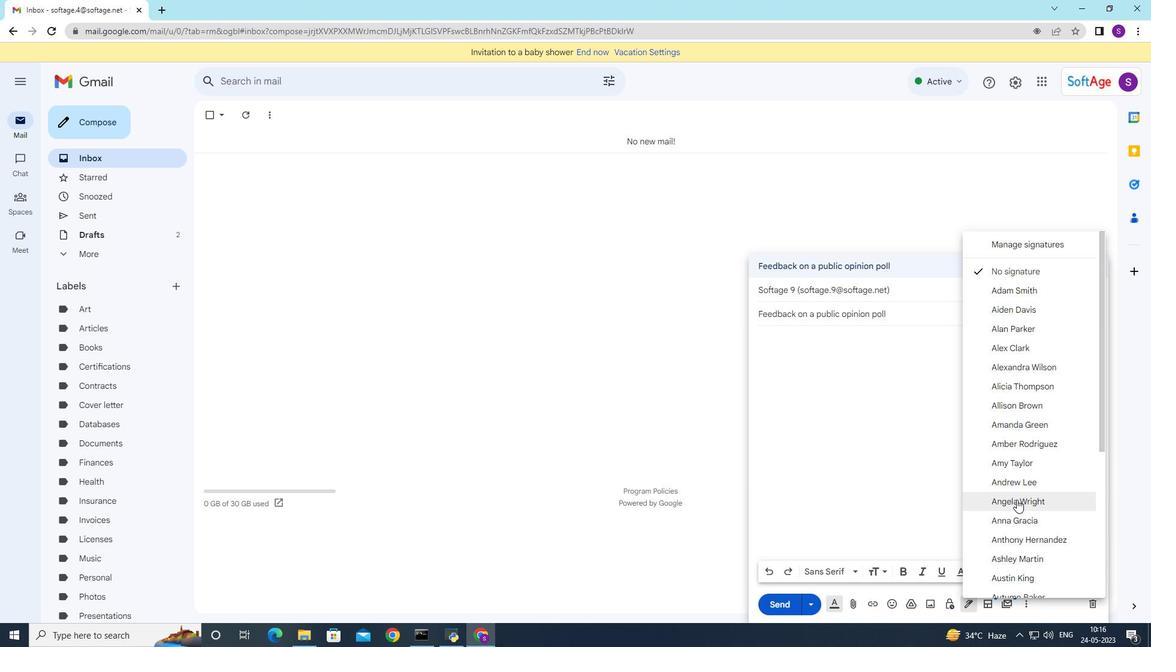 
Action: Mouse scrolled (1017, 499) with delta (0, 0)
Screenshot: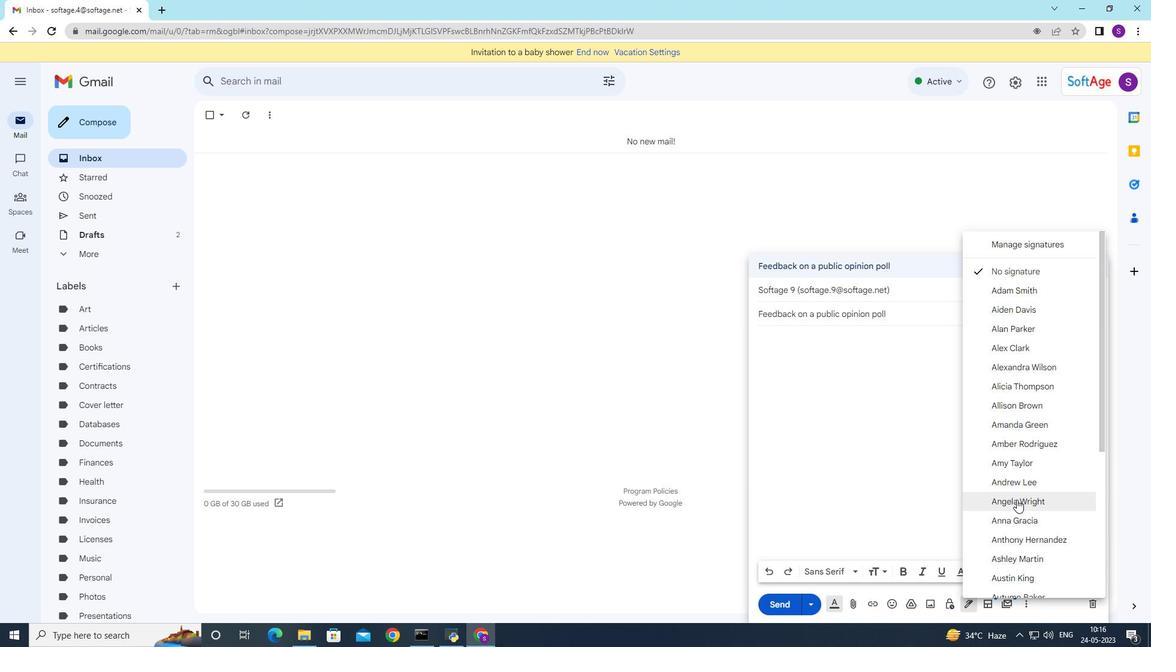 
Action: Mouse moved to (1017, 501)
Screenshot: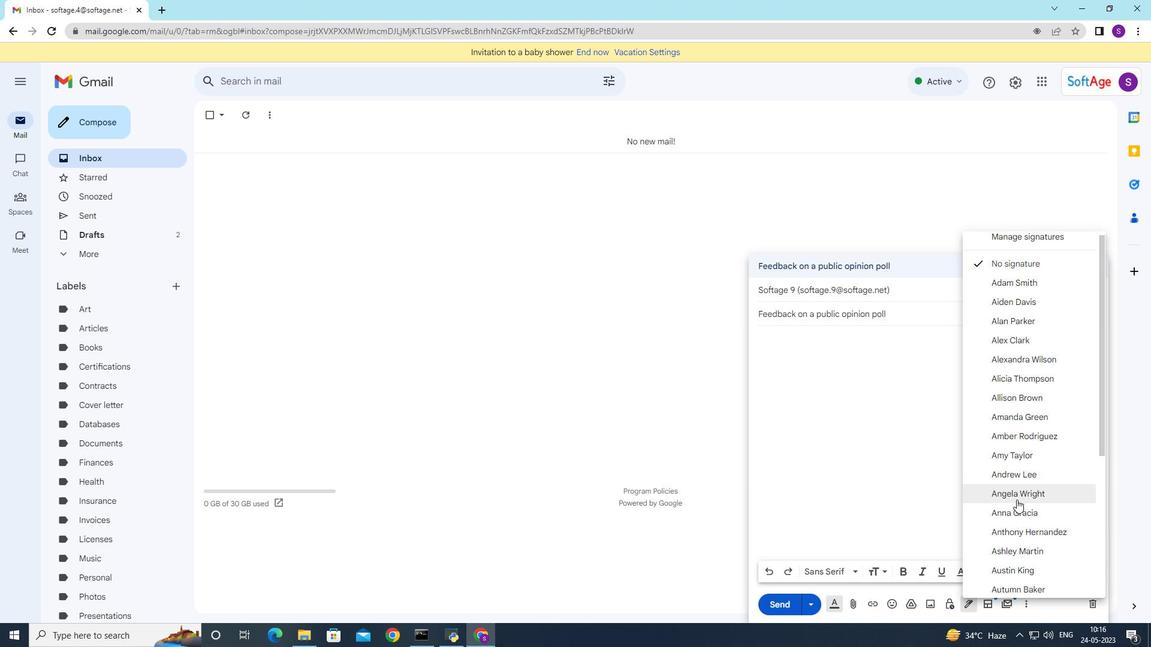 
Action: Mouse scrolled (1017, 500) with delta (0, 0)
Screenshot: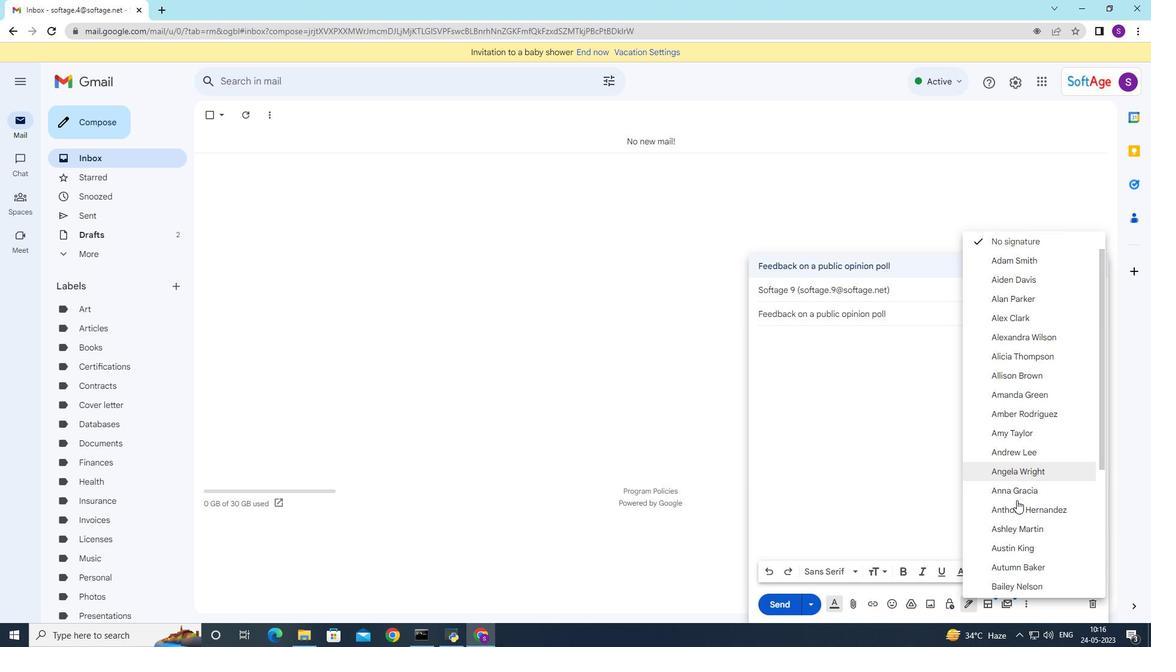 
Action: Mouse moved to (1015, 504)
Screenshot: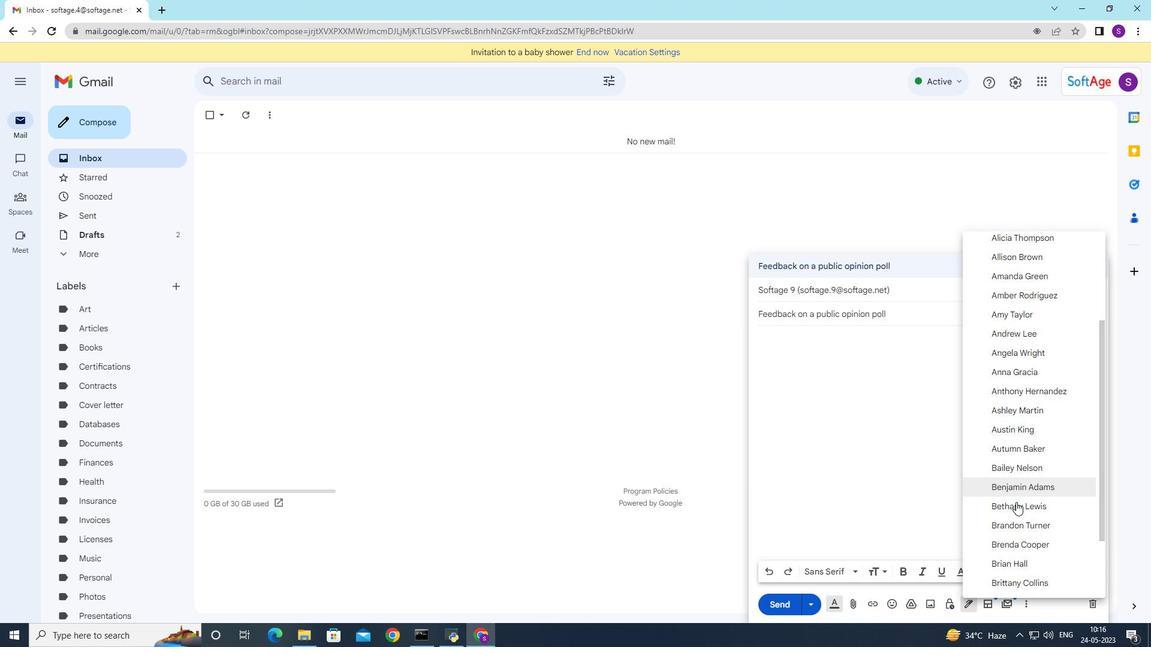 
Action: Mouse scrolled (1015, 503) with delta (0, 0)
Screenshot: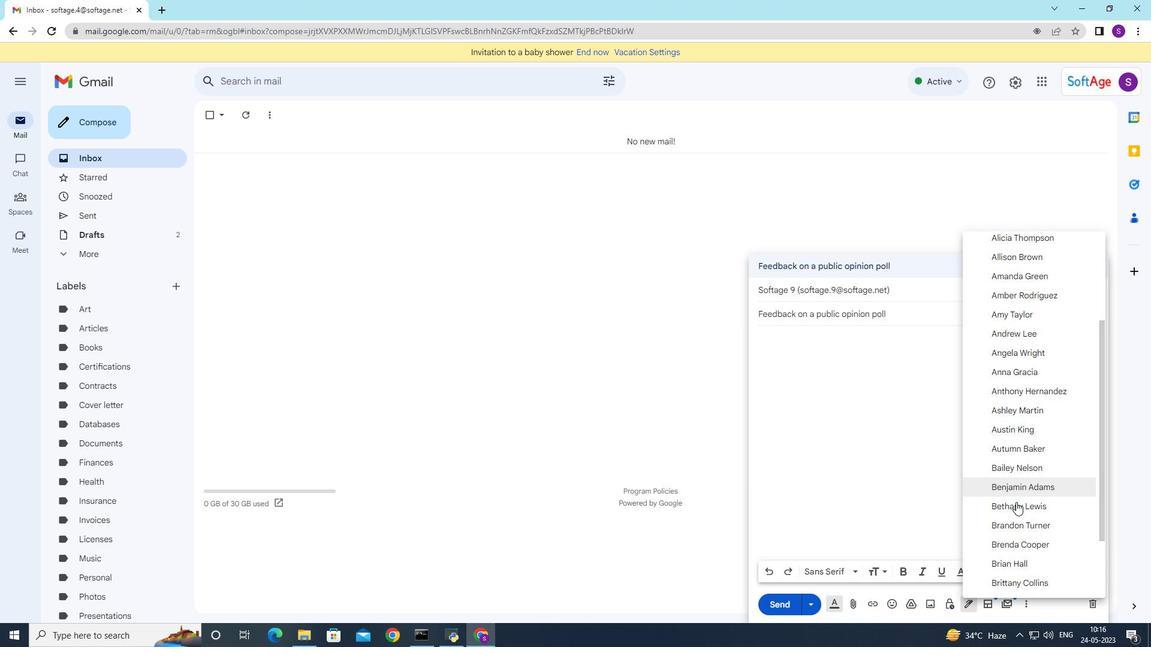 
Action: Mouse moved to (1015, 504)
Screenshot: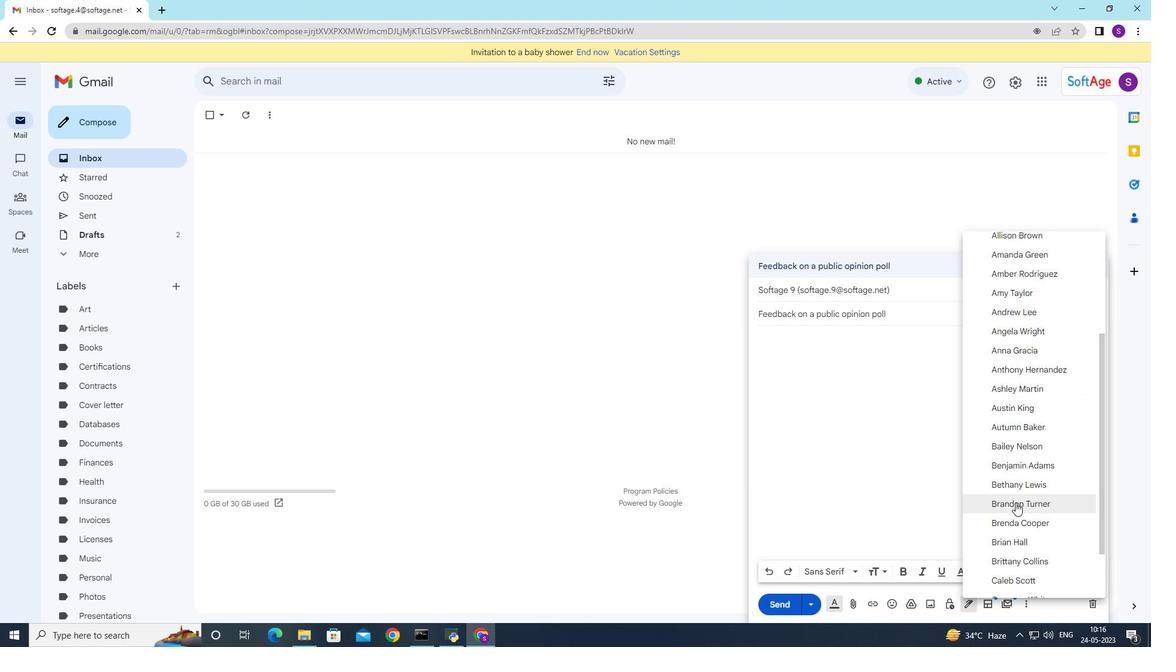 
Action: Mouse scrolled (1015, 503) with delta (0, 0)
Screenshot: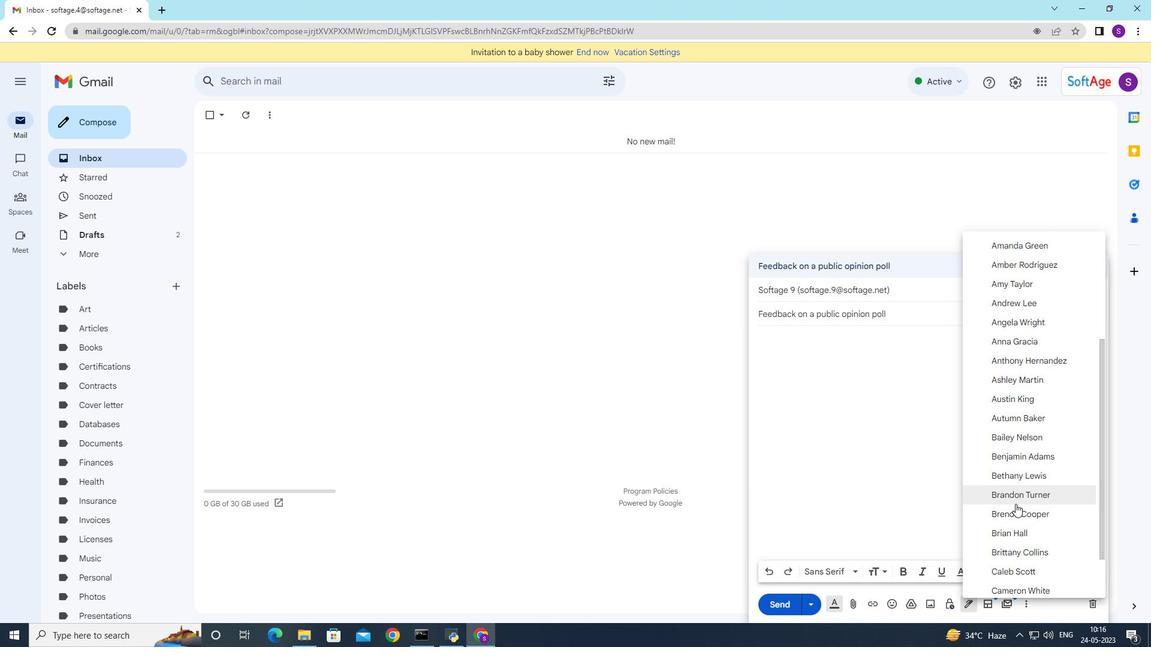 
Action: Mouse scrolled (1015, 503) with delta (0, 0)
Screenshot: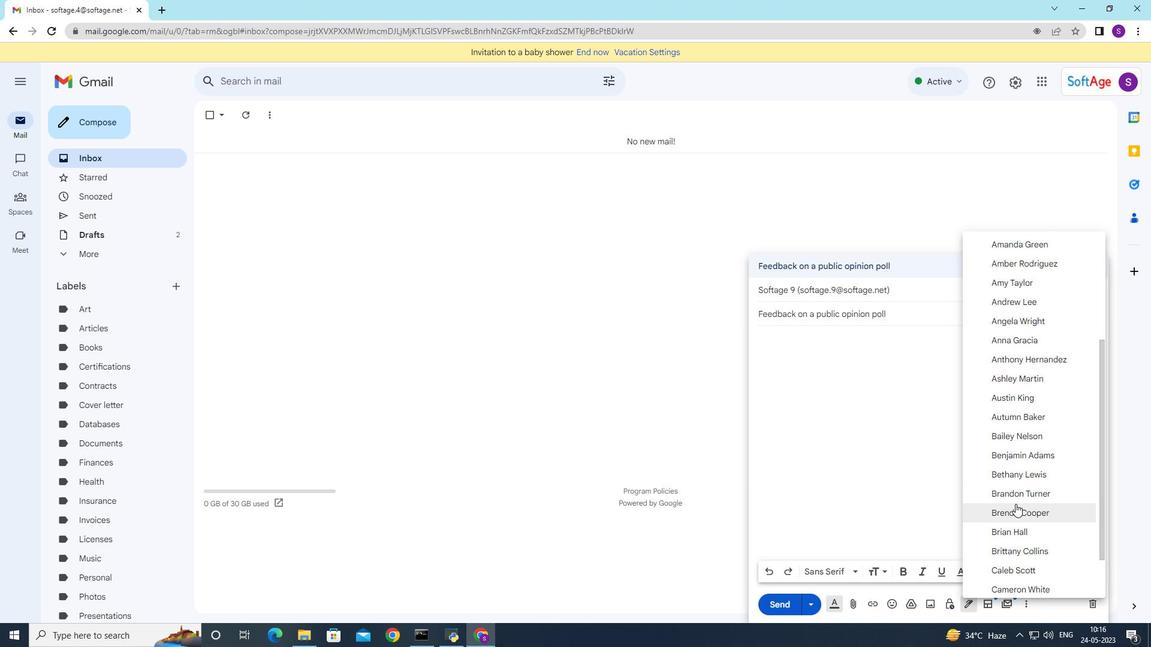 
Action: Mouse moved to (1029, 546)
Screenshot: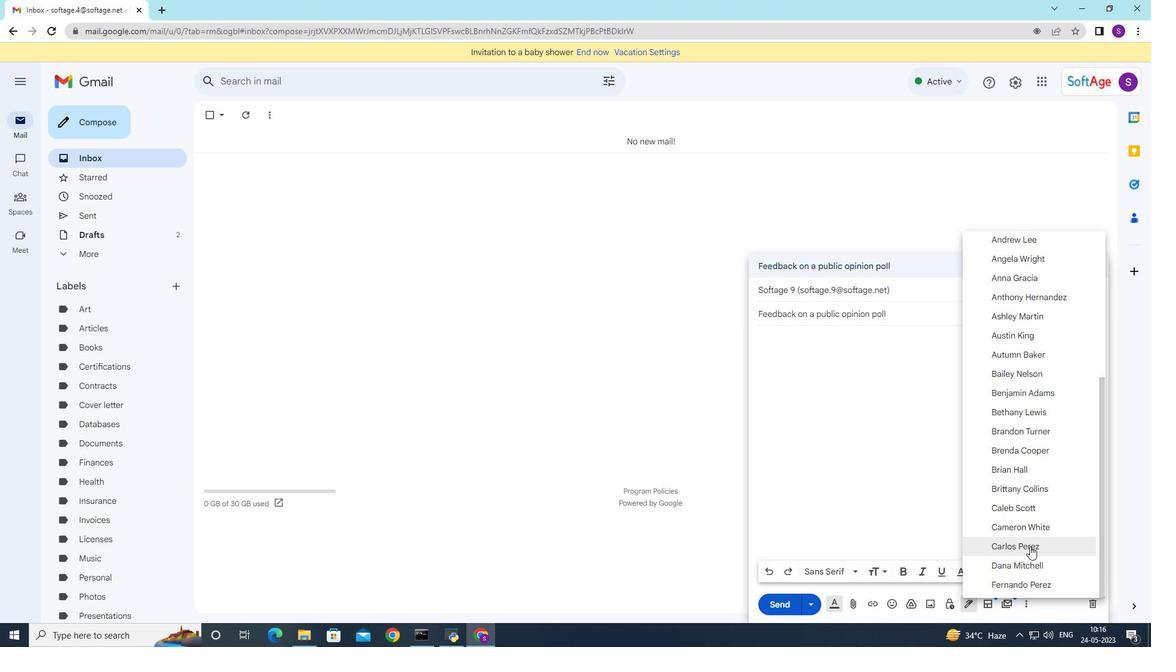 
Action: Mouse pressed left at (1029, 546)
Screenshot: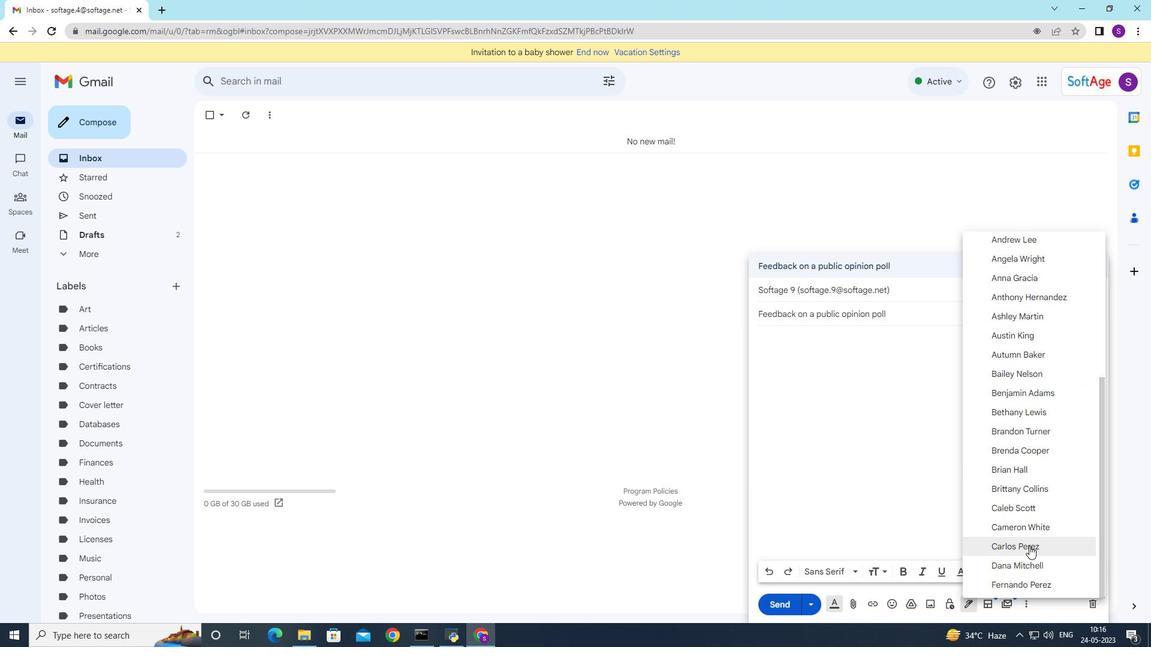 
Action: Mouse moved to (867, 406)
Screenshot: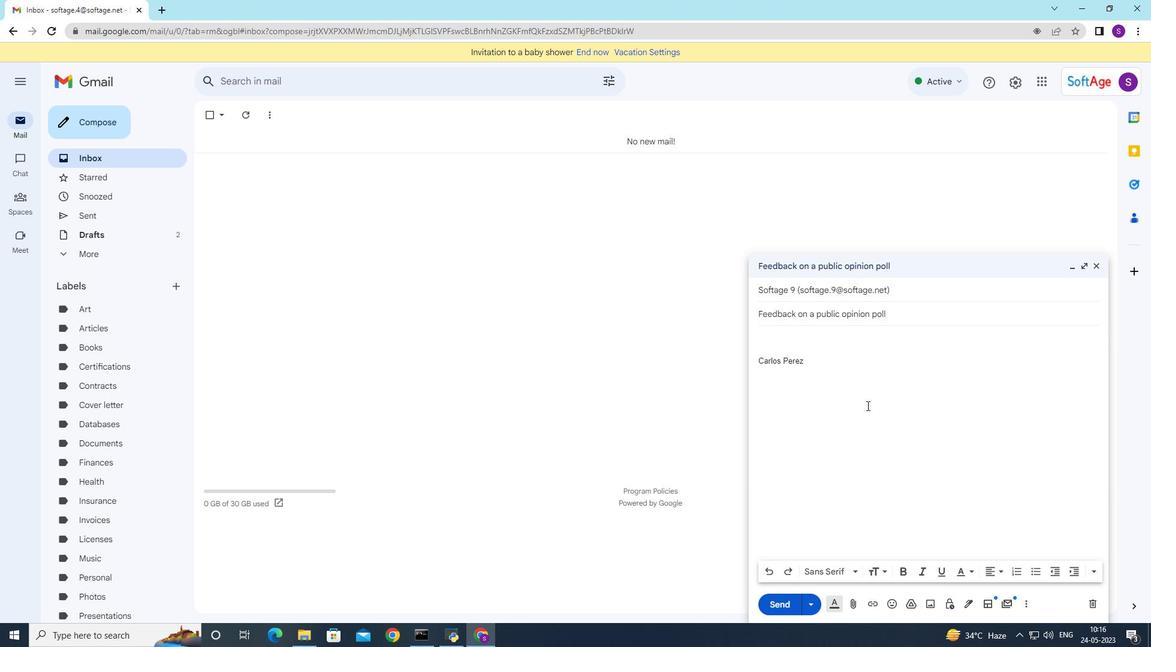 
Action: Key pressed <Key.shift><Key.shift>Please<Key.space>find<Key.space>the<Key.space>attaches<Key.space><Key.backspace><Key.backspace>s<Key.space><Key.backspace><Key.backspace>d<Key.space>the<Key.space>latest<Key.space>version<Key.space>of<Key.space>the<Key.space>project<Key.space>budget.
Screenshot: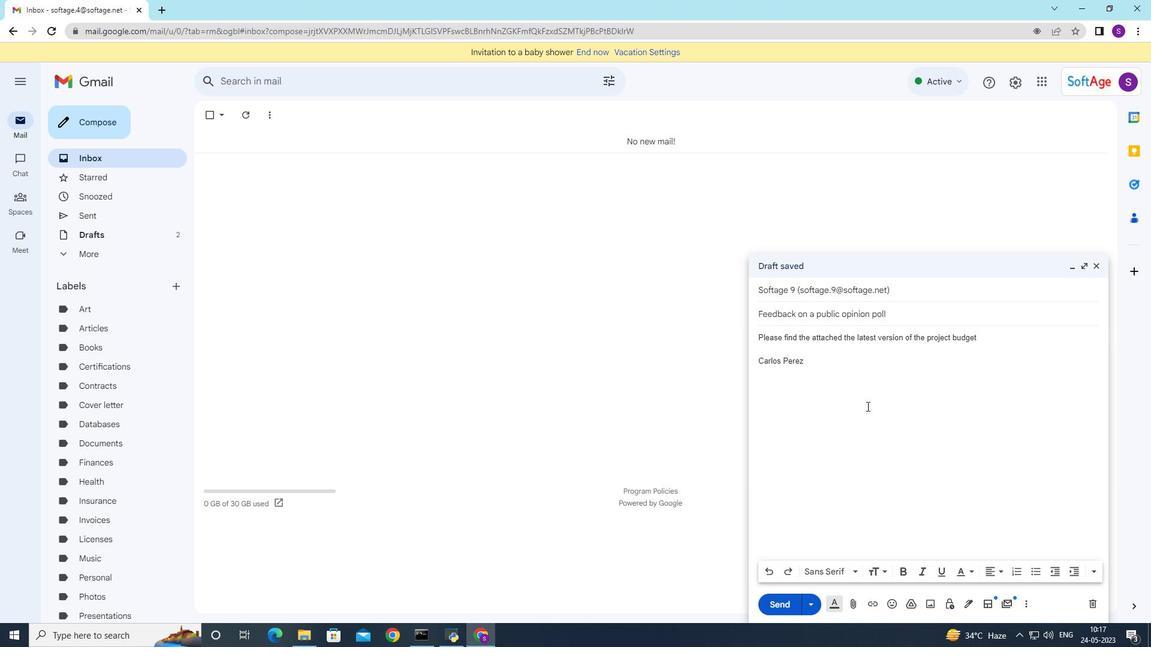 
Action: Mouse moved to (868, 428)
Screenshot: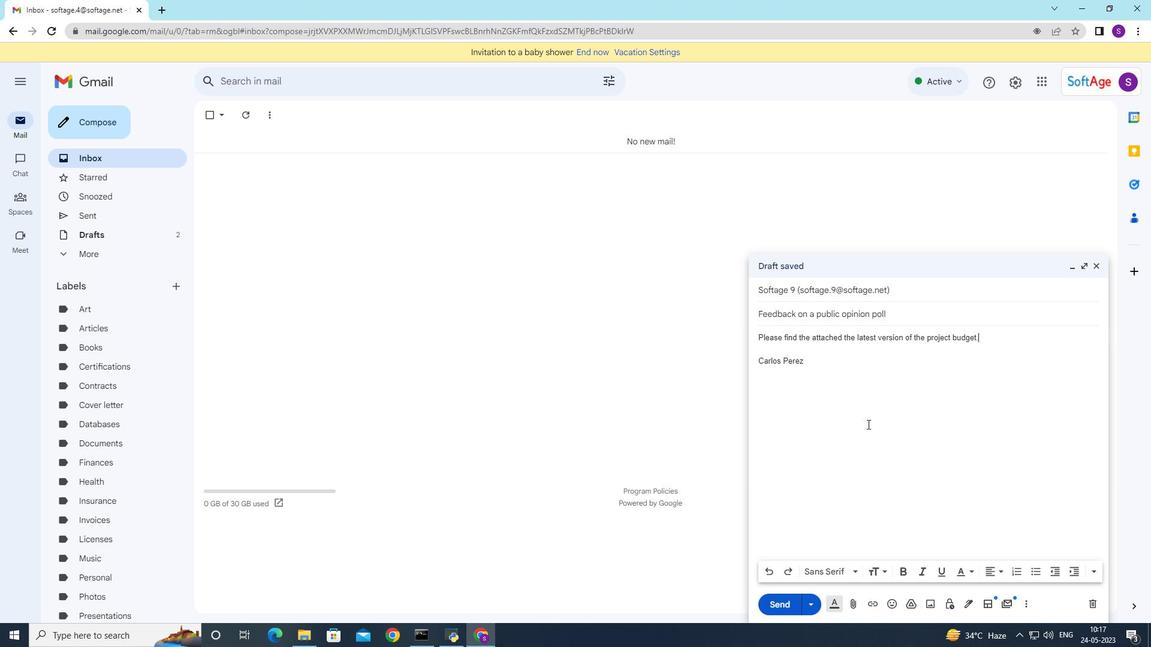 
Action: Mouse scrolled (868, 427) with delta (0, 0)
Screenshot: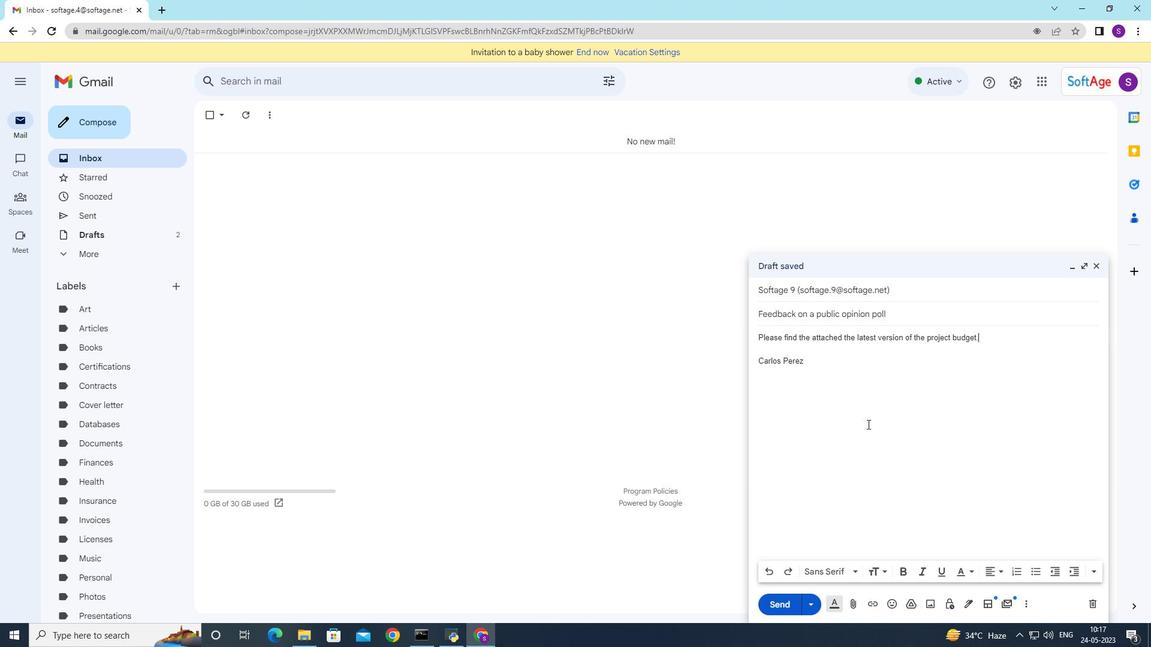
Action: Mouse moved to (797, 336)
Screenshot: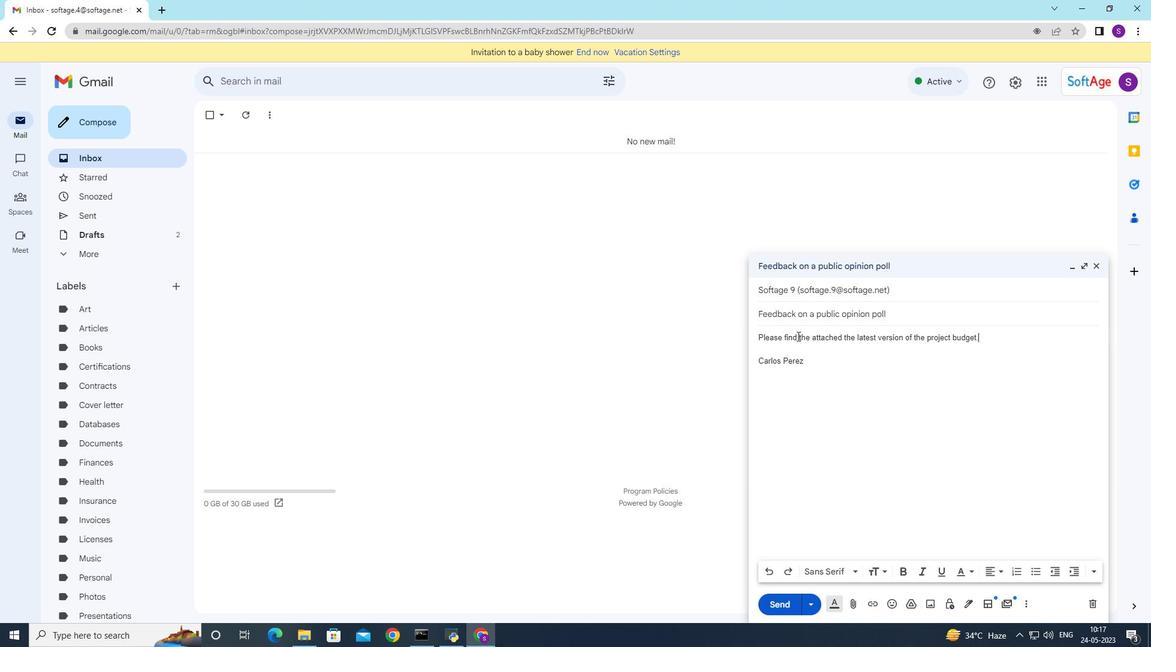 
Action: Mouse pressed left at (797, 336)
Screenshot: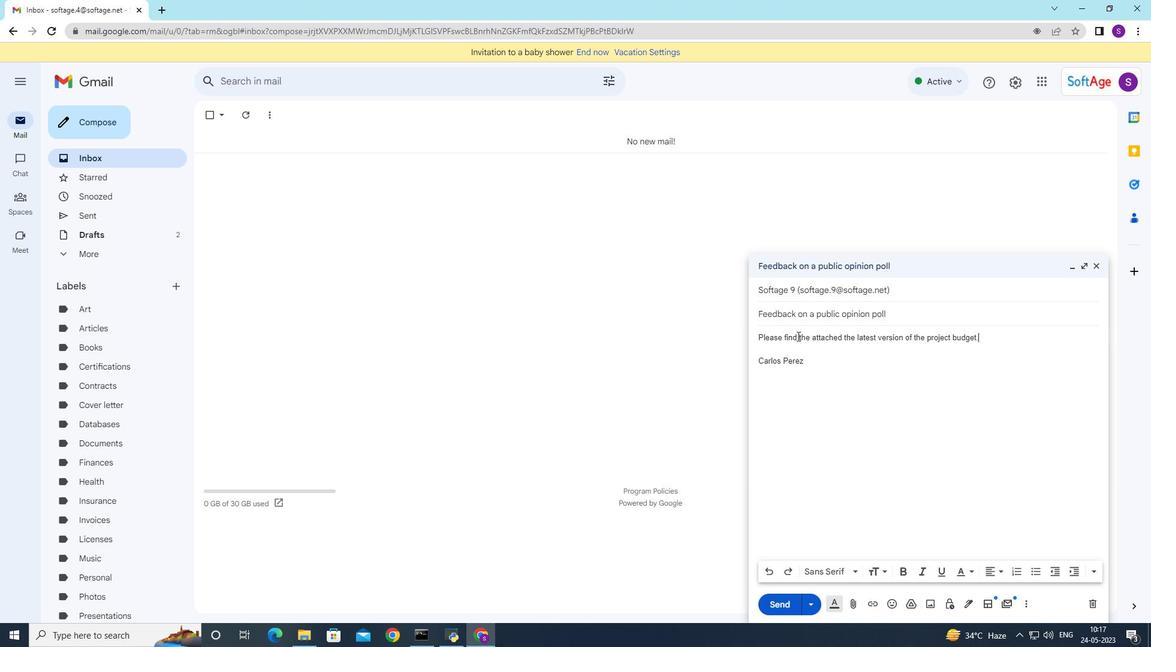 
Action: Mouse moved to (855, 570)
Screenshot: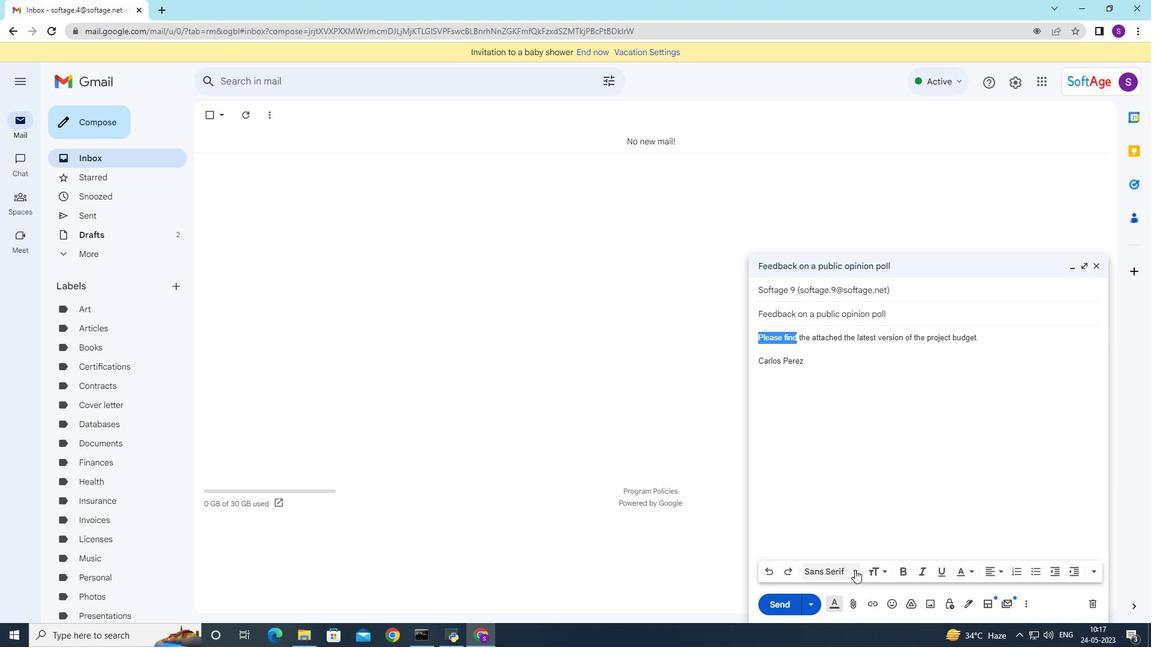 
Action: Mouse pressed left at (855, 570)
Screenshot: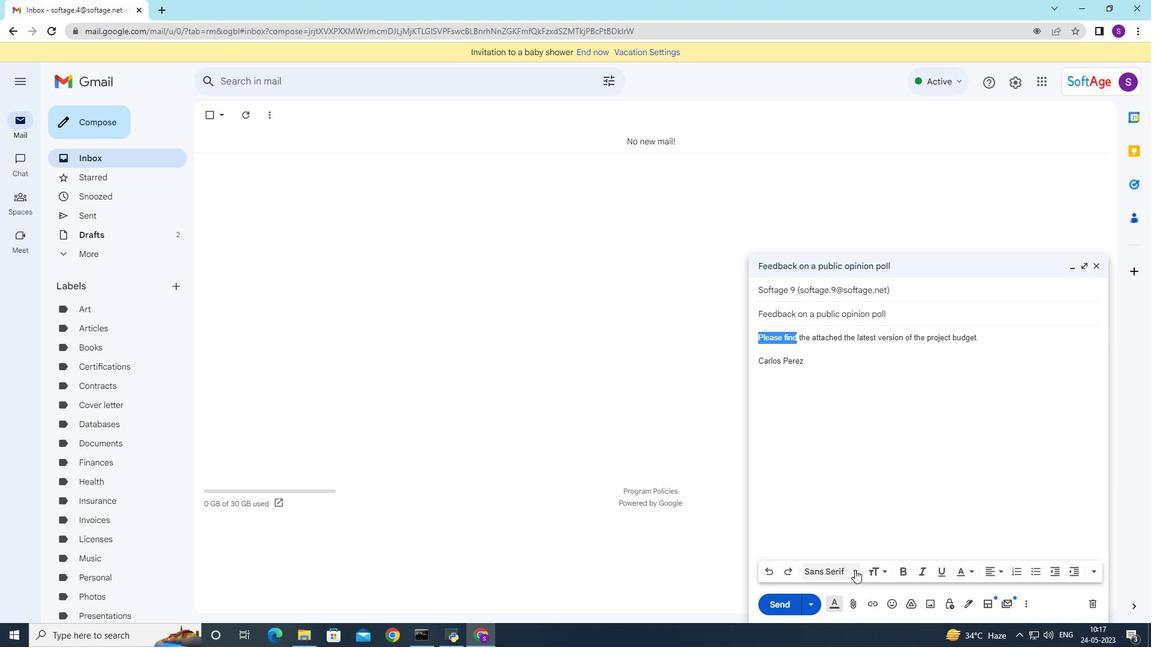 
Action: Mouse moved to (857, 378)
Screenshot: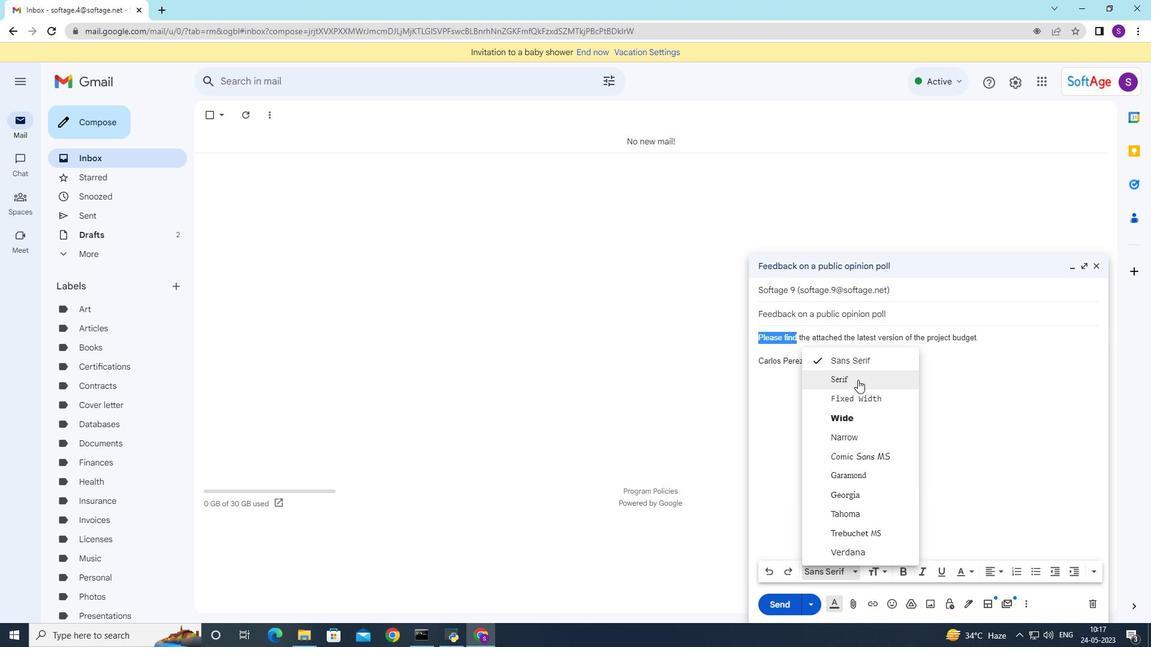
Action: Mouse pressed left at (857, 378)
Screenshot: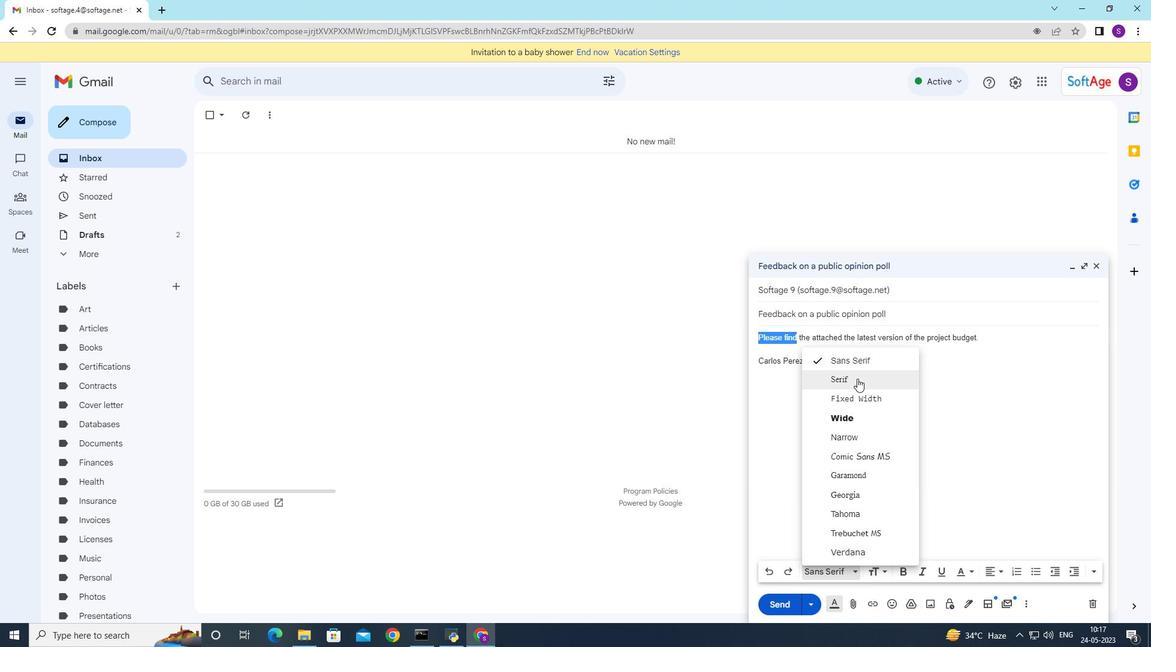 
Action: Mouse moved to (941, 576)
Screenshot: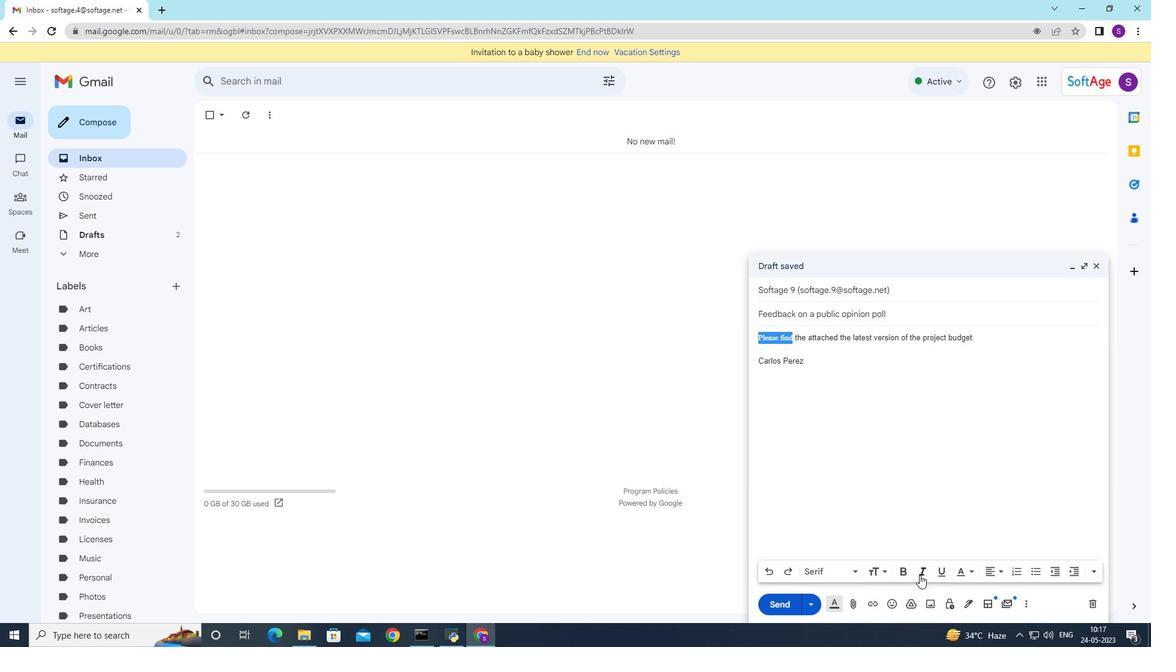 
Action: Mouse pressed left at (941, 576)
Screenshot: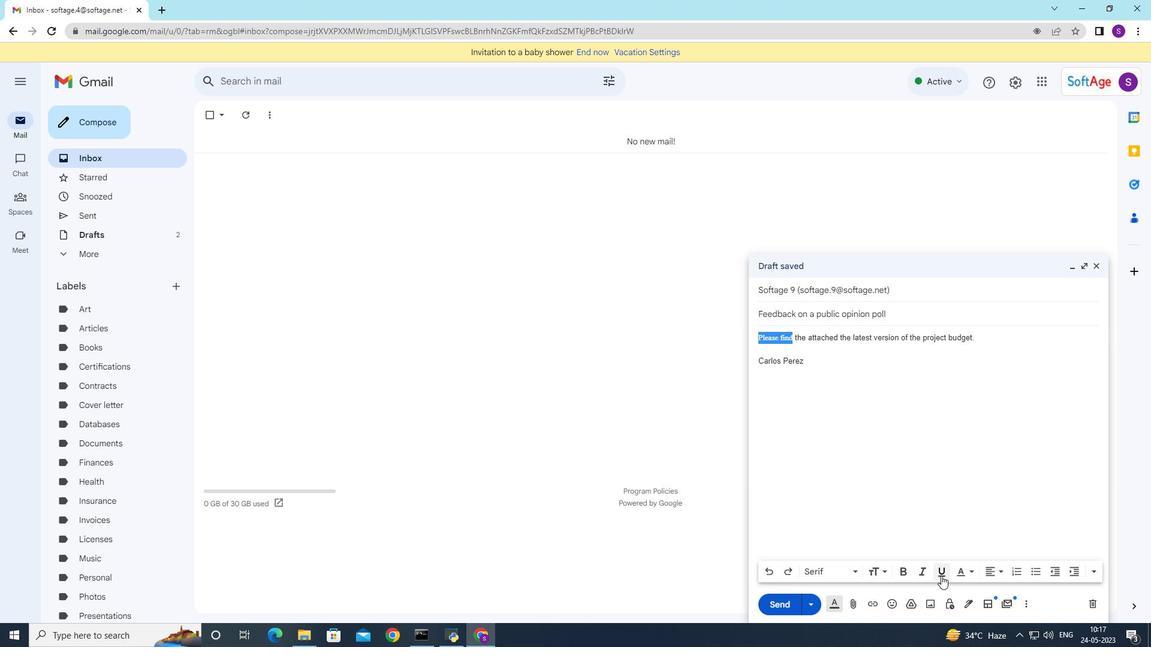 
Action: Mouse moved to (776, 606)
Screenshot: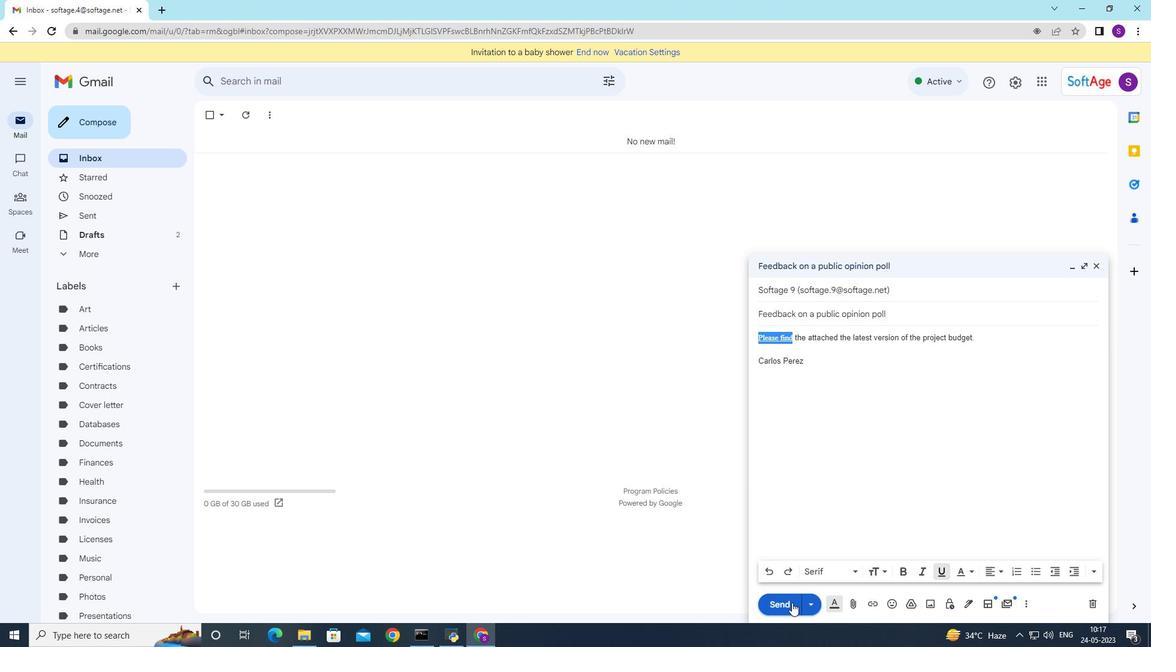 
Action: Mouse pressed left at (776, 606)
Screenshot: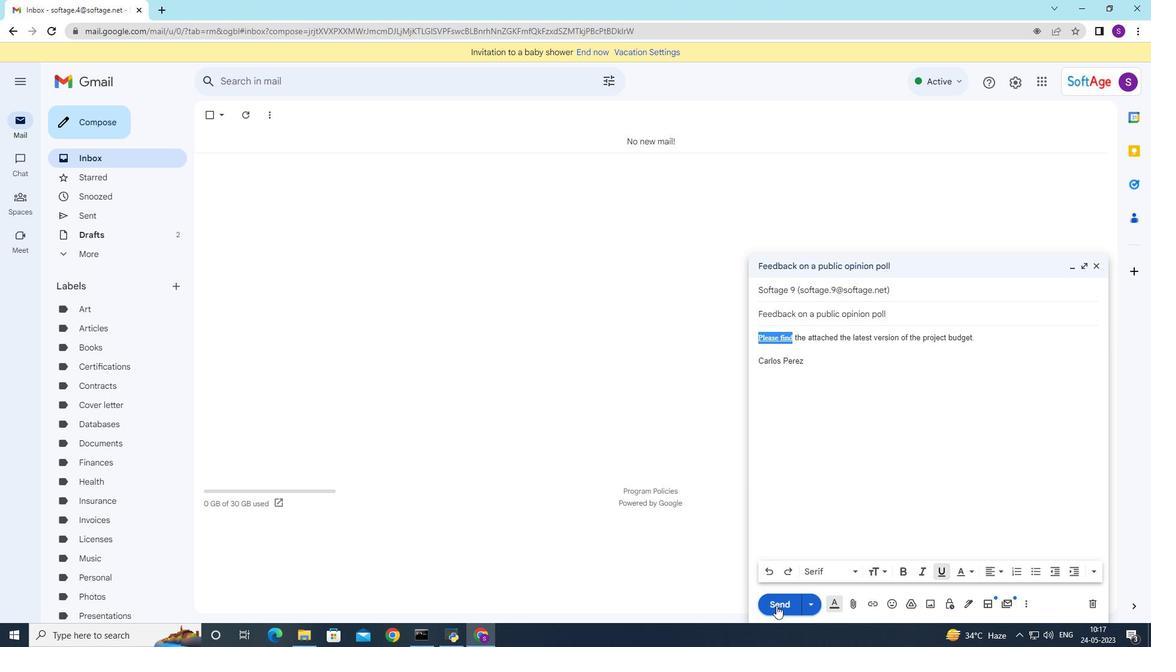 
Action: Mouse moved to (92, 215)
Screenshot: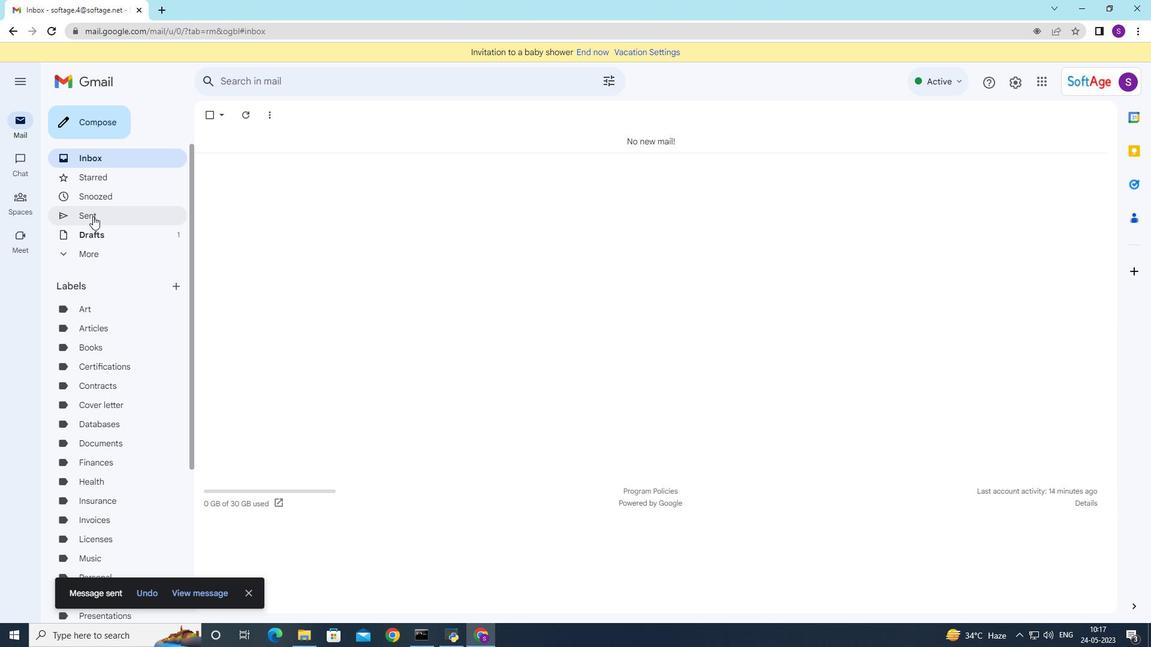 
Action: Mouse pressed left at (92, 215)
Screenshot: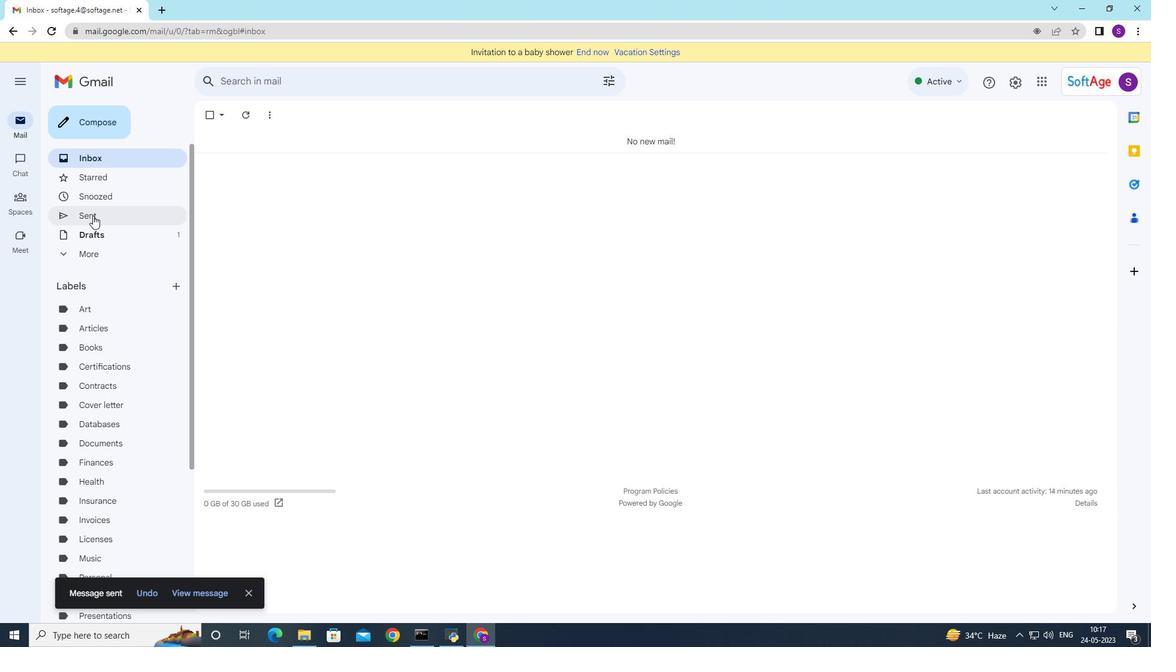 
Action: Mouse moved to (617, 175)
Screenshot: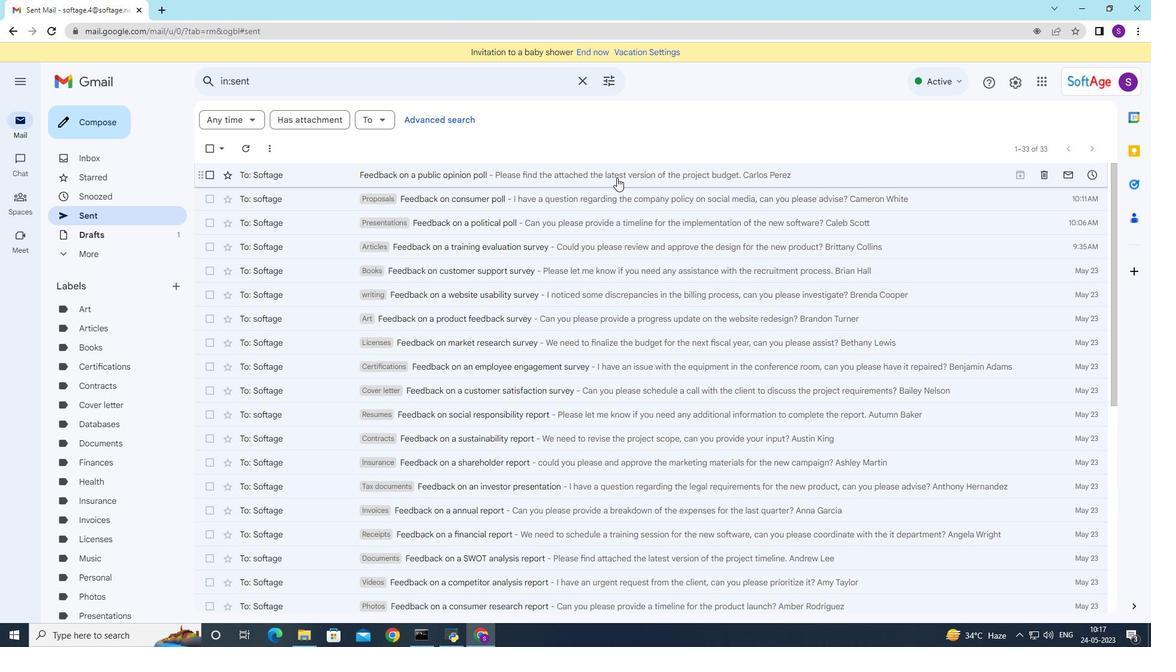
Action: Mouse pressed right at (617, 175)
Screenshot: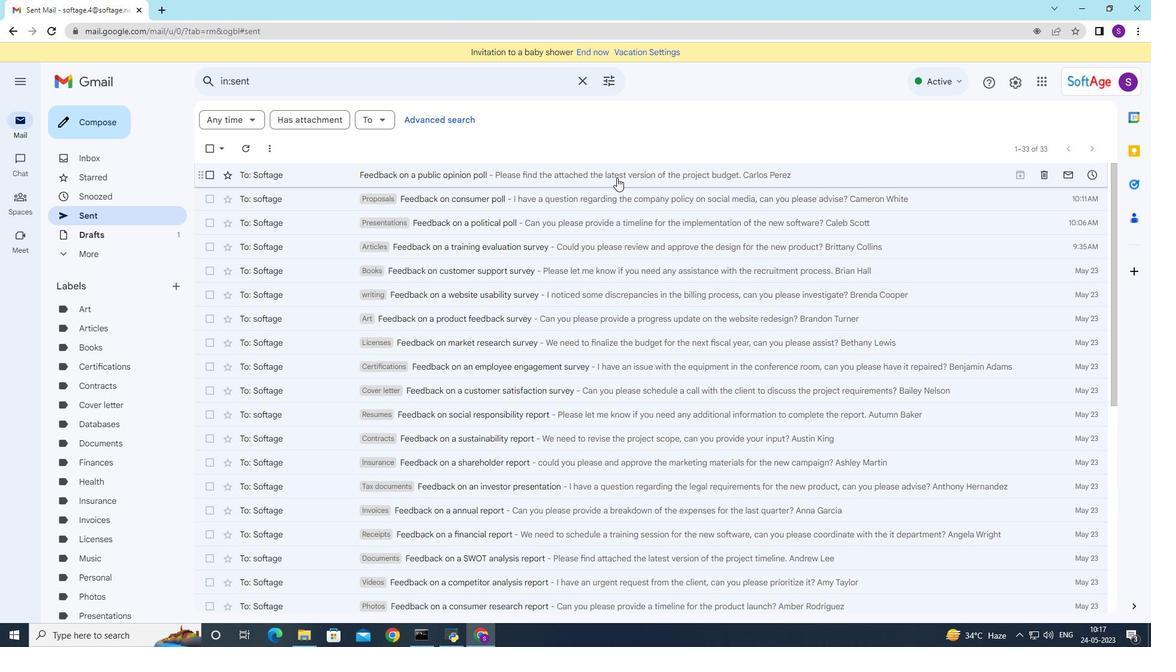 
Action: Mouse moved to (802, 376)
Screenshot: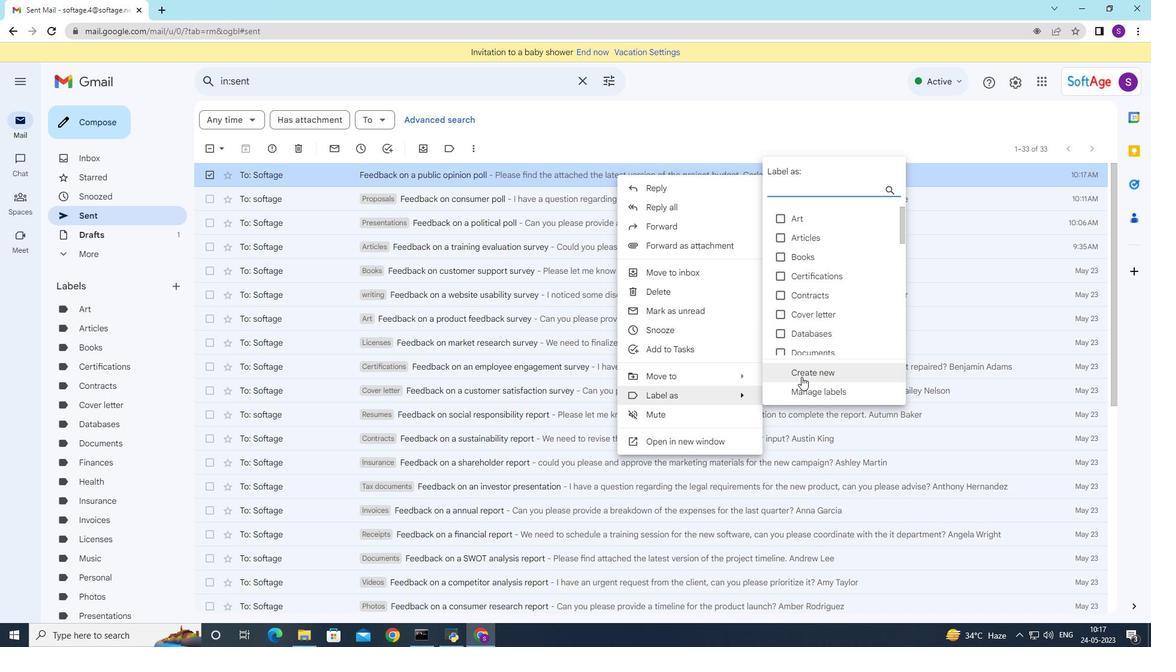 
Action: Mouse pressed left at (802, 376)
Screenshot: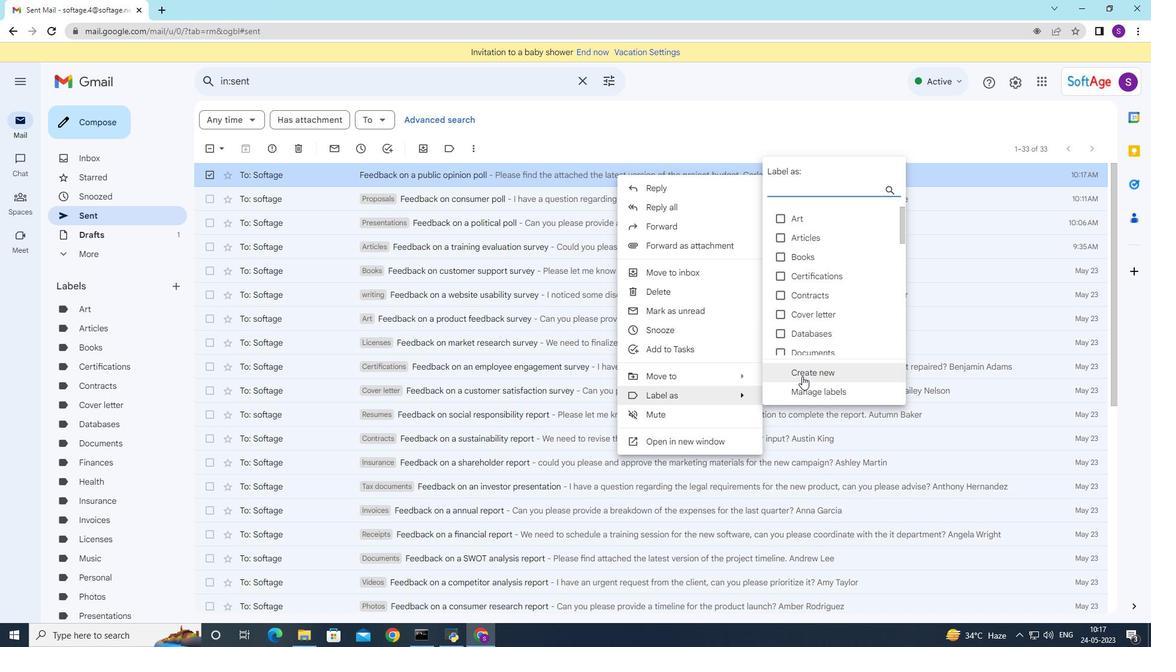 
Action: Mouse moved to (802, 381)
Screenshot: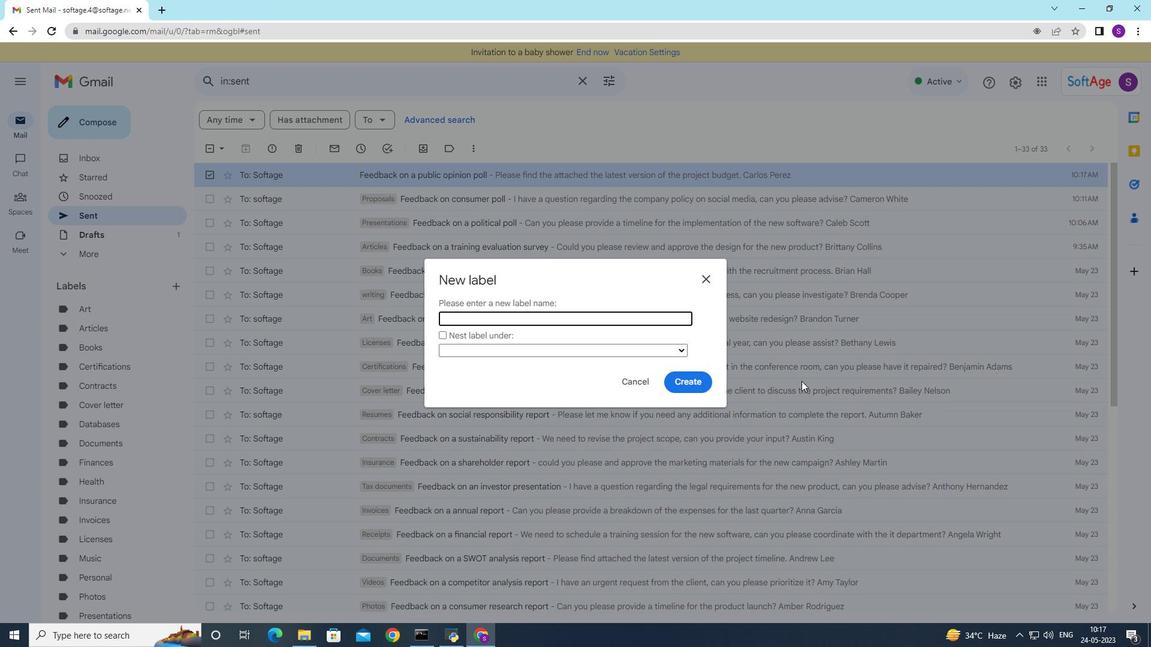 
Action: Key pressed <Key.shift>Mw<Key.backspace>eeting<Key.space>notes
Screenshot: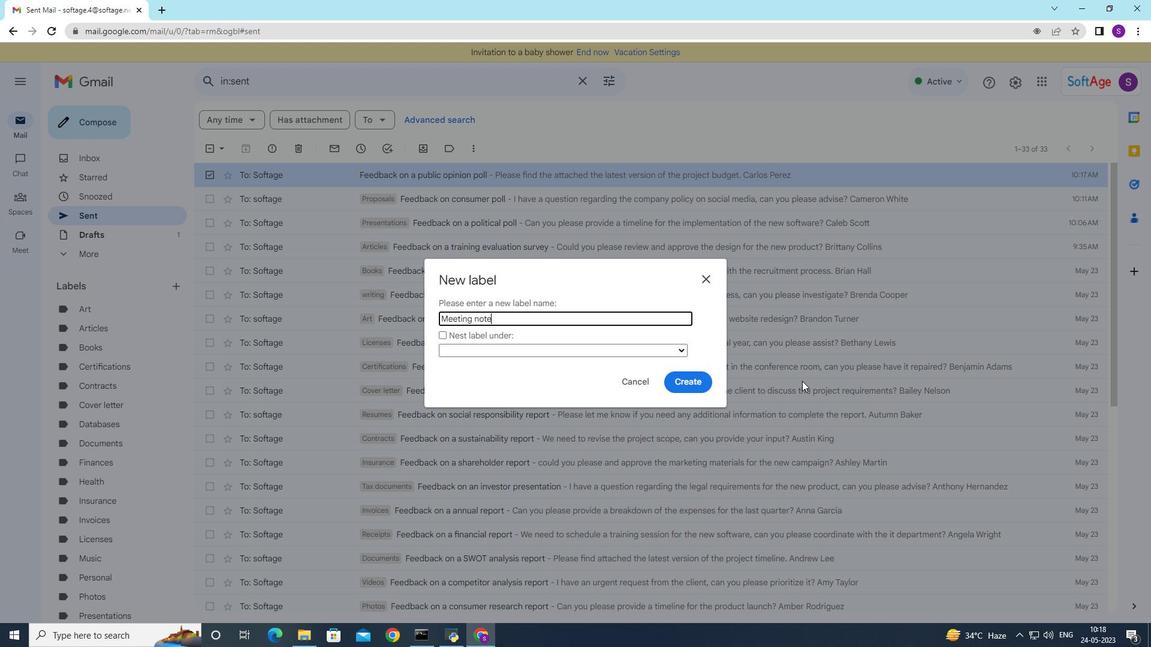 
Action: Mouse moved to (672, 381)
Screenshot: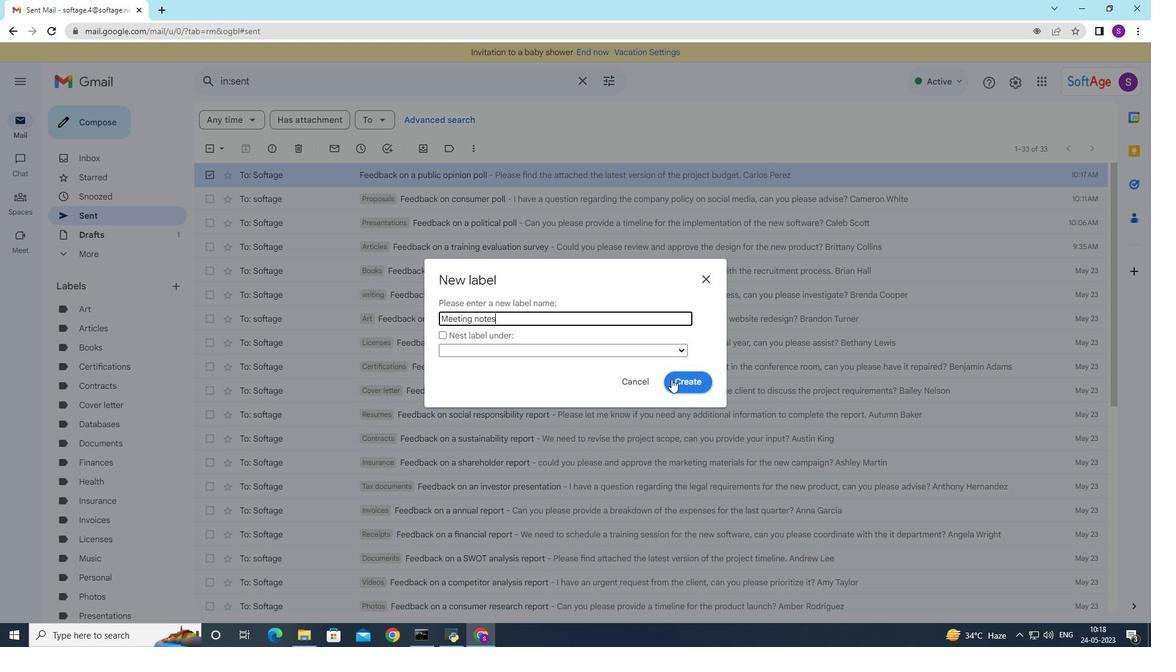 
Action: Mouse pressed left at (672, 381)
Screenshot: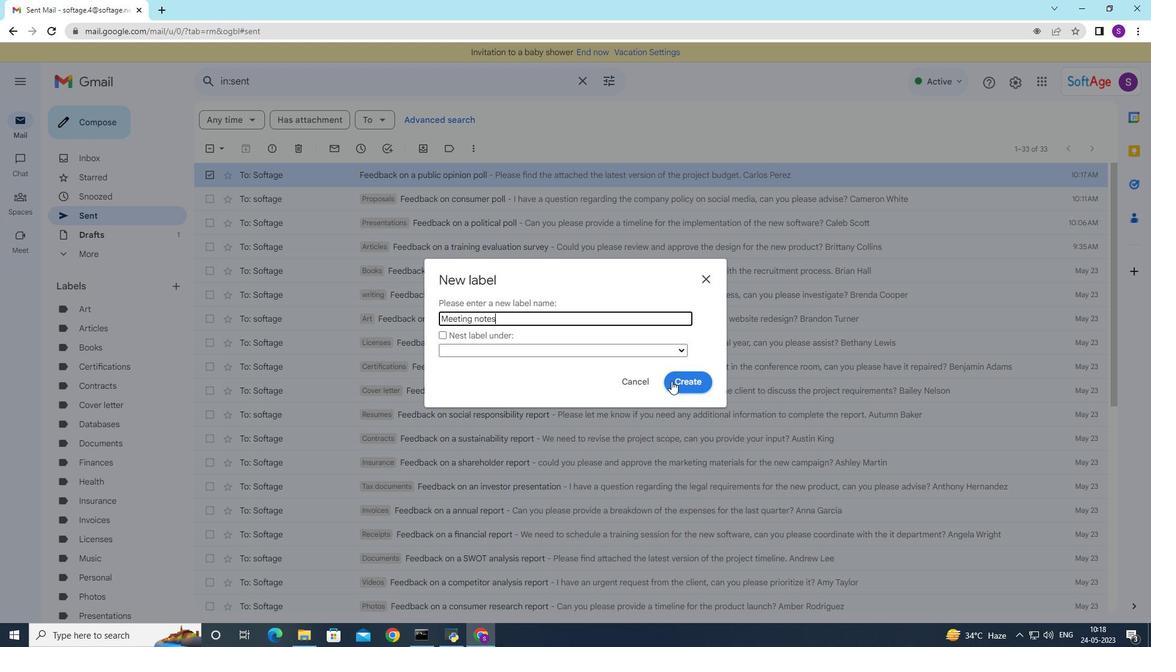 
Action: Mouse moved to (482, 176)
Screenshot: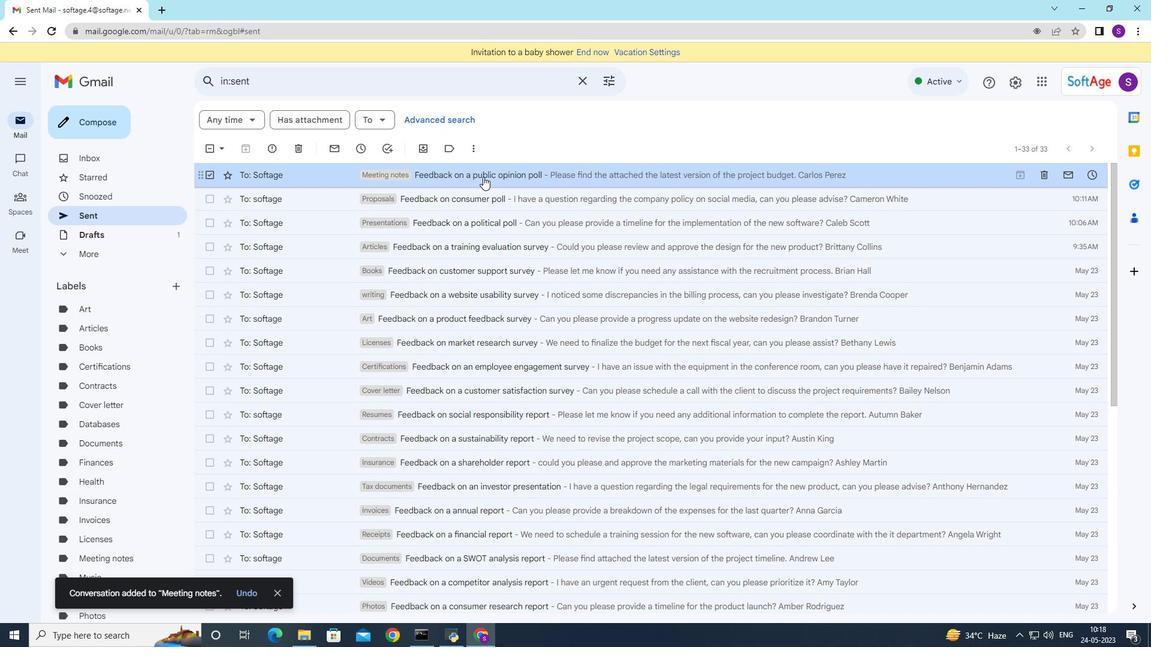 
Action: Mouse pressed right at (483, 176)
Screenshot: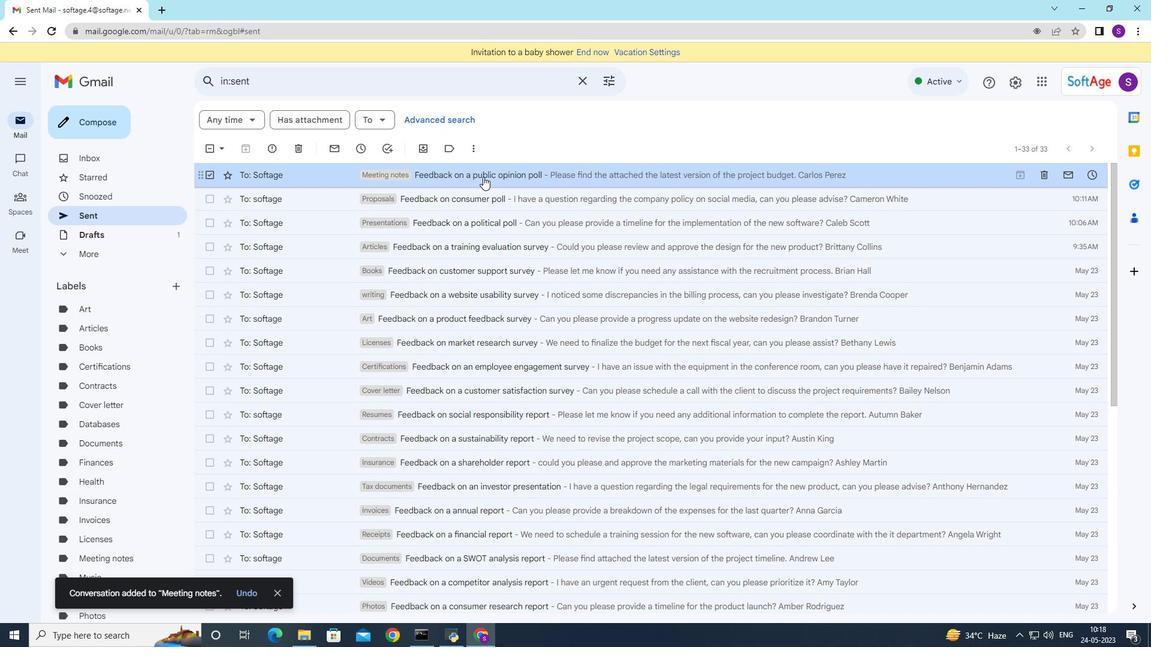 
Action: Mouse moved to (675, 116)
Screenshot: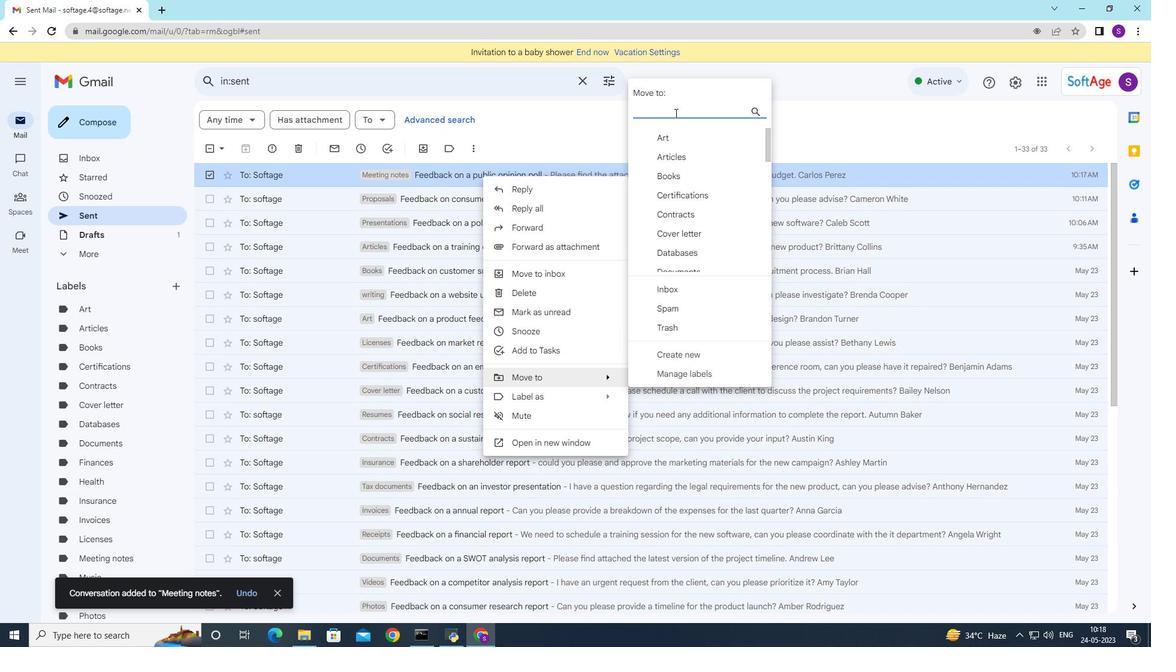 
Action: Key pressed m
Screenshot: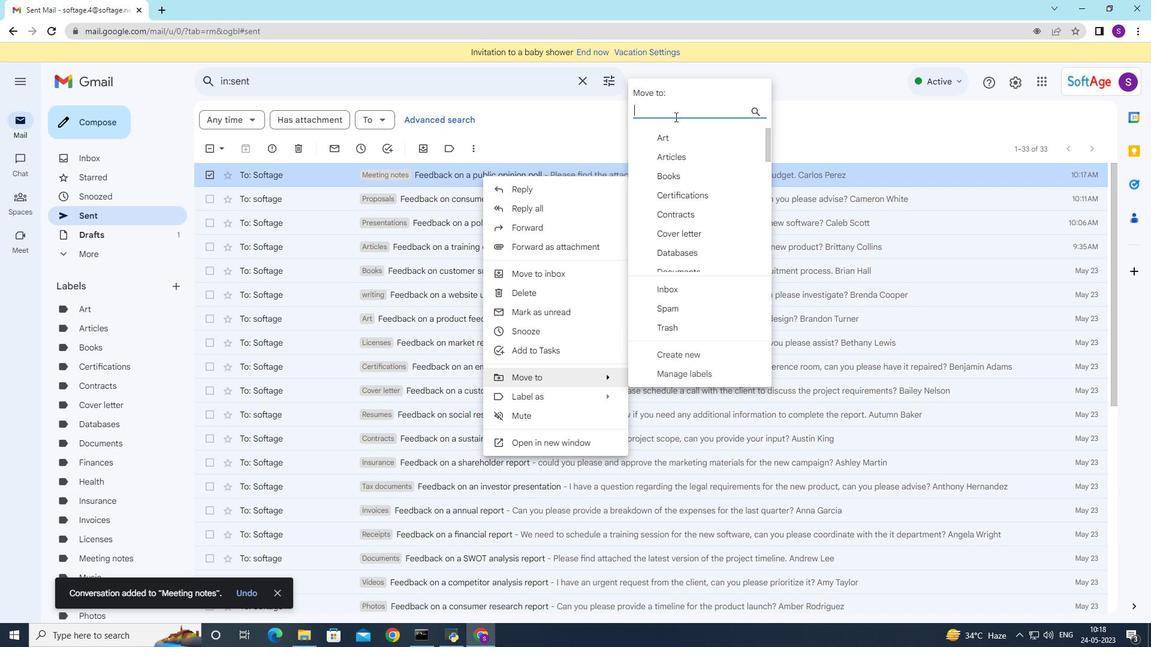 
Action: Mouse moved to (675, 117)
Screenshot: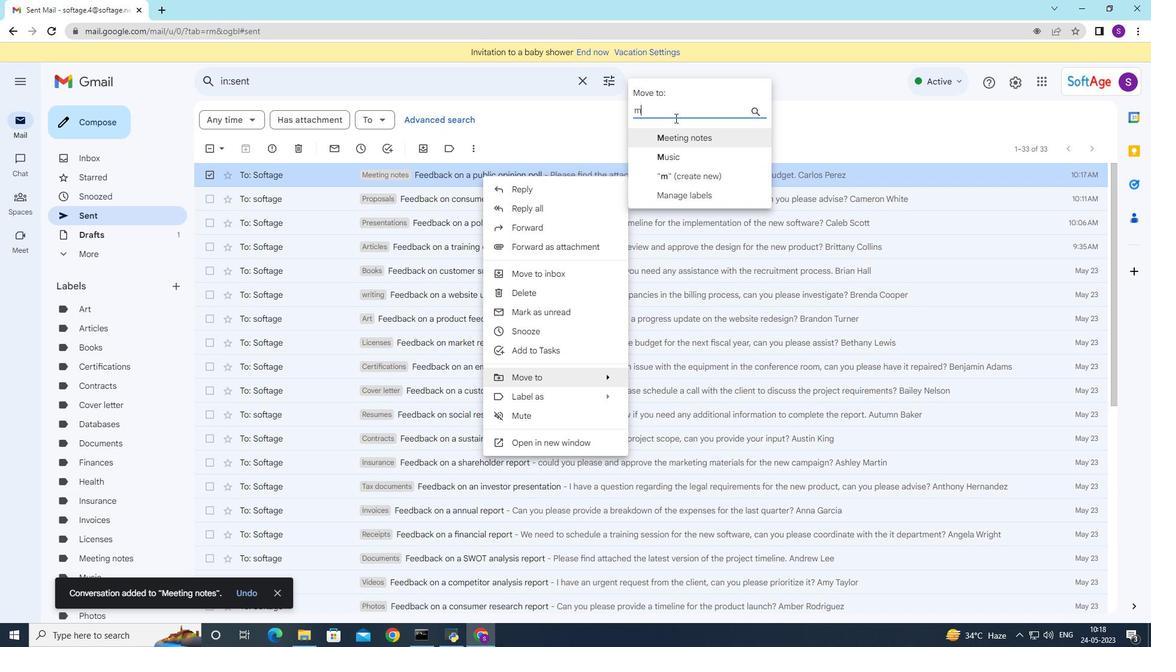 
Action: Key pressed ee
Screenshot: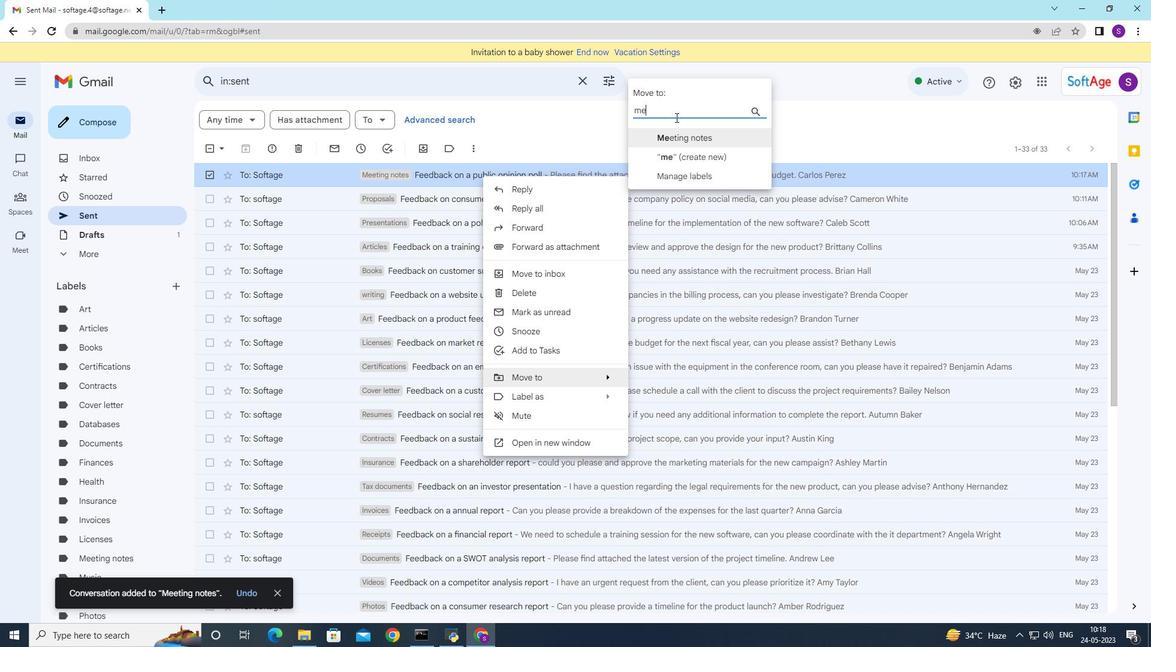
Action: Mouse moved to (678, 142)
Screenshot: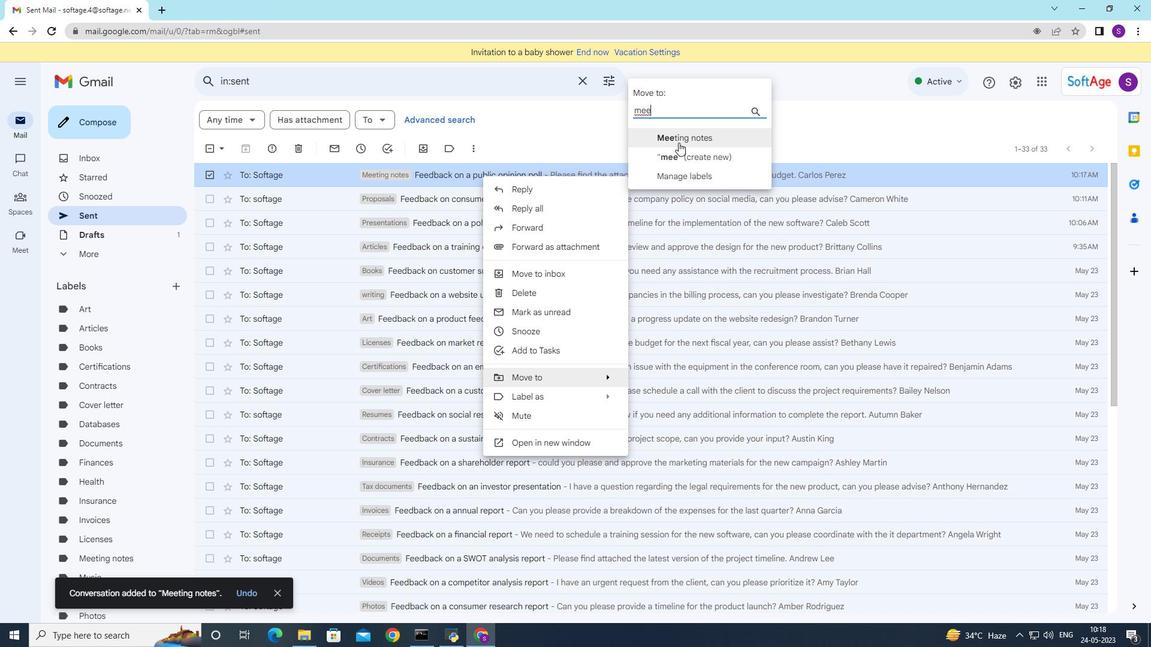 
Action: Mouse pressed left at (678, 142)
Screenshot: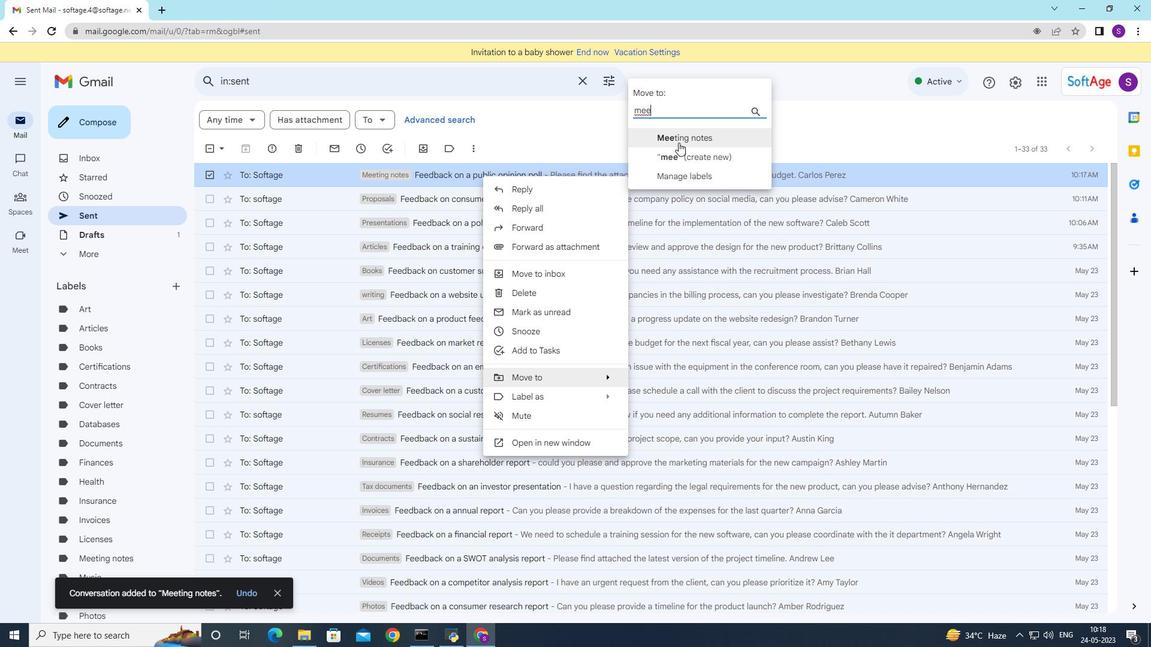 
Action: Mouse moved to (677, 149)
Screenshot: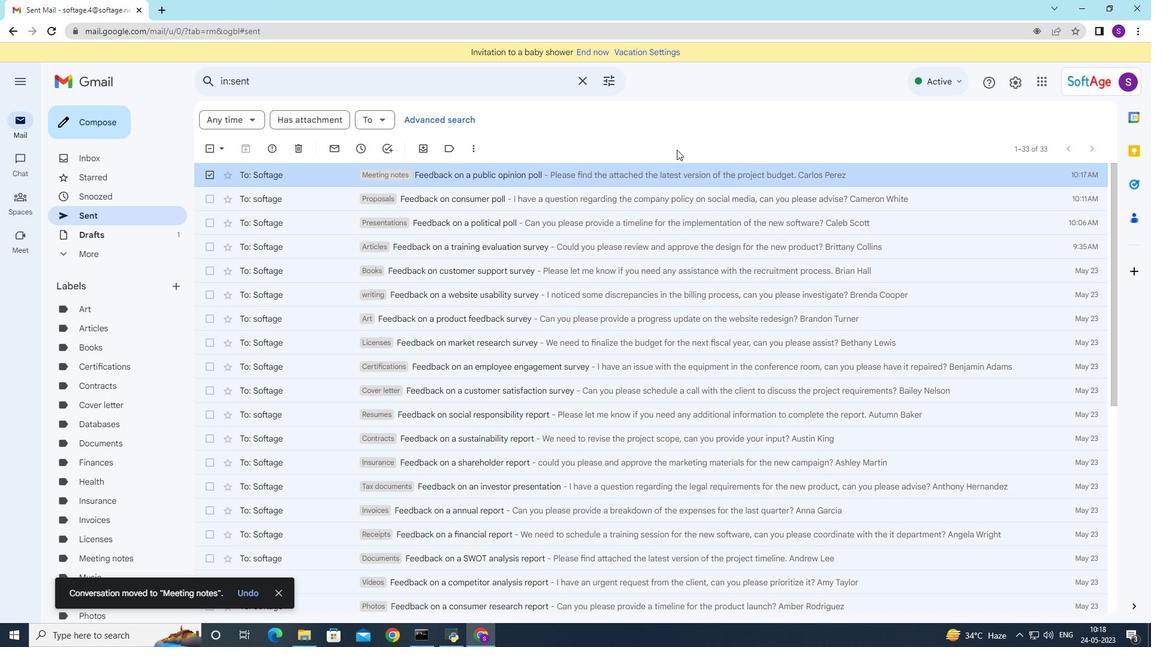 
